 Task: Find connections with filter location Moulins with filter topic #openhouse with filter profile language Potuguese with filter current company FTI Consulting with filter school DAYANANDA SAGAR ACADEMY OF TECHNOLOGY AND MANAGEMENT, BANGALORE with filter industry Water, Waste, Steam, and Air Conditioning Services with filter service category Life Insurance with filter keywords title Retail Worker
Action: Mouse moved to (685, 112)
Screenshot: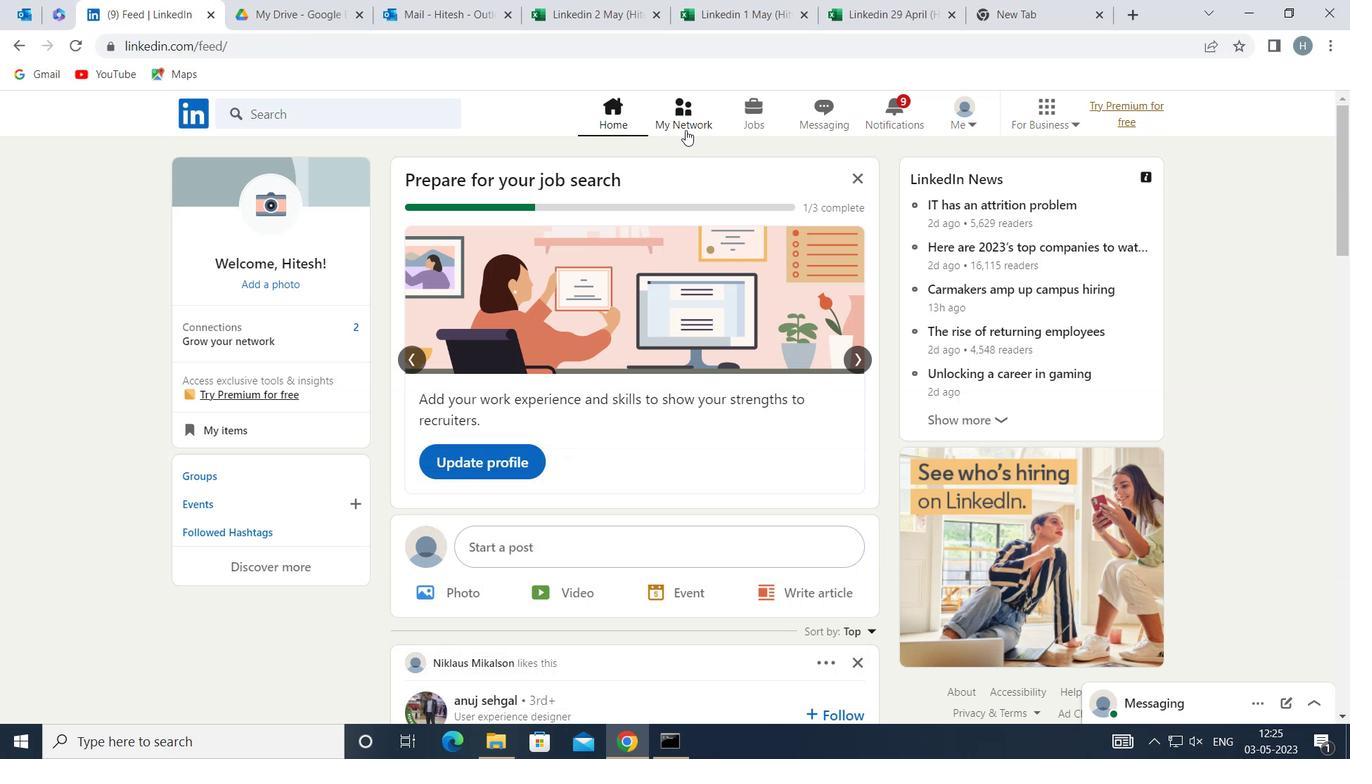 
Action: Mouse pressed left at (685, 112)
Screenshot: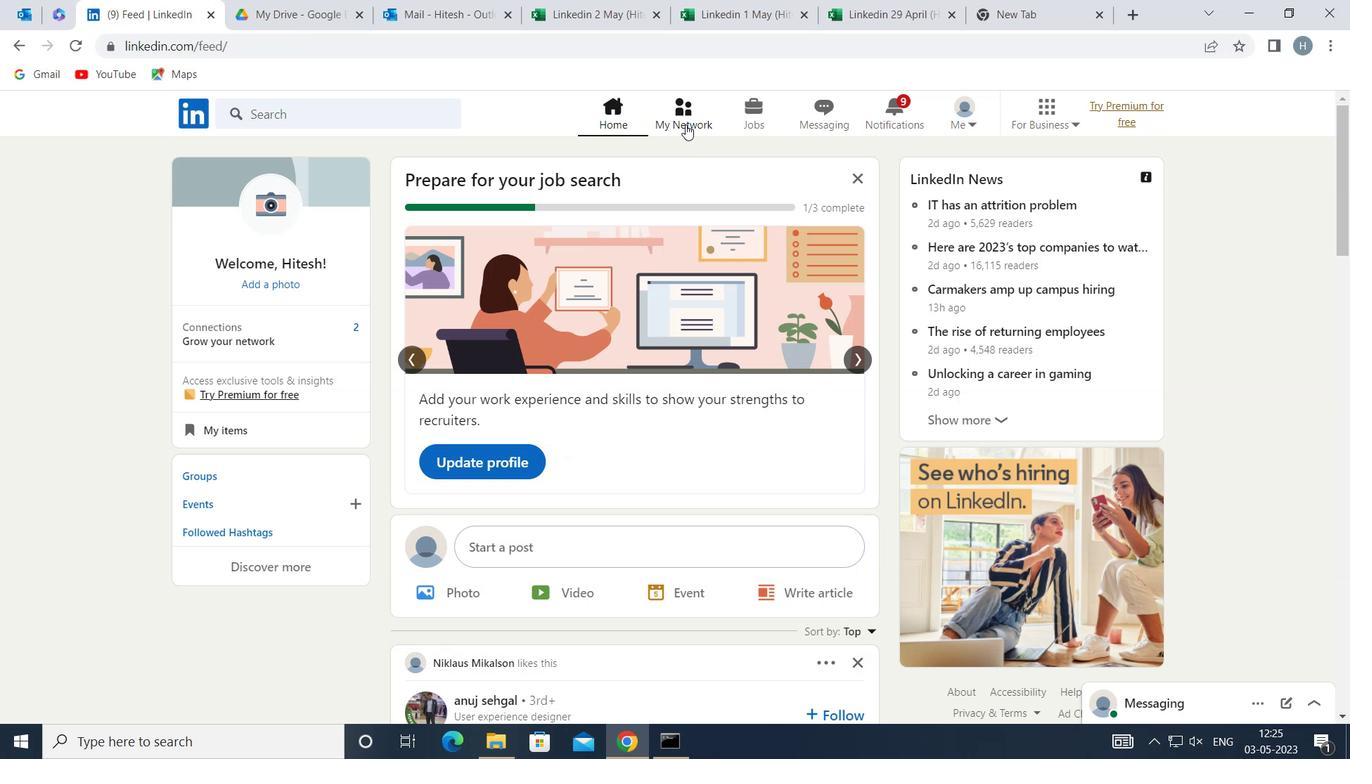 
Action: Mouse moved to (398, 219)
Screenshot: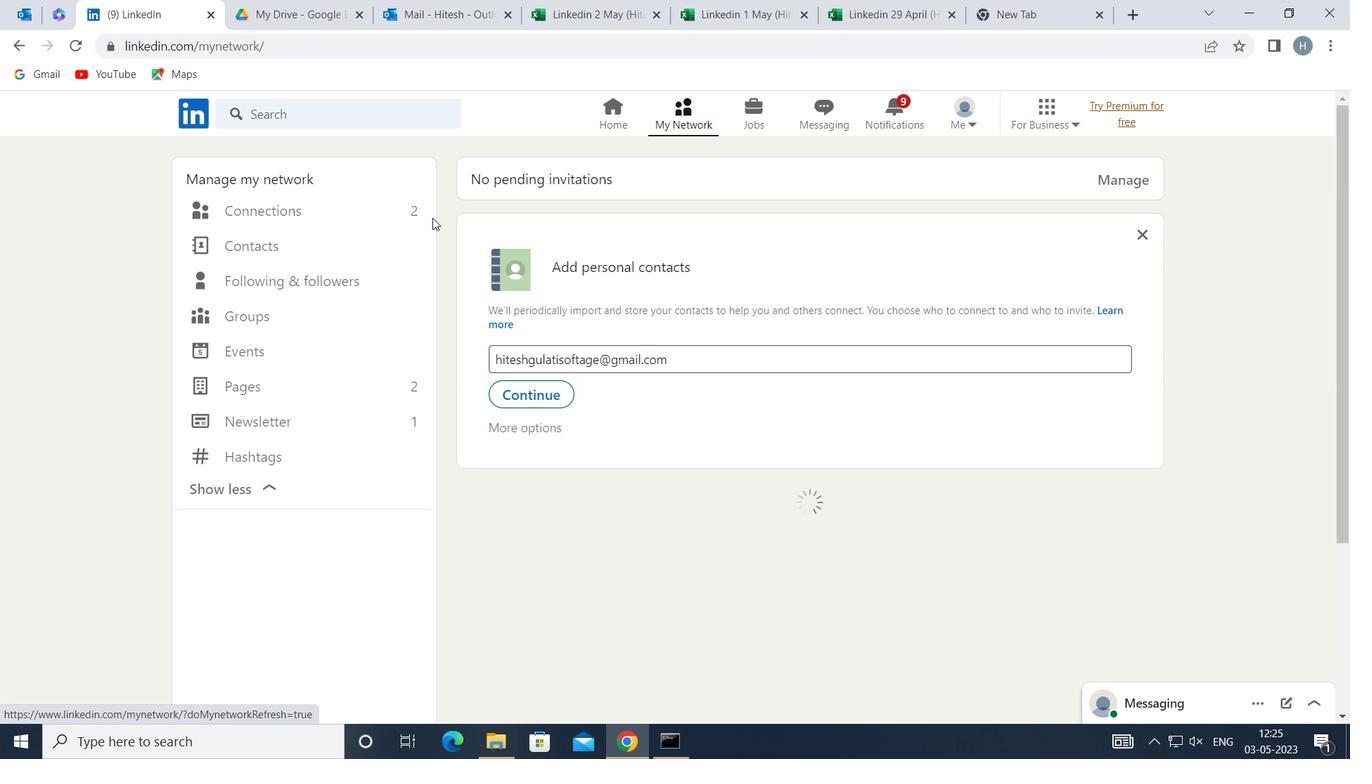 
Action: Mouse pressed left at (398, 219)
Screenshot: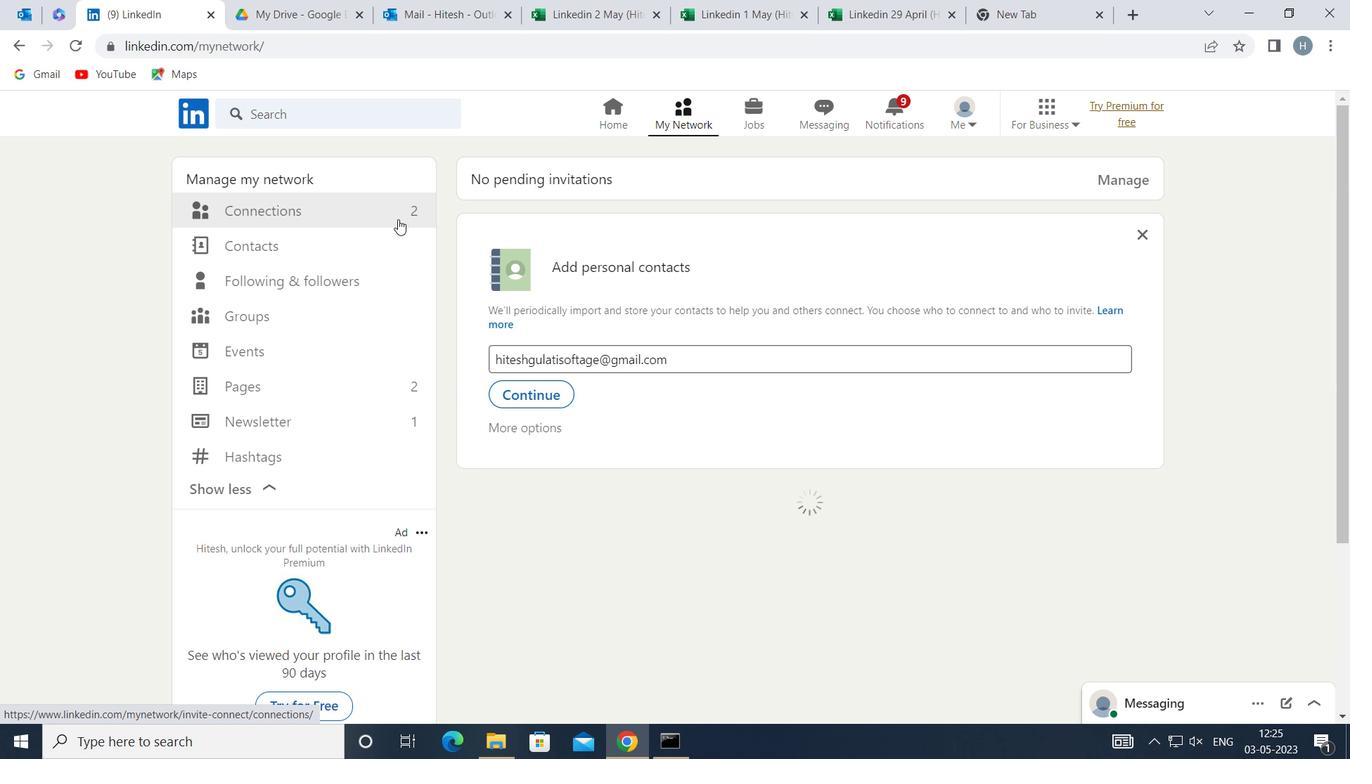
Action: Mouse moved to (832, 213)
Screenshot: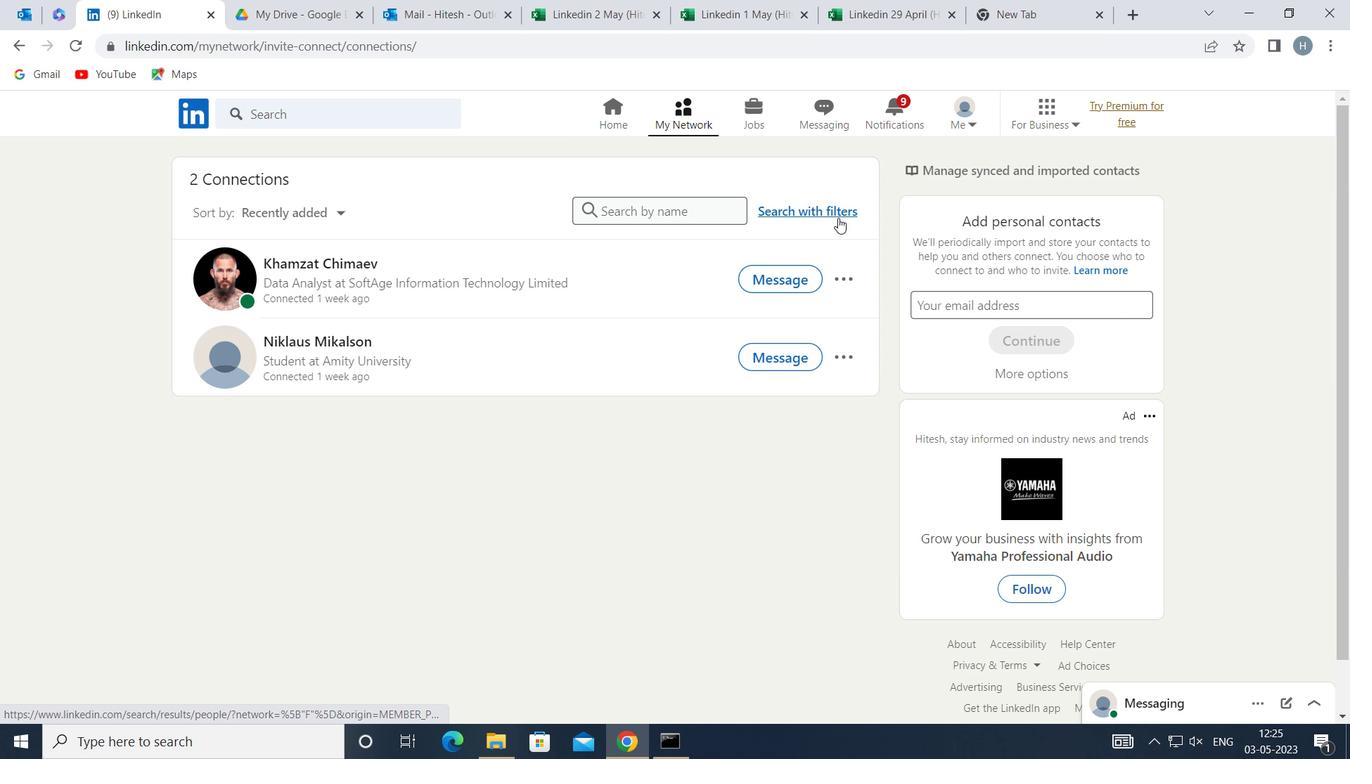 
Action: Mouse pressed left at (832, 213)
Screenshot: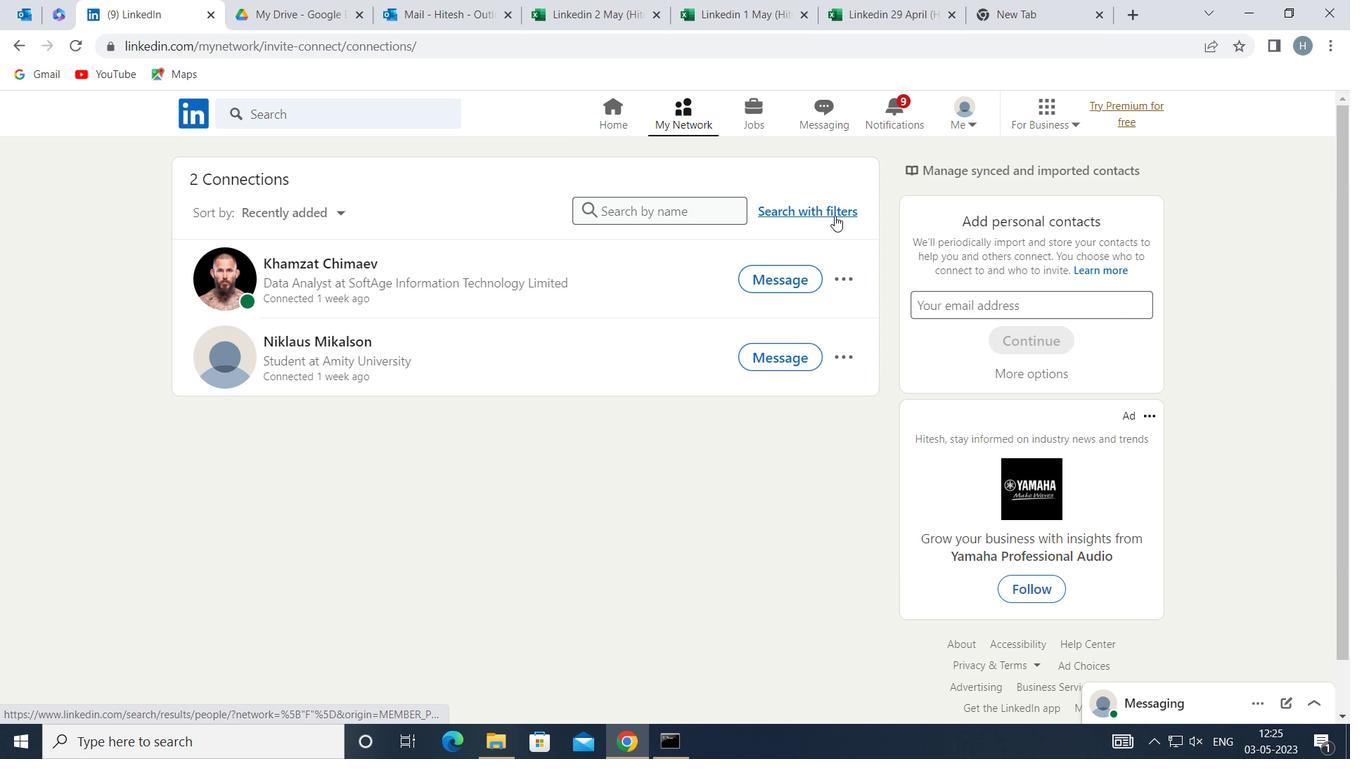 
Action: Mouse moved to (749, 163)
Screenshot: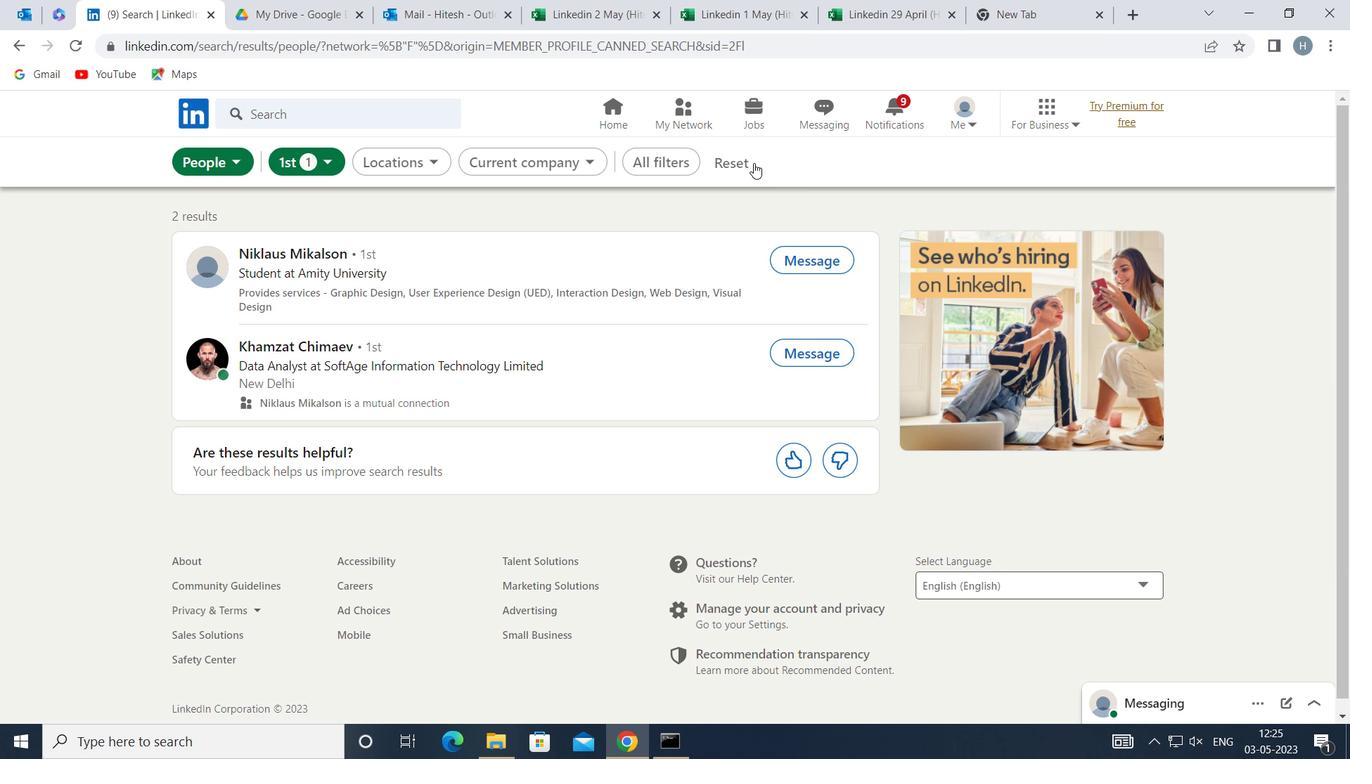 
Action: Mouse pressed left at (749, 163)
Screenshot: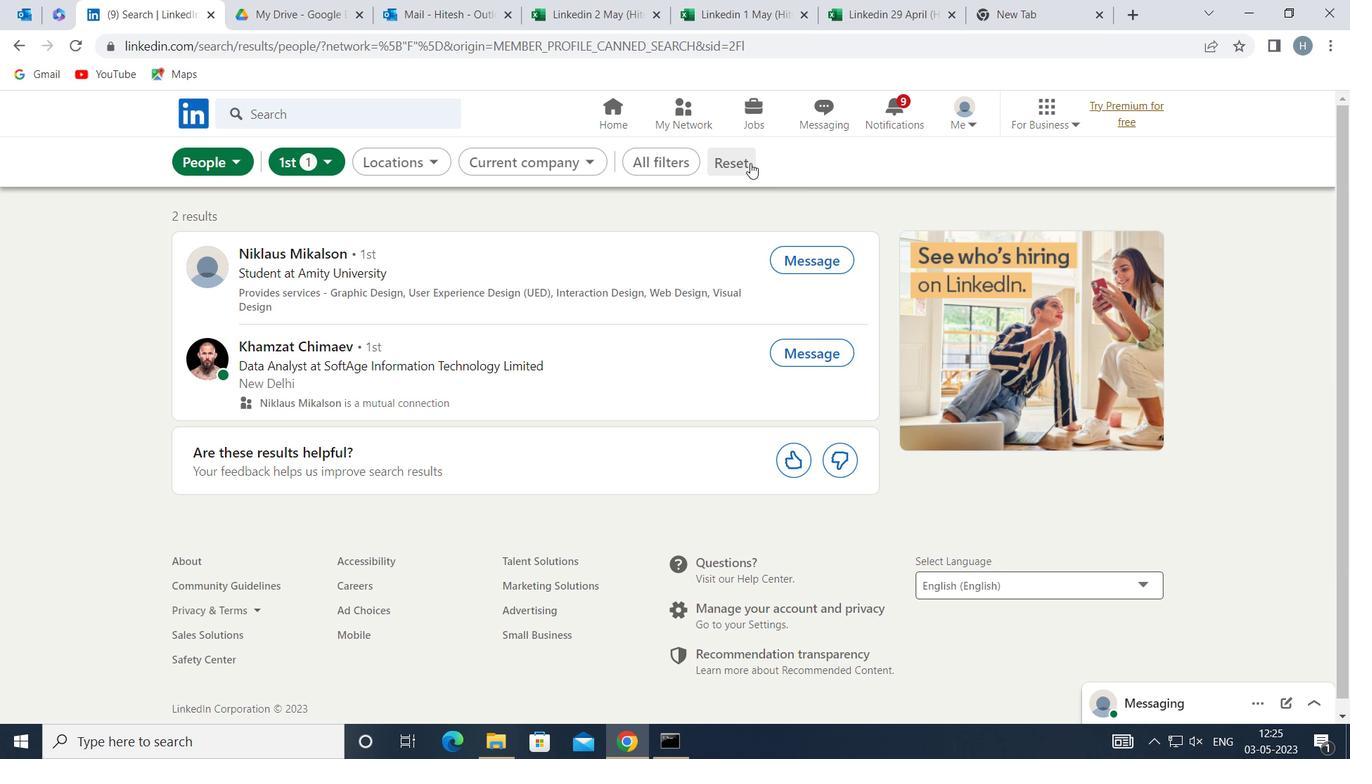 
Action: Mouse moved to (735, 162)
Screenshot: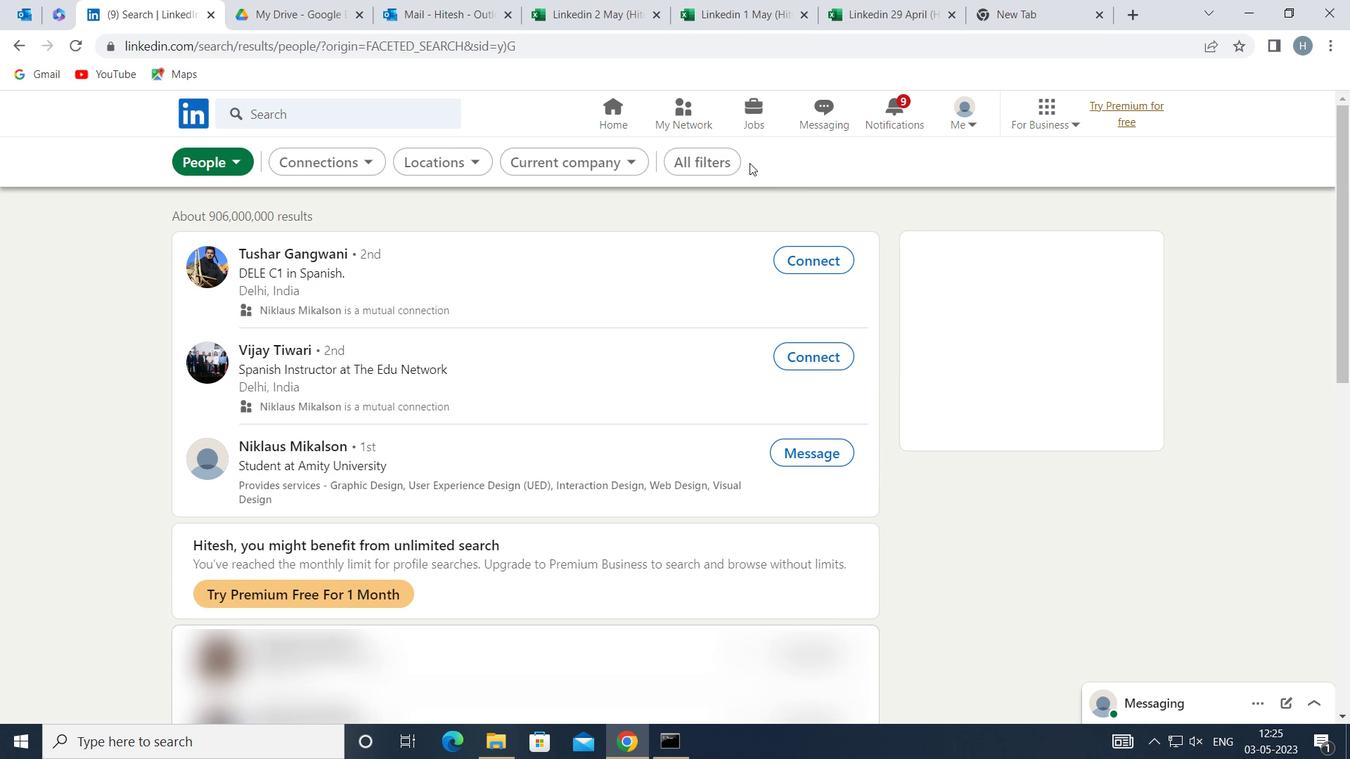 
Action: Mouse pressed left at (735, 162)
Screenshot: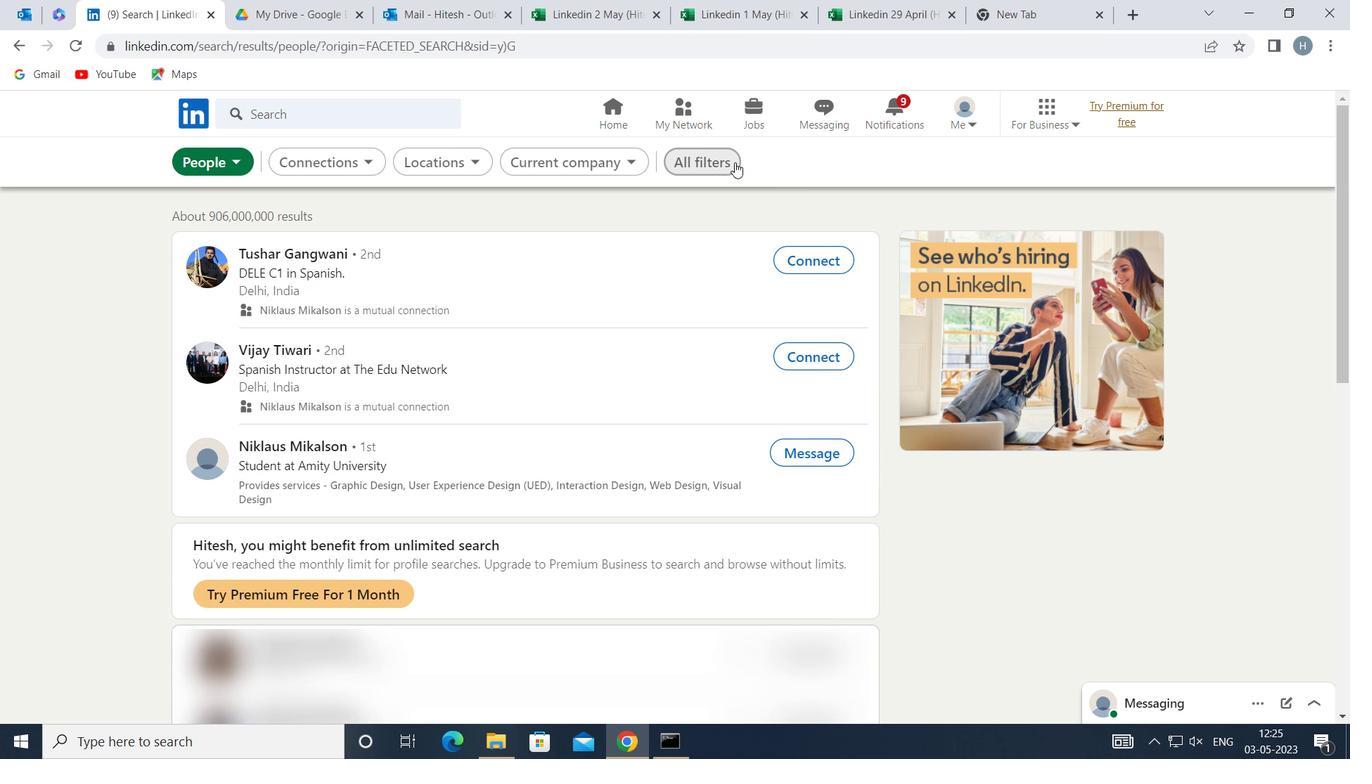 
Action: Mouse moved to (1017, 350)
Screenshot: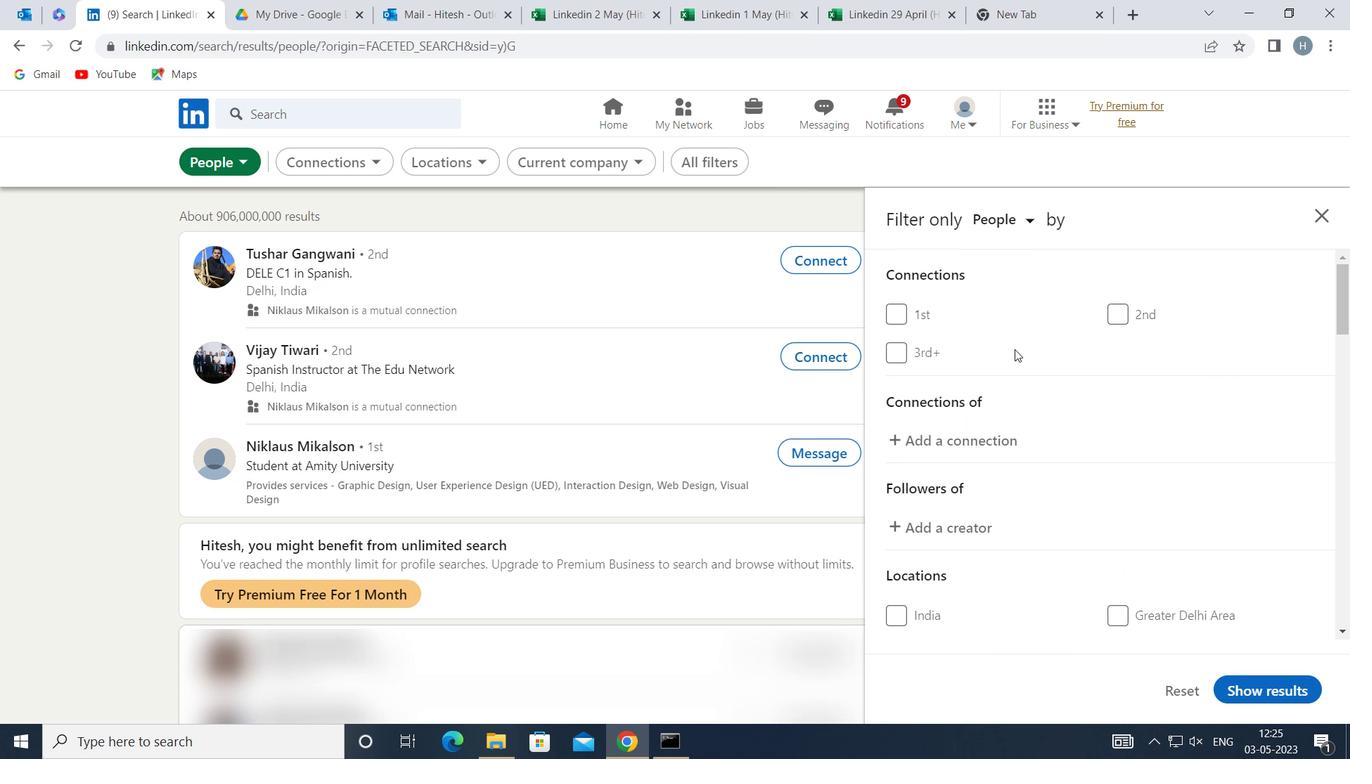 
Action: Mouse scrolled (1017, 349) with delta (0, 0)
Screenshot: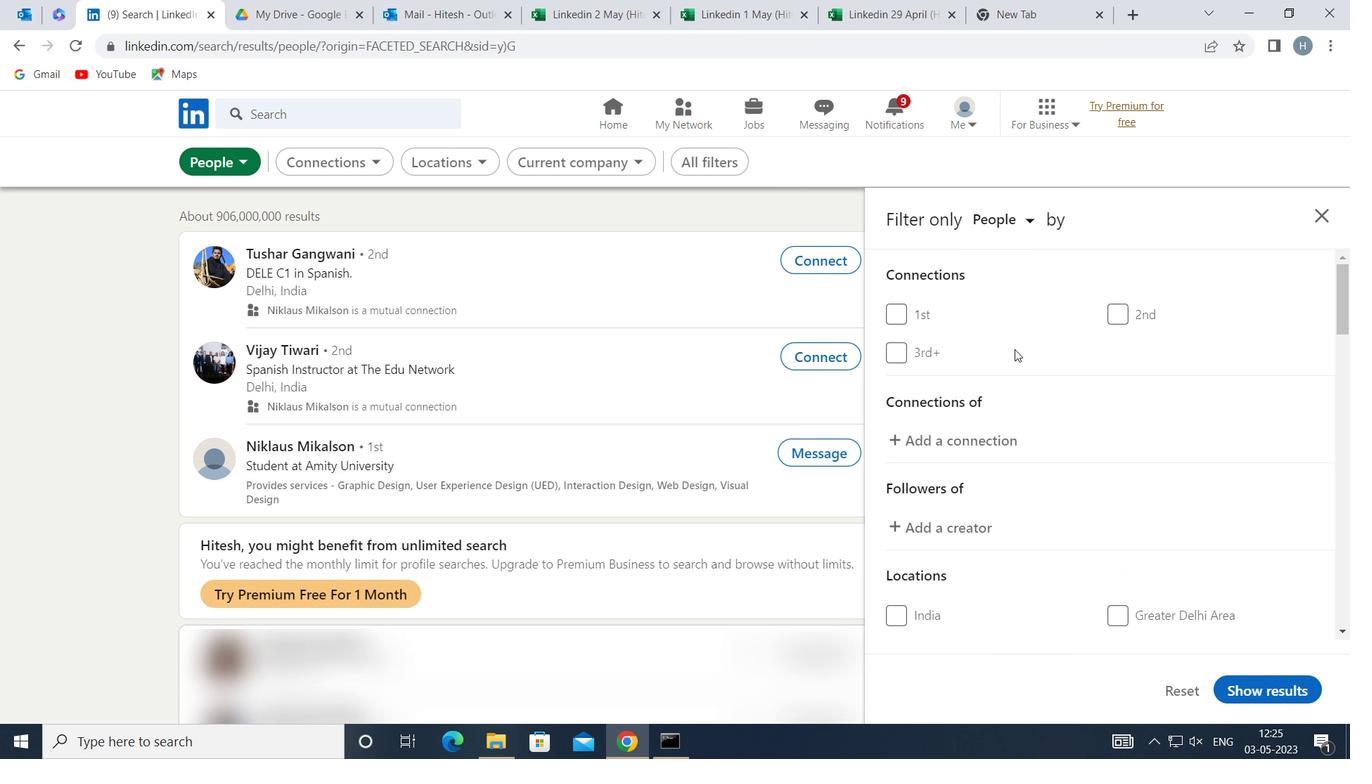 
Action: Mouse scrolled (1017, 349) with delta (0, 0)
Screenshot: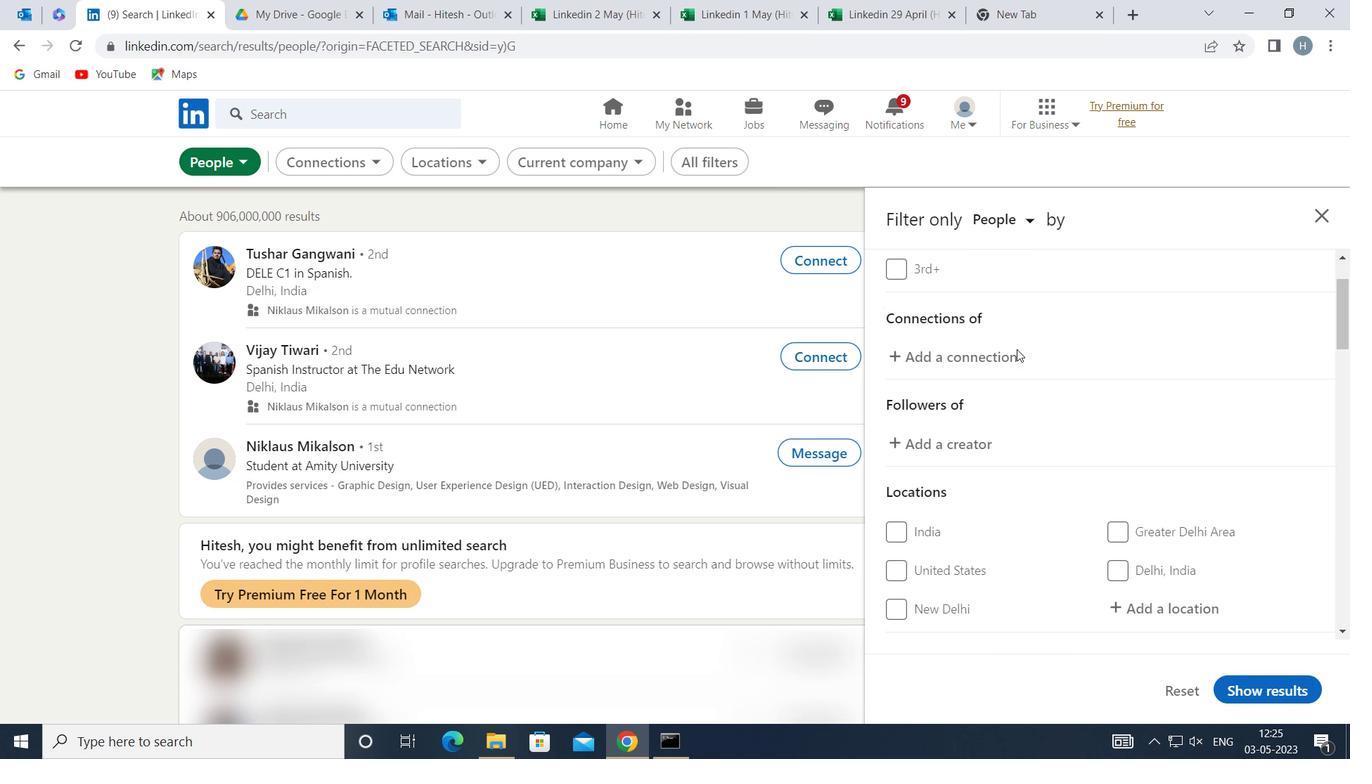 
Action: Mouse moved to (1161, 518)
Screenshot: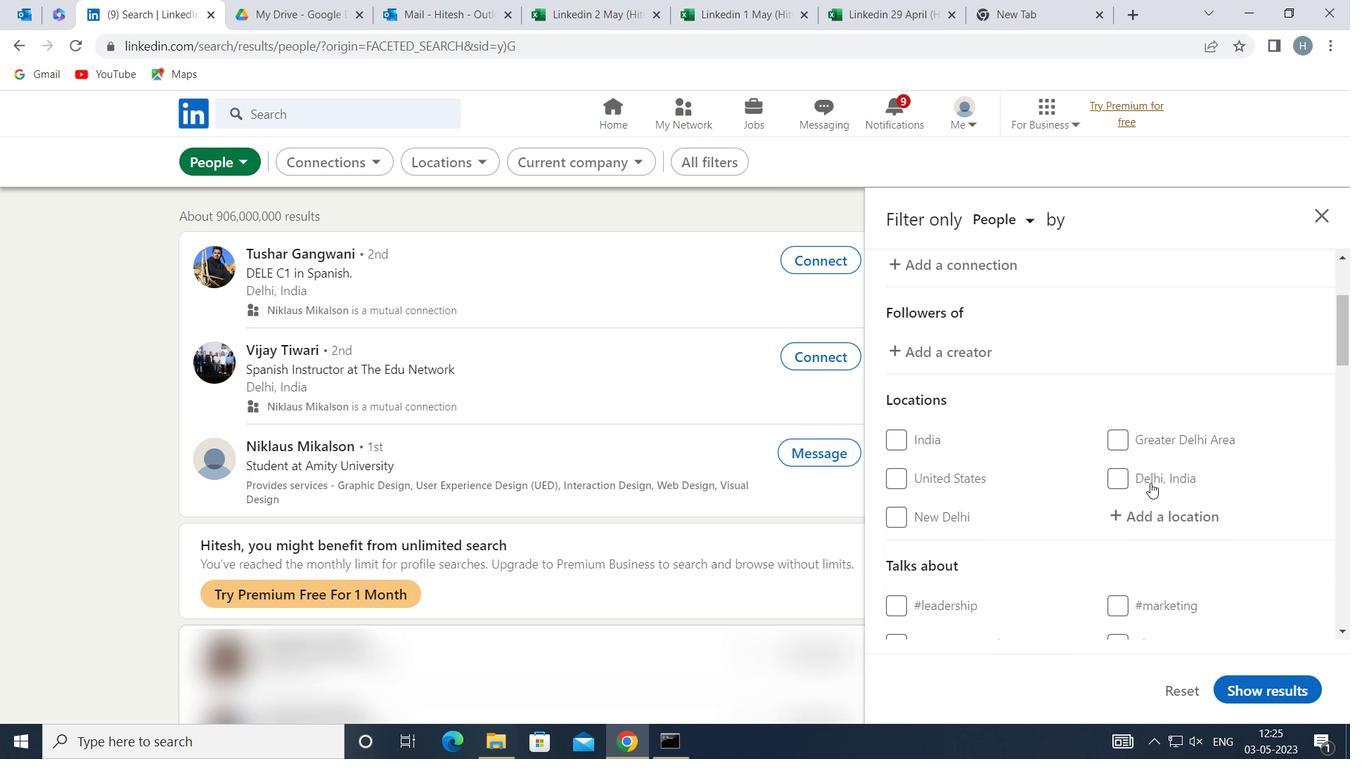 
Action: Mouse pressed left at (1161, 518)
Screenshot: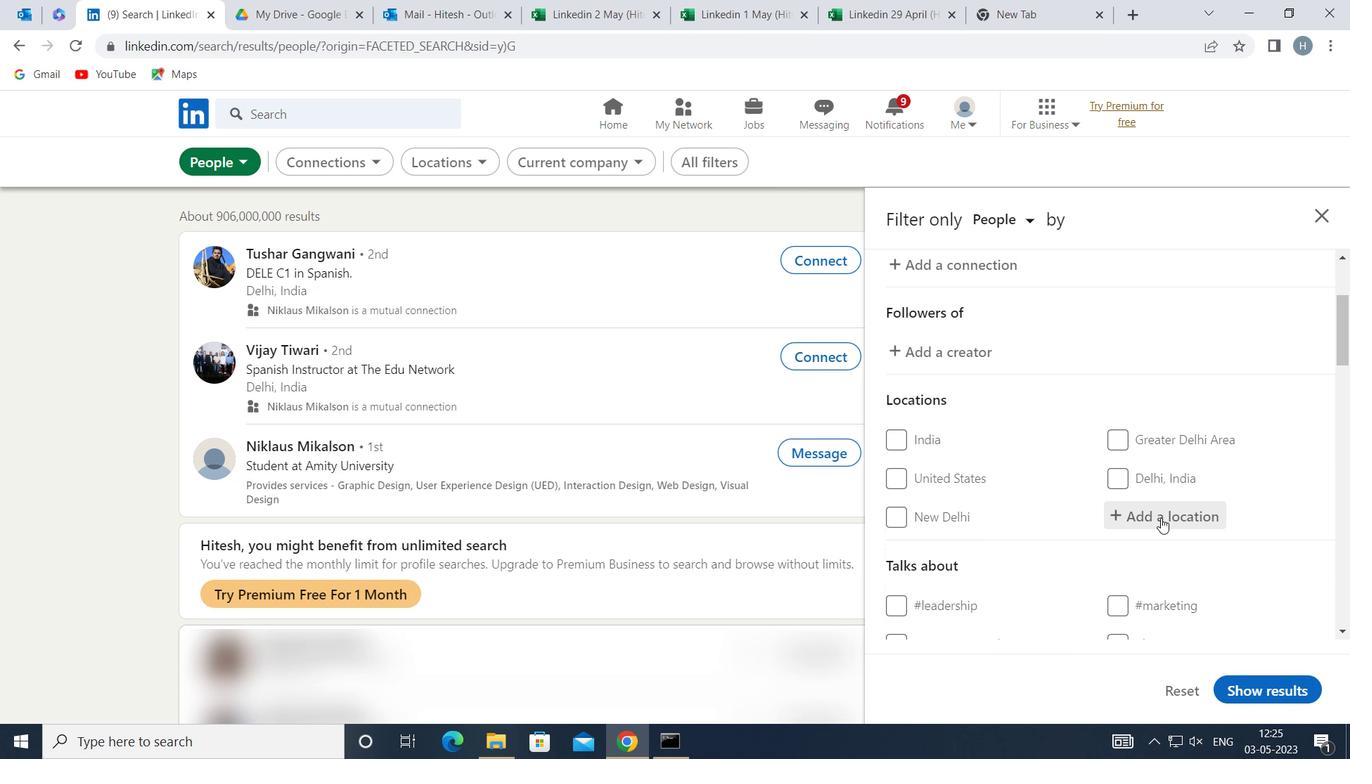 
Action: Key pressed <Key.shift><Key.shift>MOULINS
Screenshot: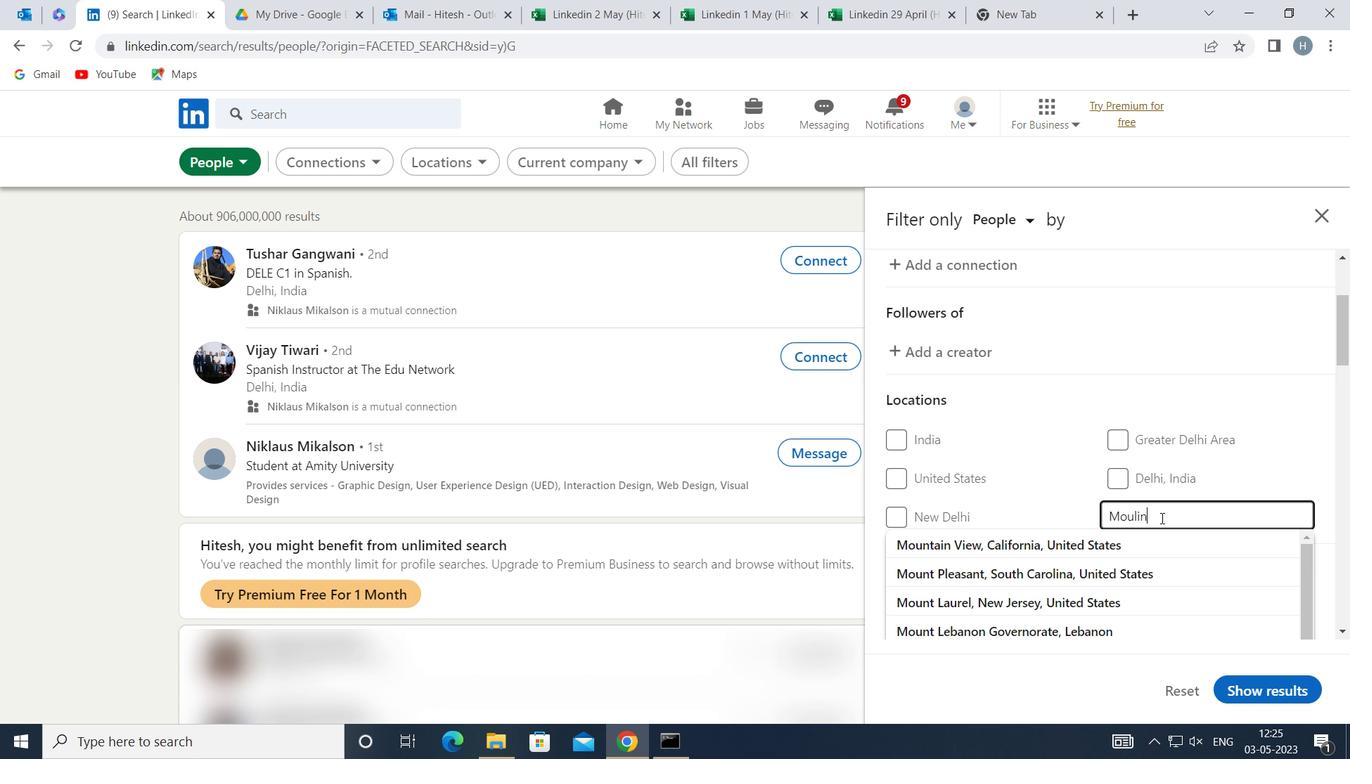 
Action: Mouse moved to (1093, 541)
Screenshot: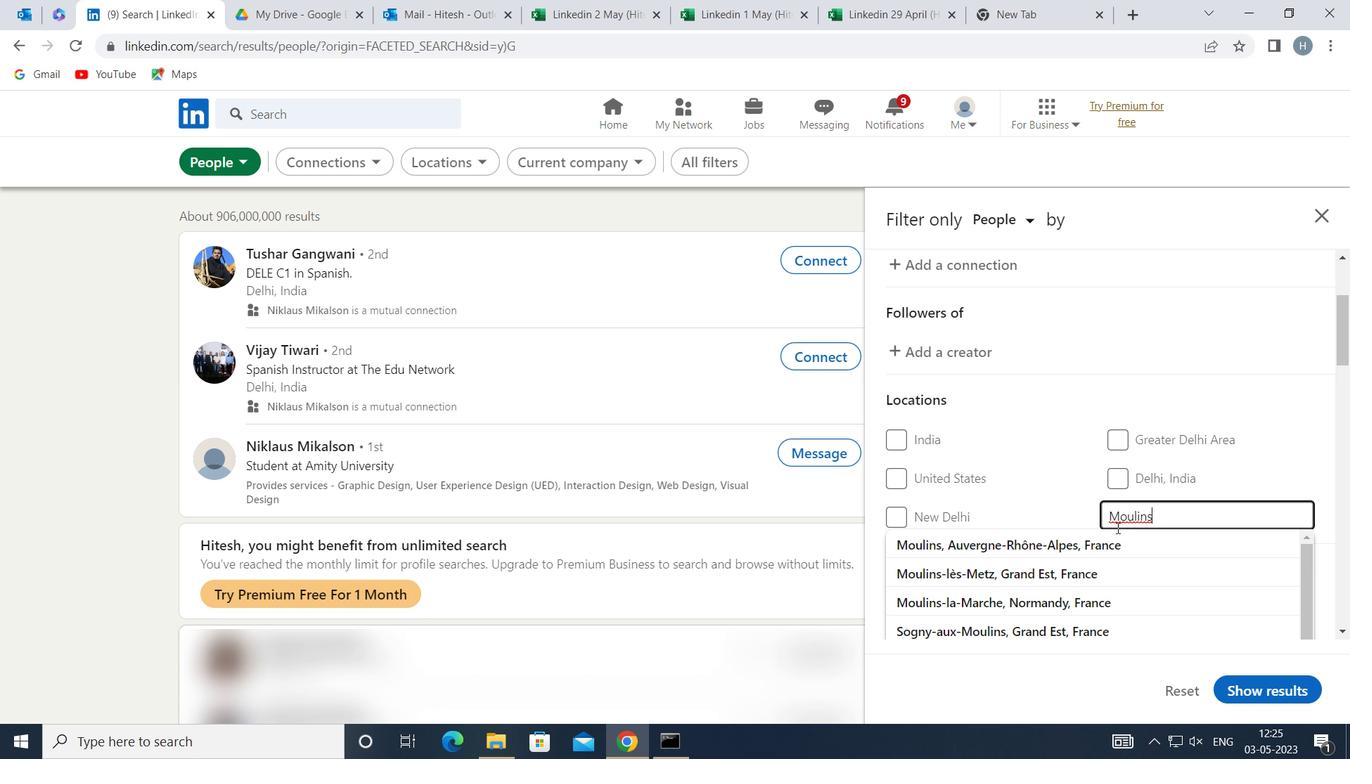 
Action: Key pressed <Key.enter>
Screenshot: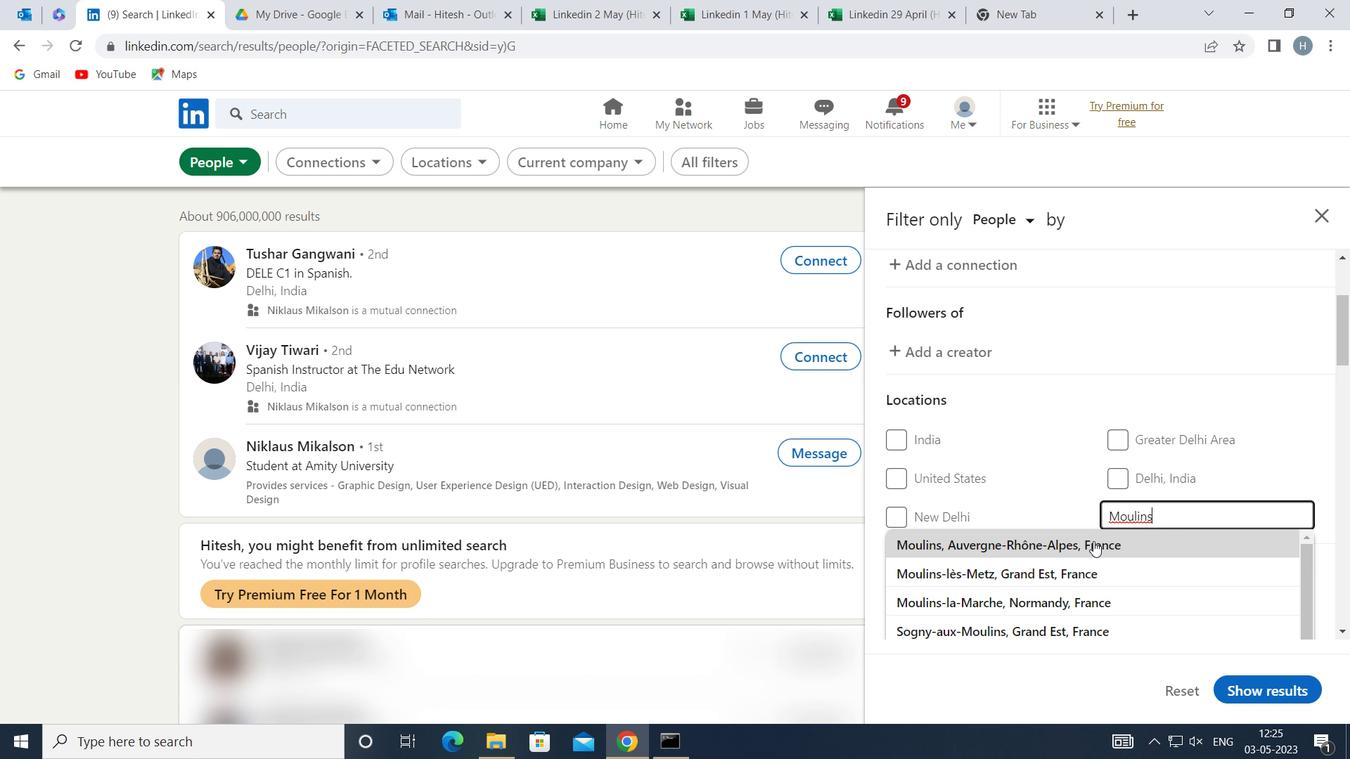
Action: Mouse moved to (1233, 493)
Screenshot: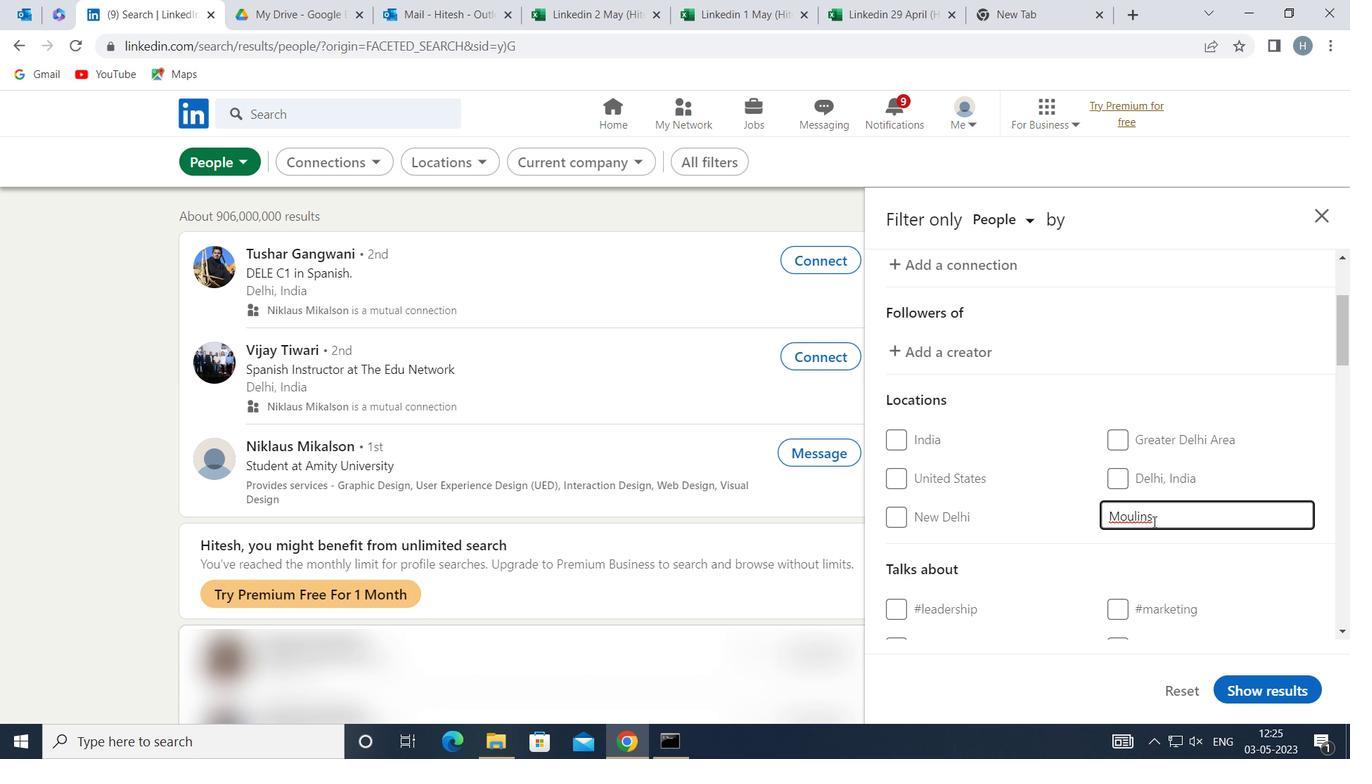 
Action: Mouse scrolled (1233, 492) with delta (0, 0)
Screenshot: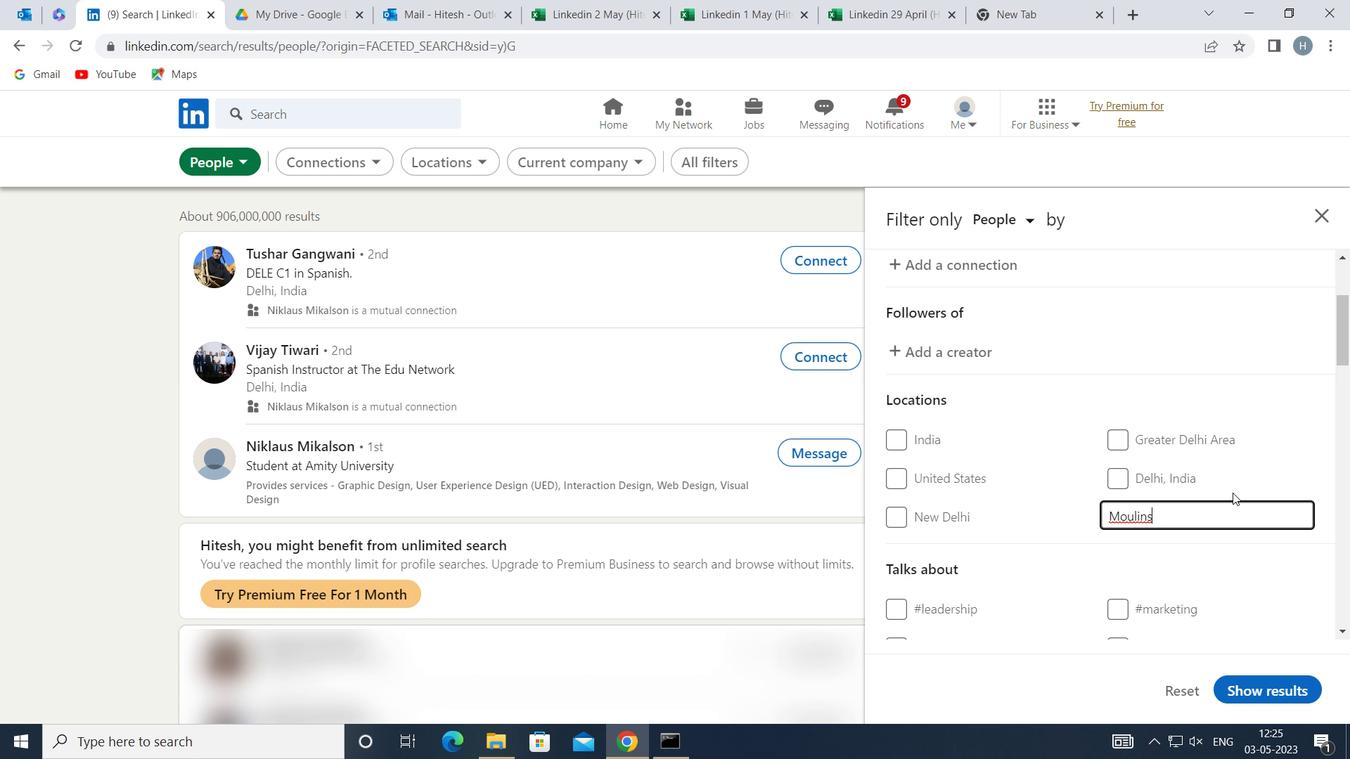 
Action: Mouse scrolled (1233, 492) with delta (0, 0)
Screenshot: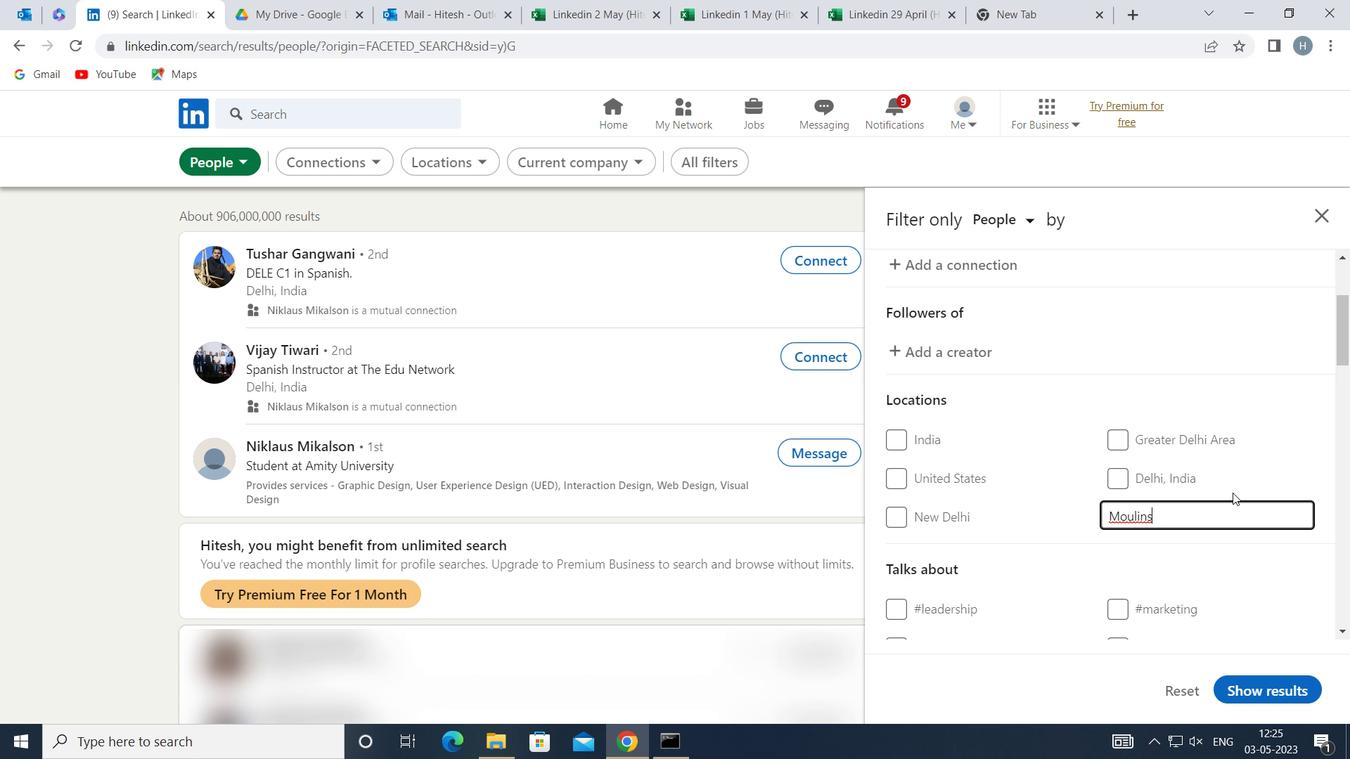 
Action: Mouse moved to (1206, 514)
Screenshot: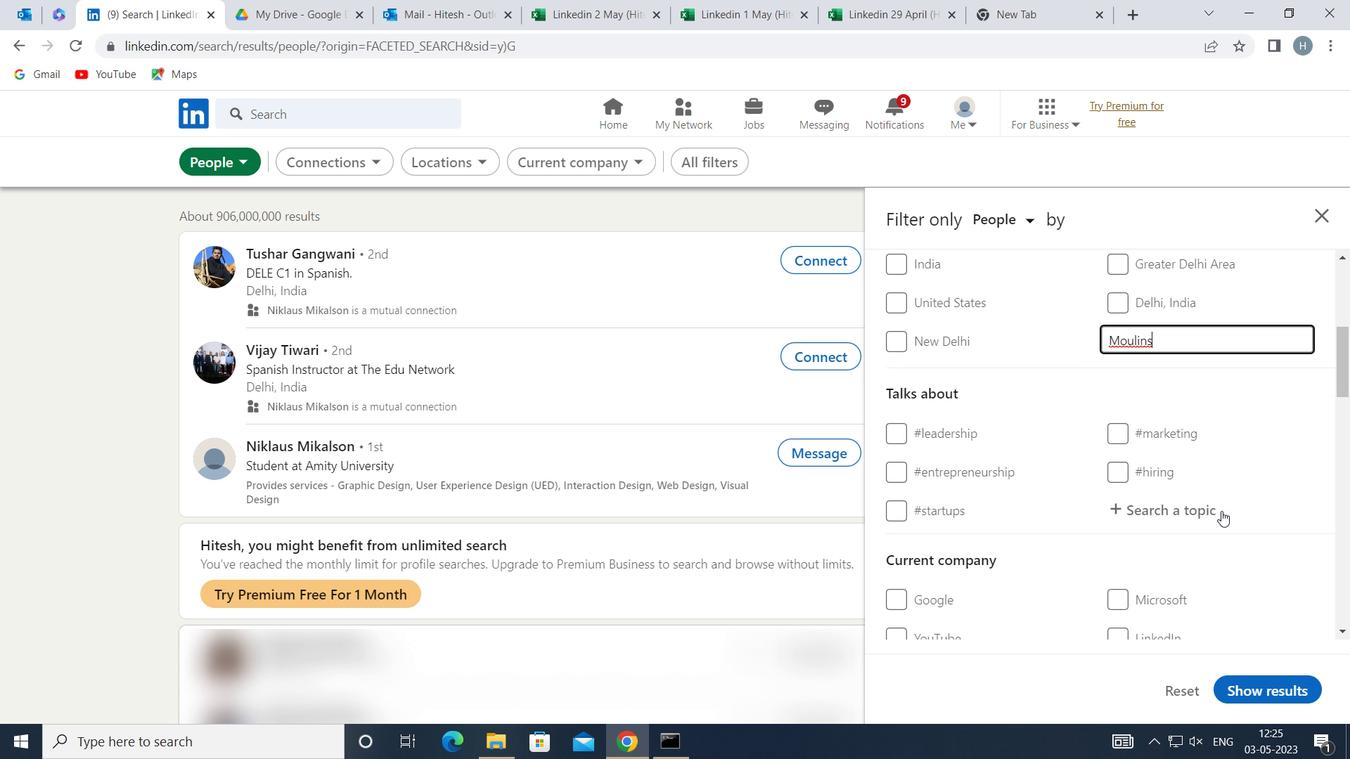 
Action: Mouse pressed left at (1206, 514)
Screenshot: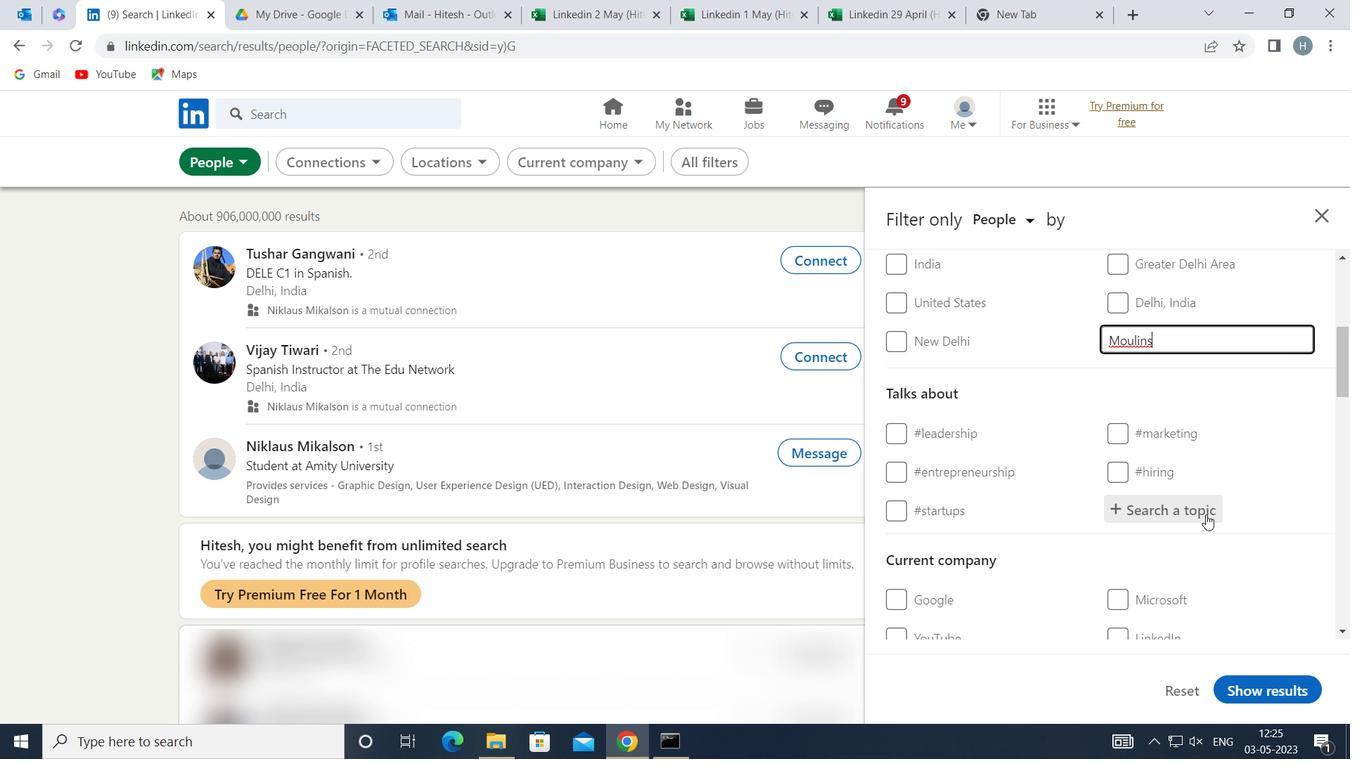 
Action: Key pressed OPENHOUSE
Screenshot: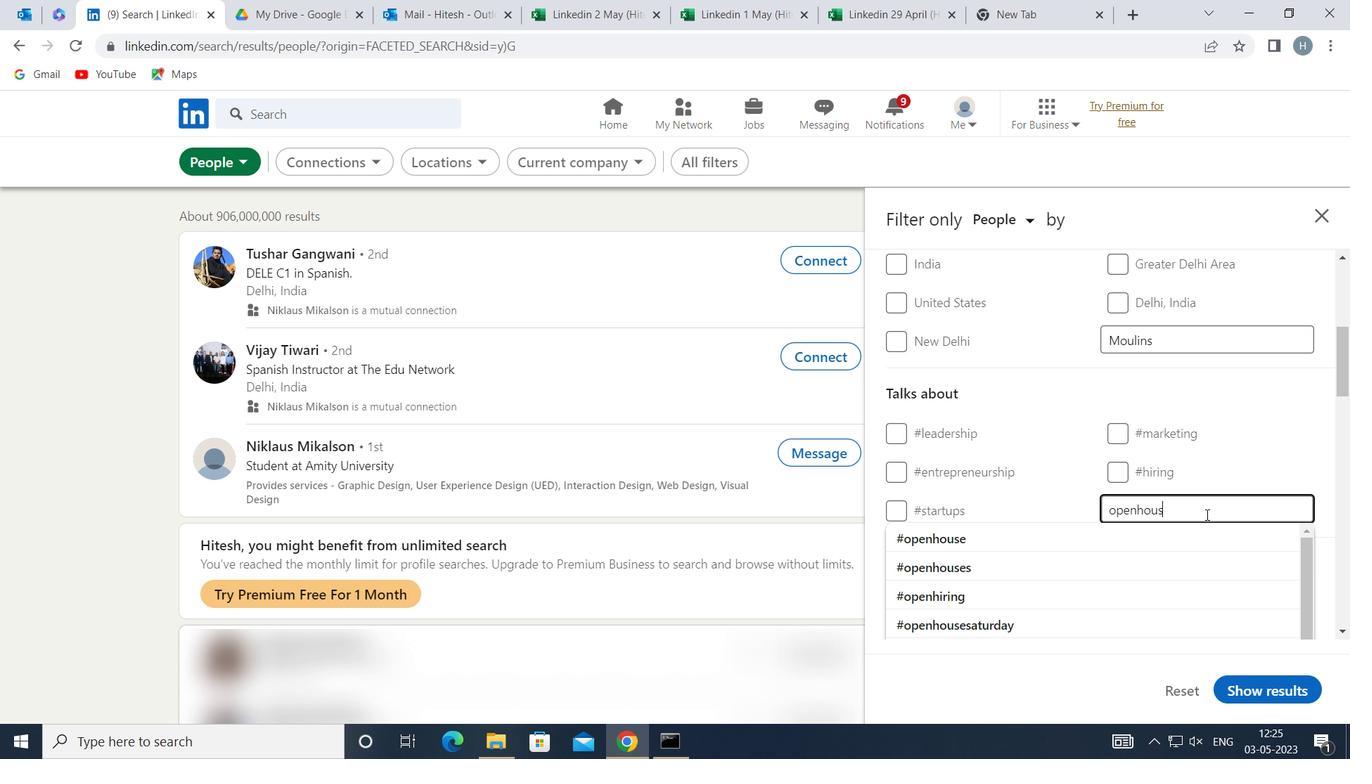 
Action: Mouse moved to (1179, 539)
Screenshot: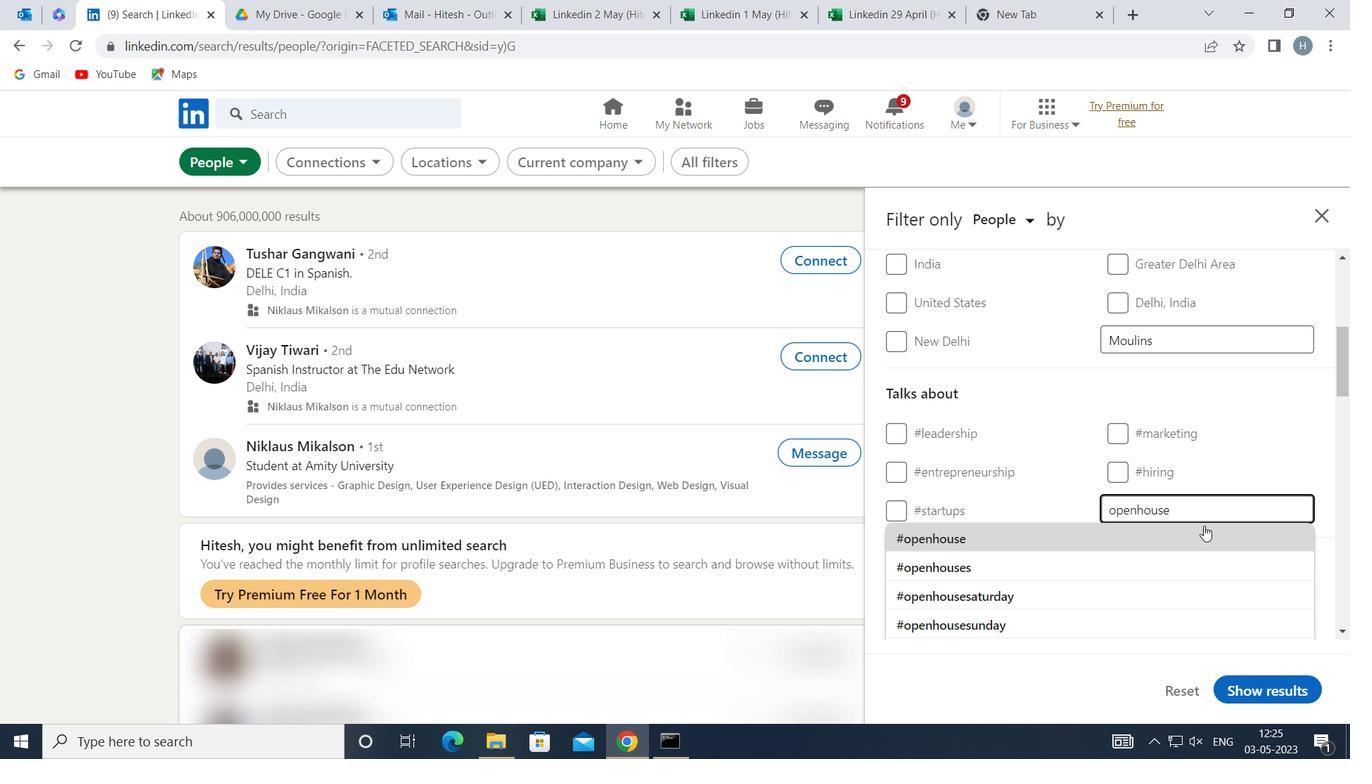 
Action: Mouse pressed left at (1179, 539)
Screenshot: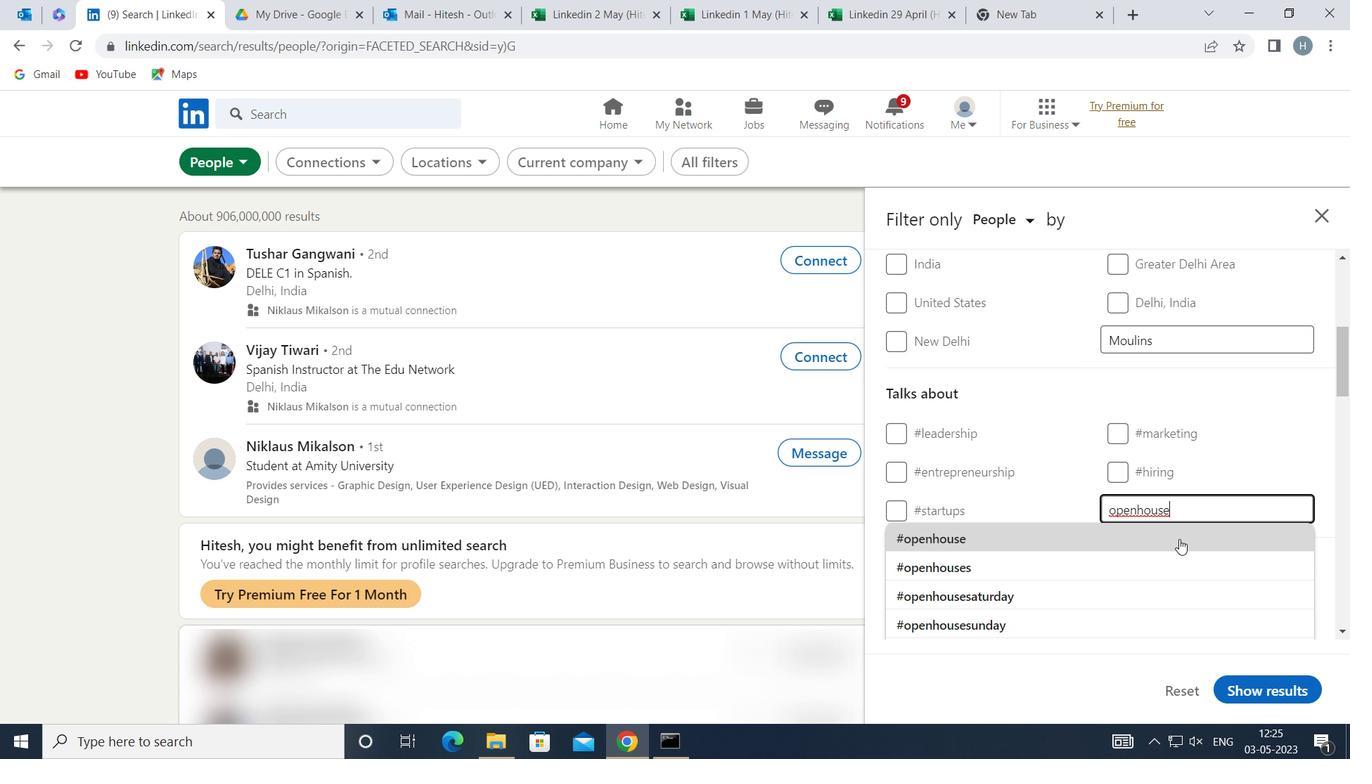 
Action: Mouse moved to (1173, 540)
Screenshot: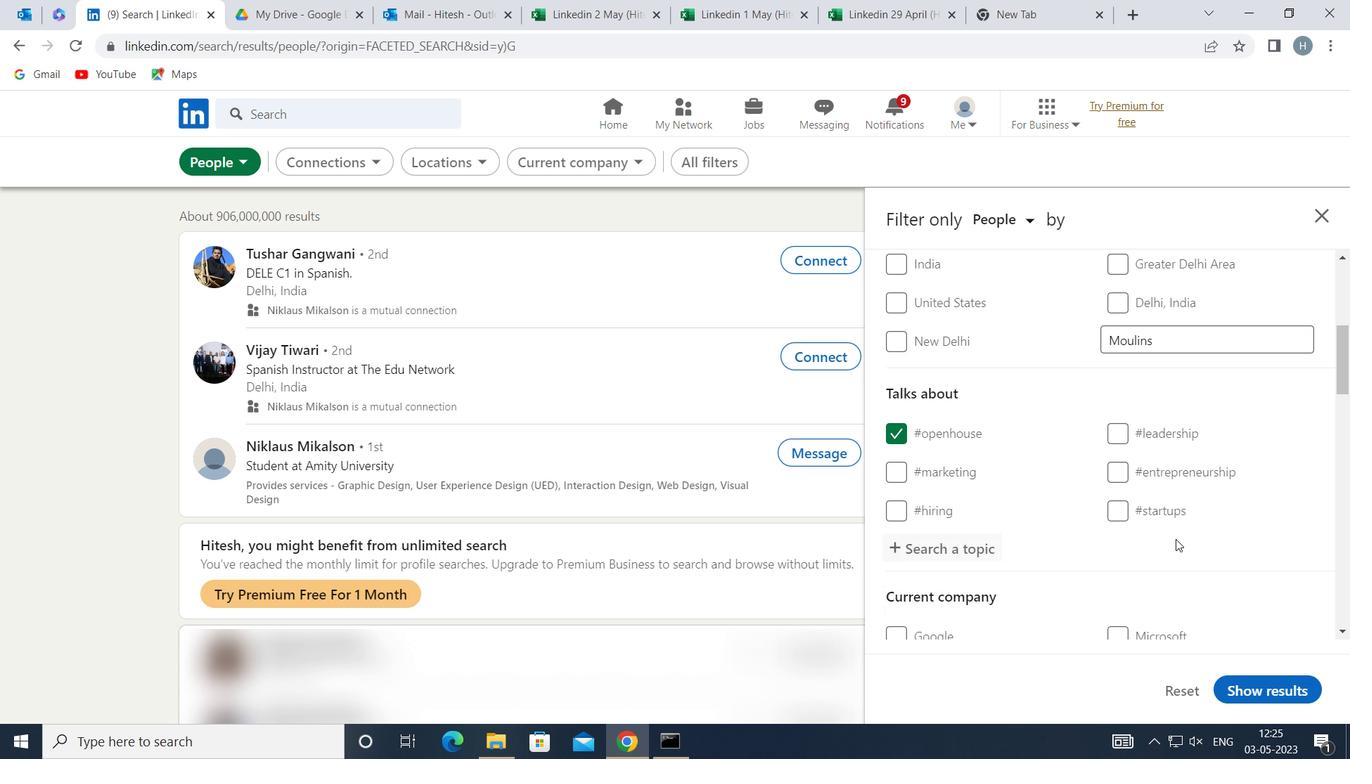 
Action: Mouse scrolled (1173, 539) with delta (0, 0)
Screenshot: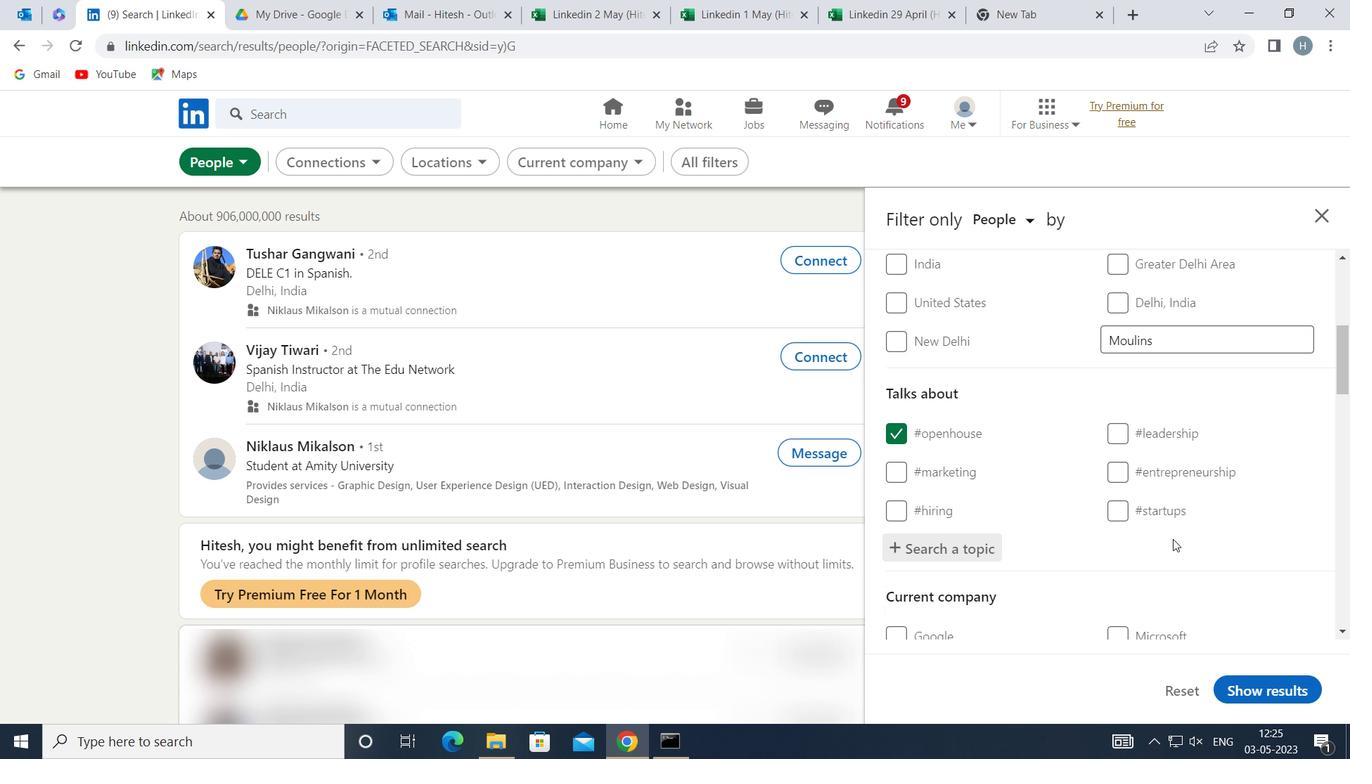 
Action: Mouse scrolled (1173, 539) with delta (0, 0)
Screenshot: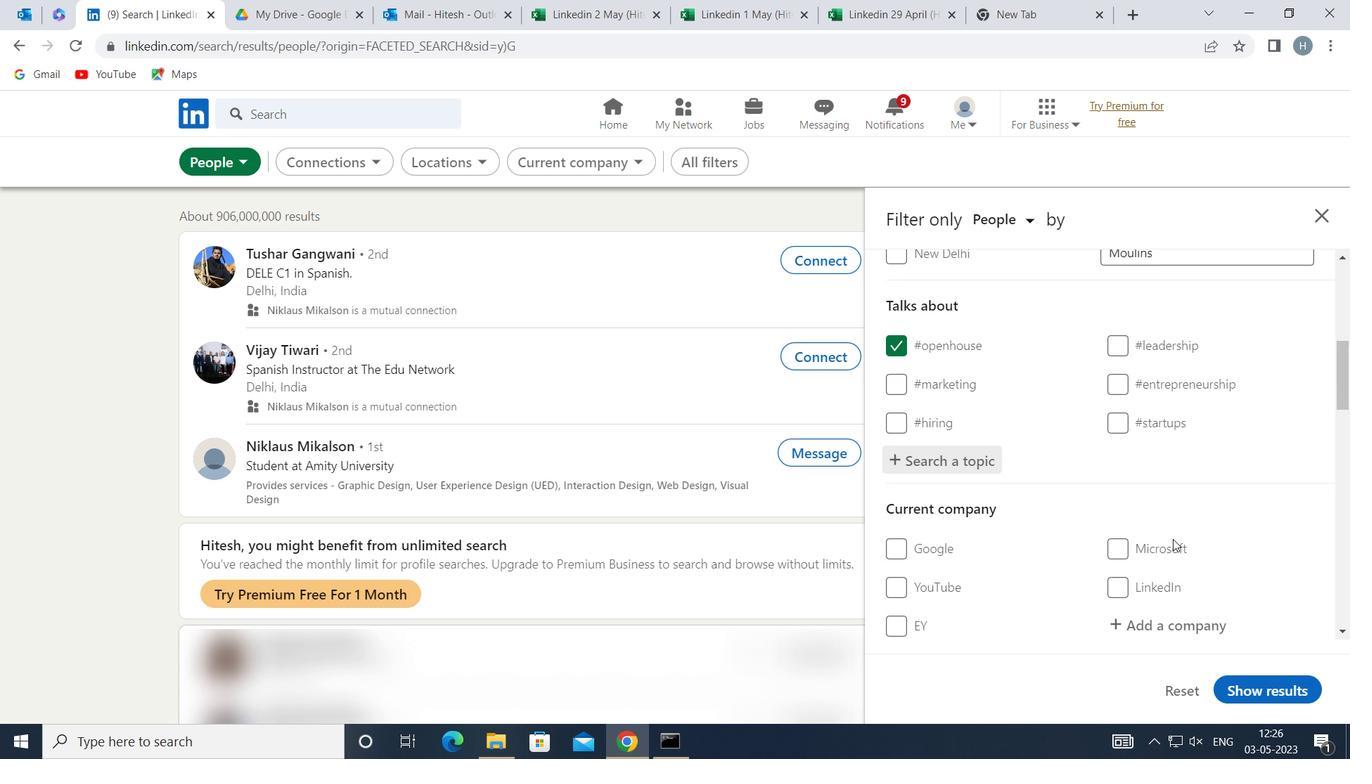 
Action: Mouse scrolled (1173, 539) with delta (0, 0)
Screenshot: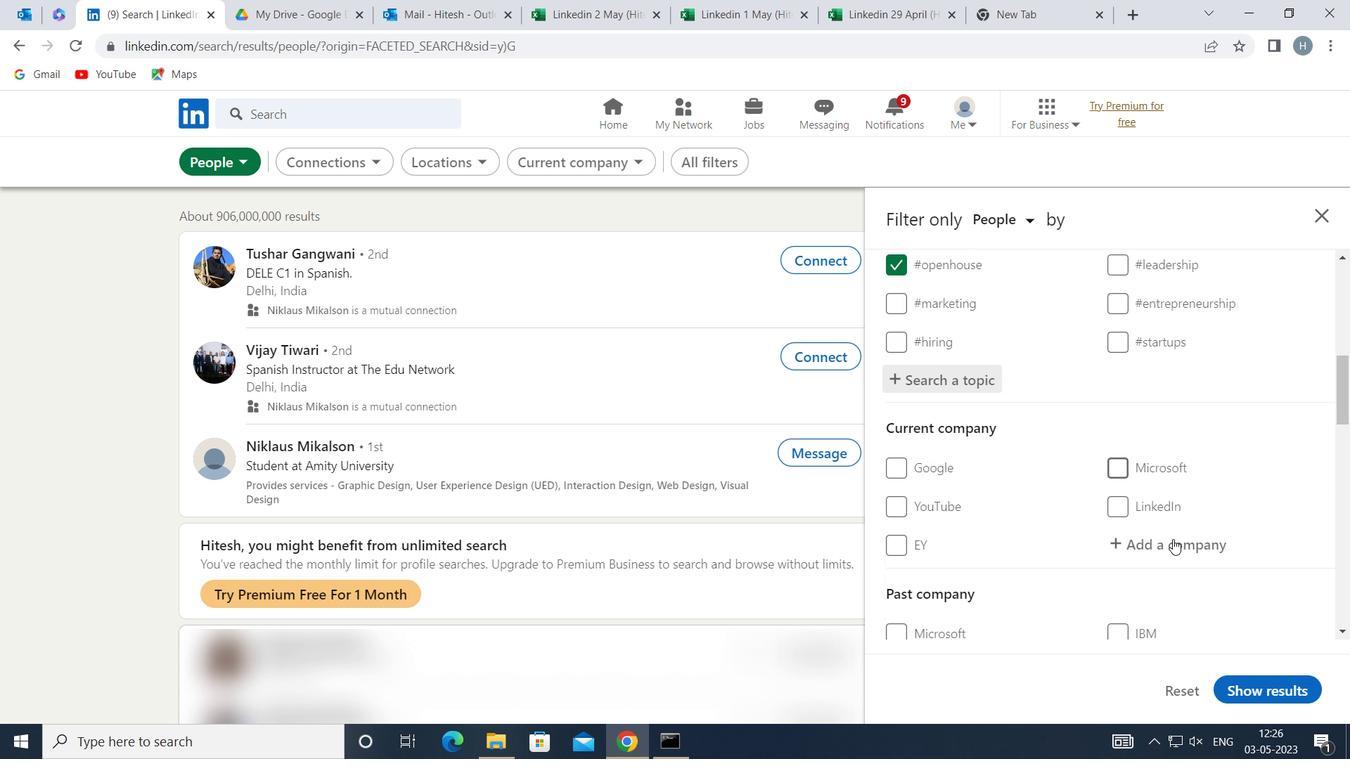 
Action: Mouse scrolled (1173, 539) with delta (0, 0)
Screenshot: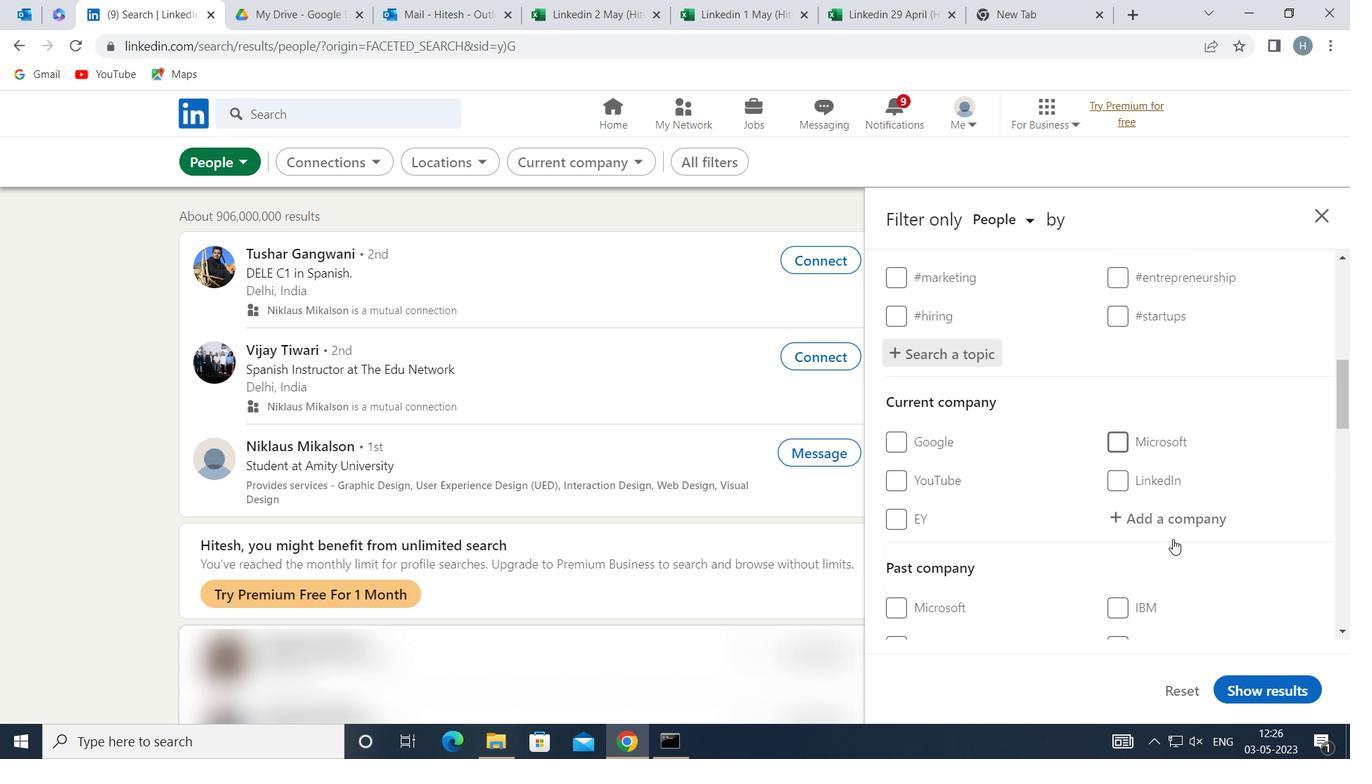 
Action: Mouse scrolled (1173, 539) with delta (0, 0)
Screenshot: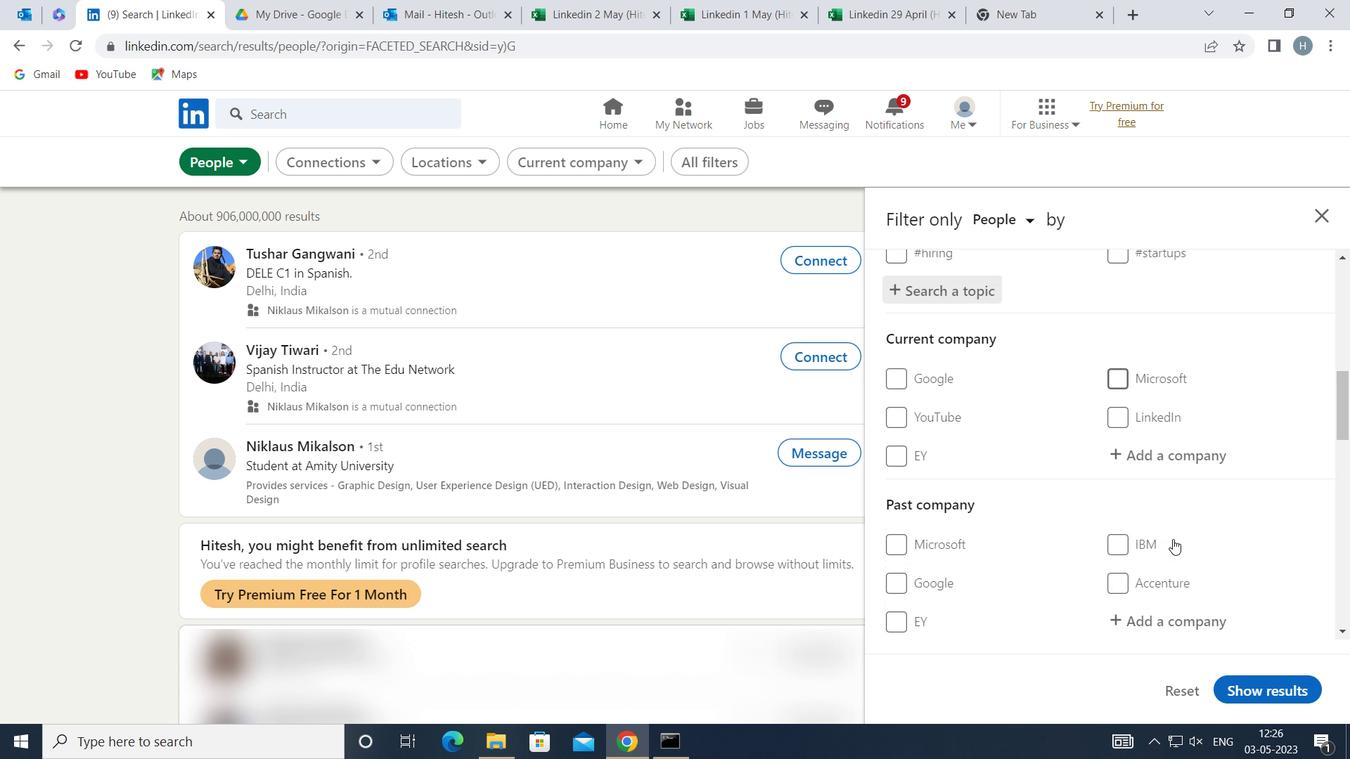 
Action: Mouse scrolled (1173, 539) with delta (0, 0)
Screenshot: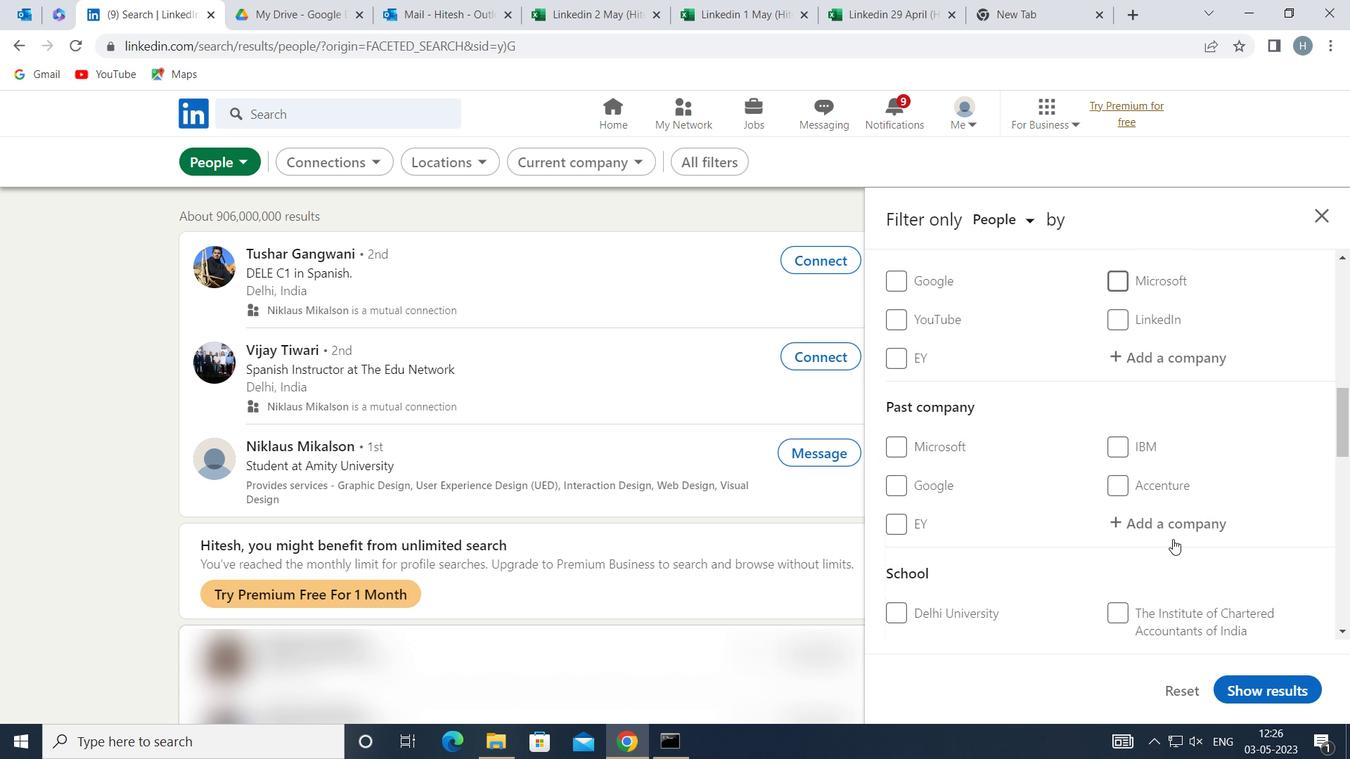 
Action: Mouse scrolled (1173, 539) with delta (0, 0)
Screenshot: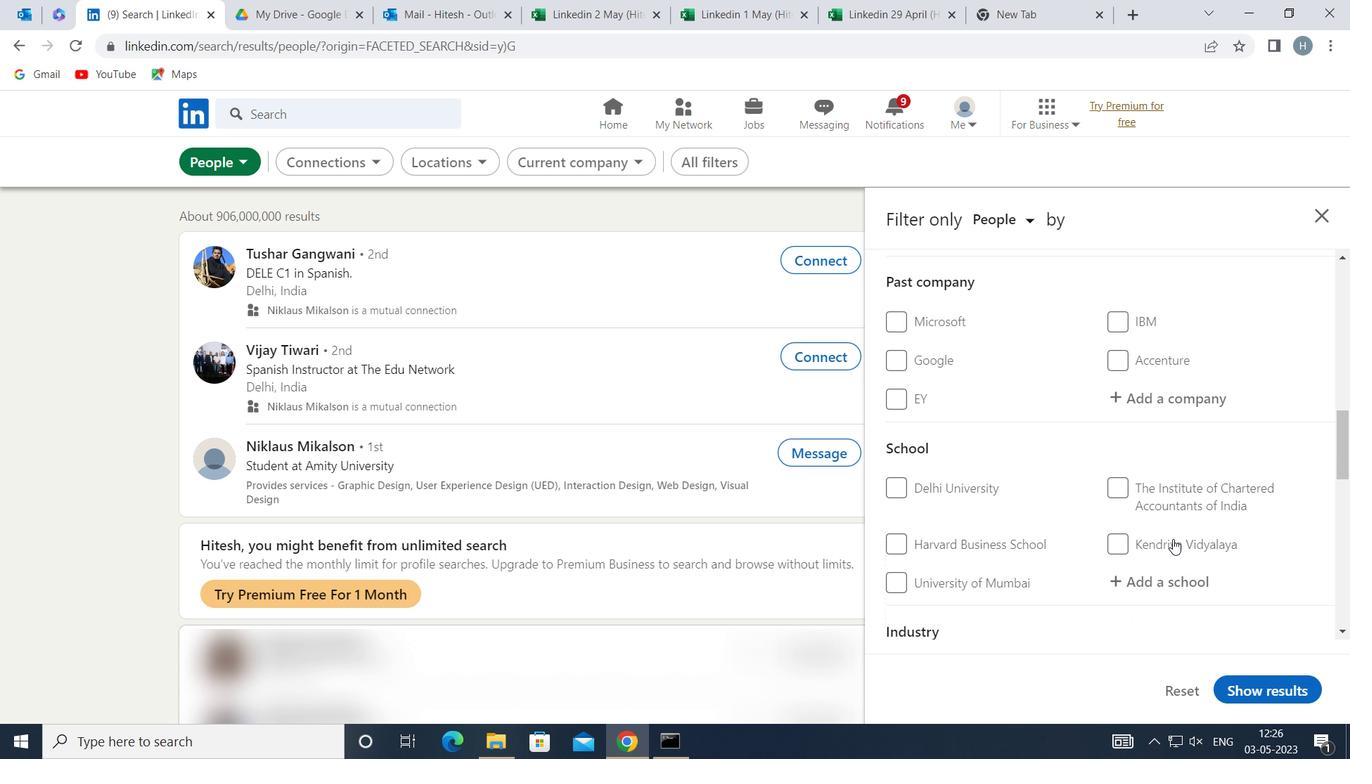 
Action: Mouse scrolled (1173, 539) with delta (0, 0)
Screenshot: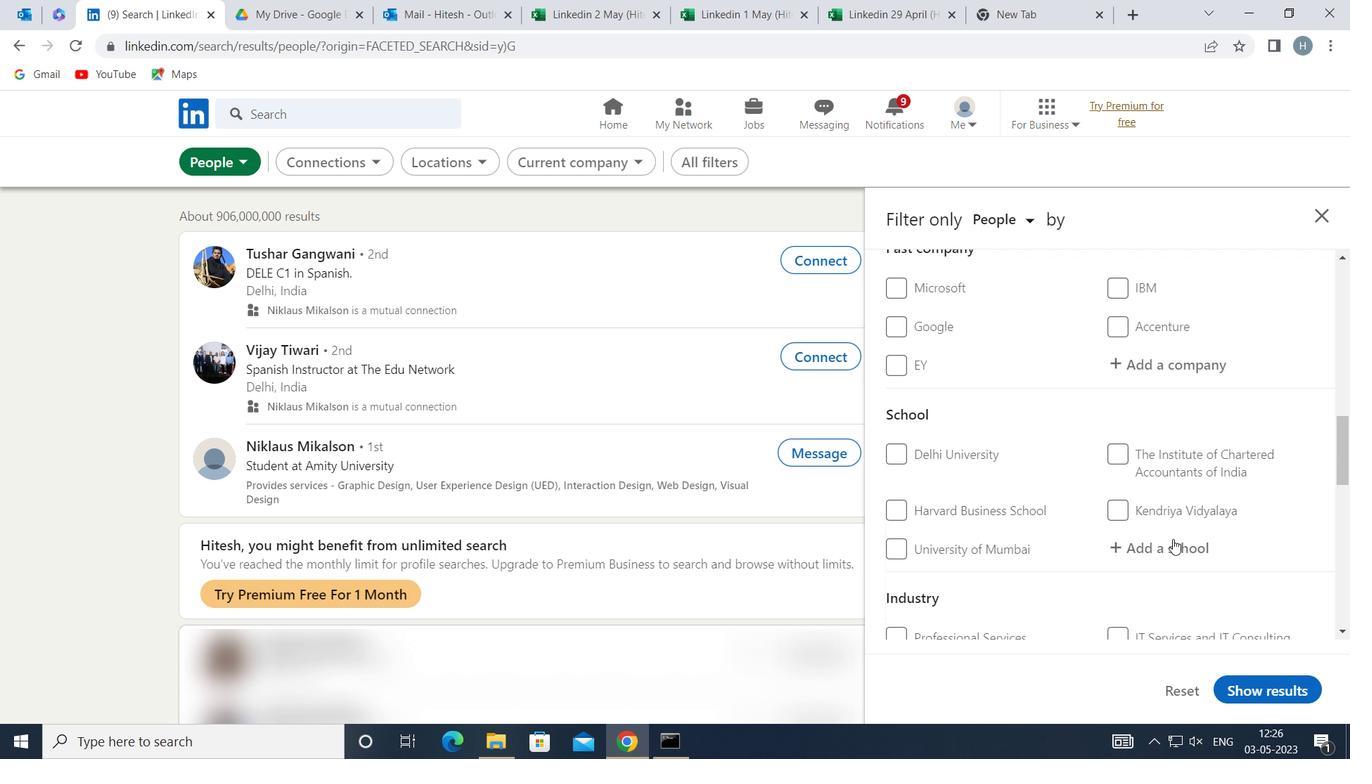 
Action: Mouse scrolled (1173, 539) with delta (0, 0)
Screenshot: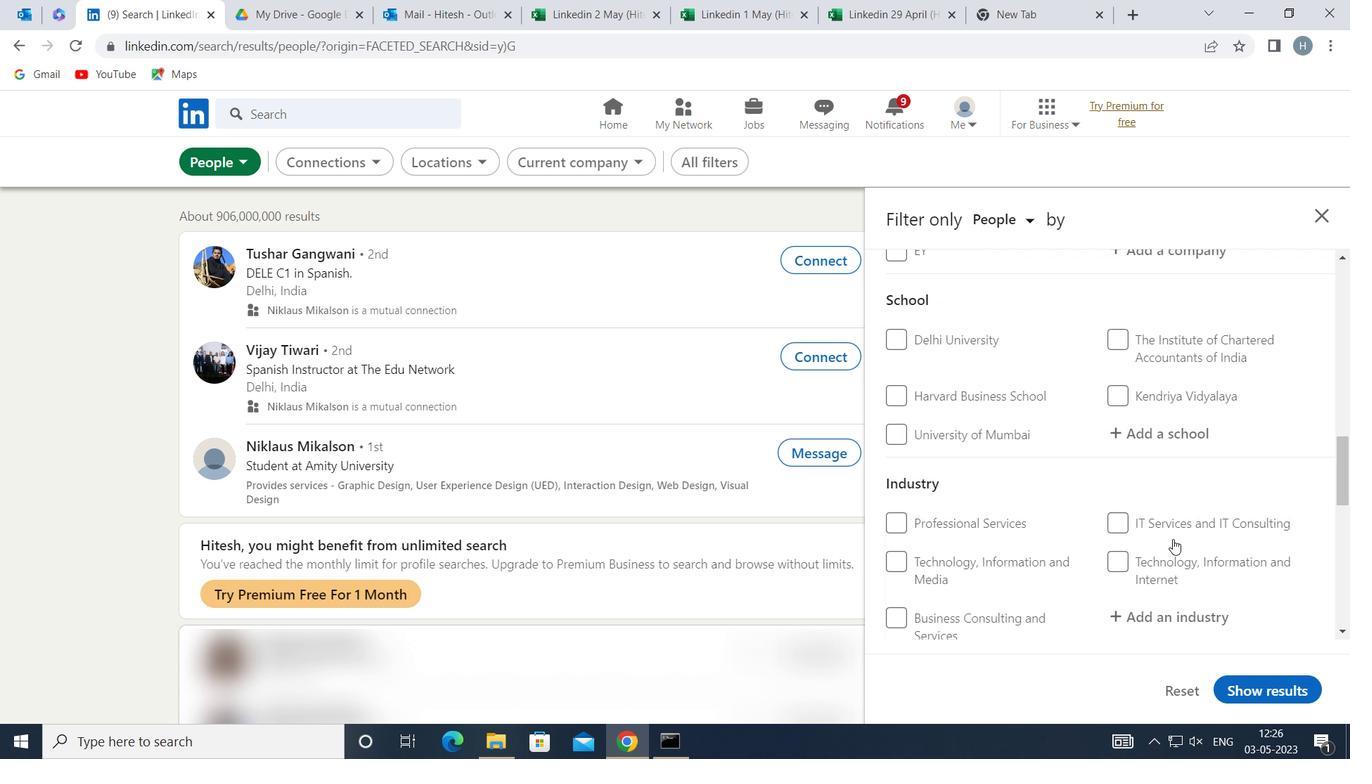 
Action: Mouse scrolled (1173, 539) with delta (0, 0)
Screenshot: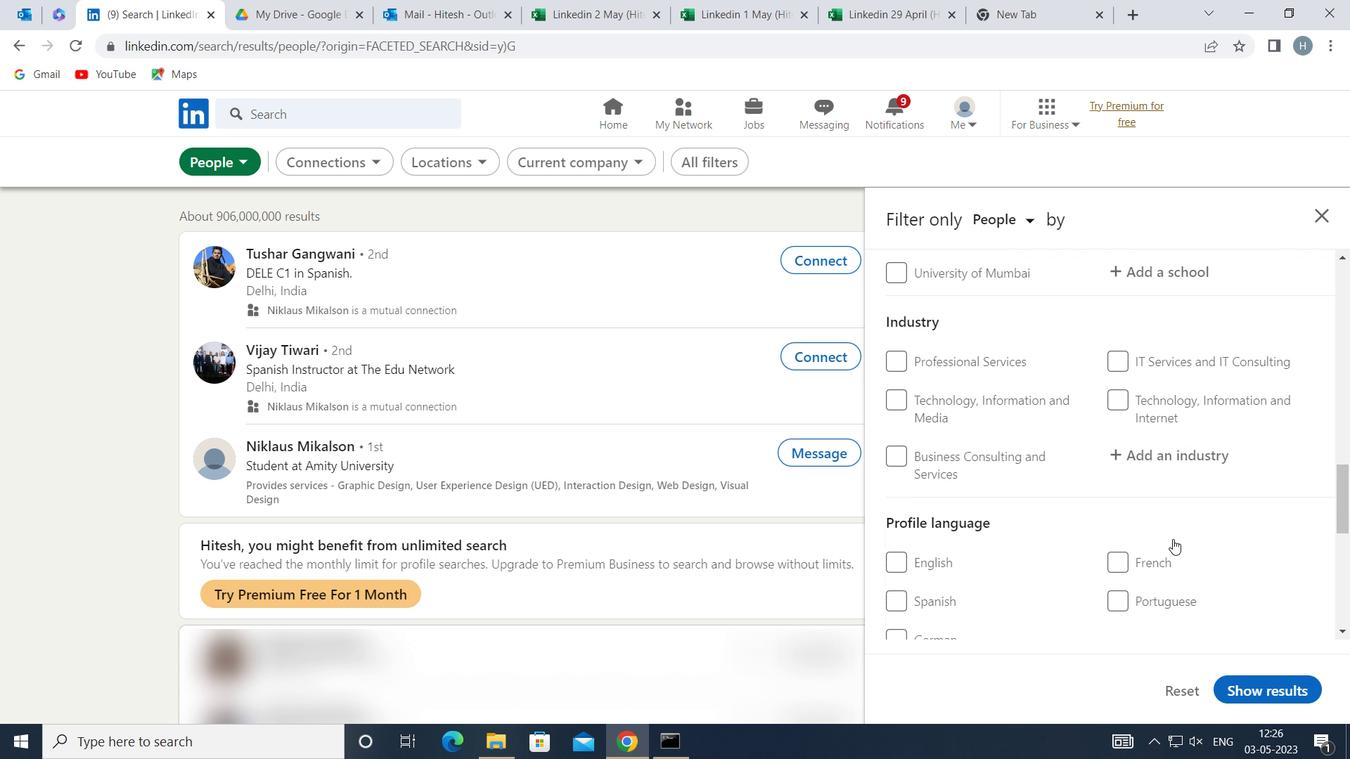 
Action: Mouse moved to (1123, 520)
Screenshot: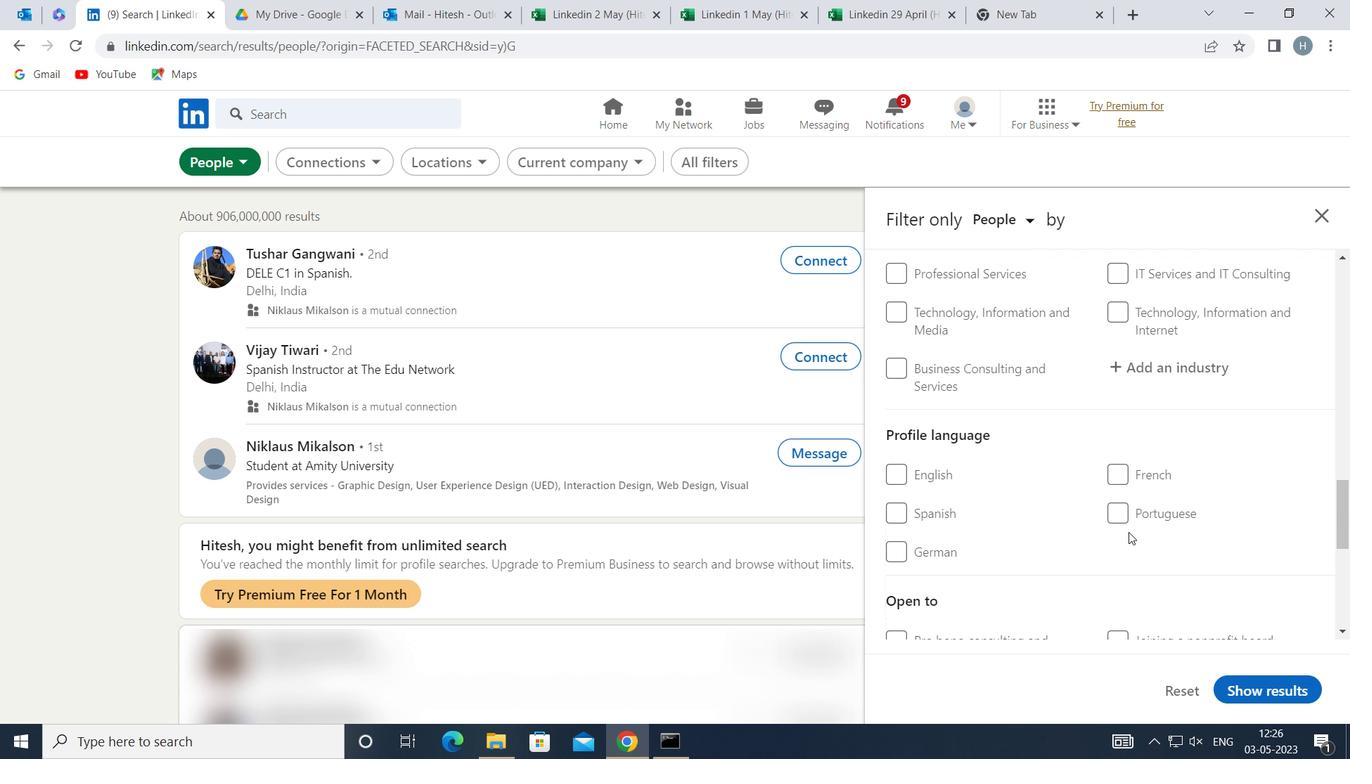 
Action: Mouse pressed left at (1123, 520)
Screenshot: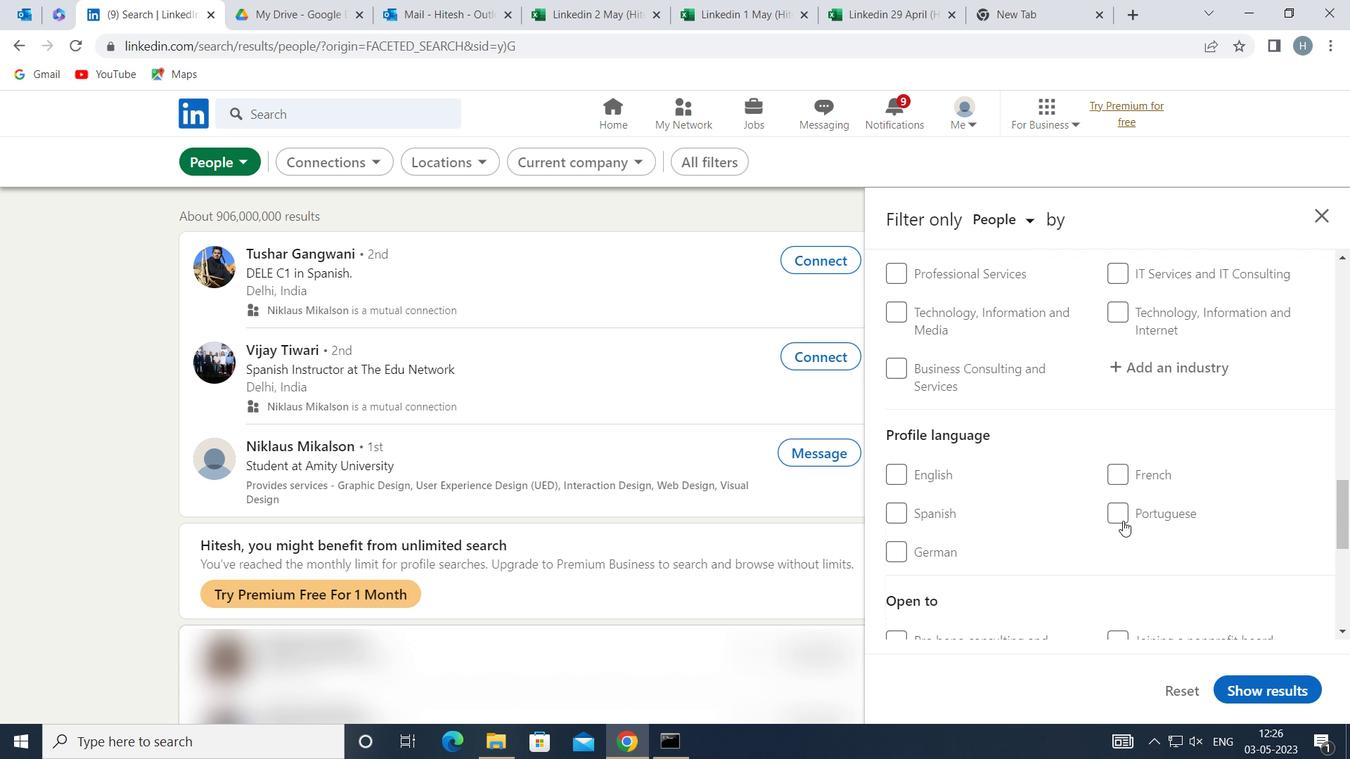 
Action: Mouse moved to (1063, 538)
Screenshot: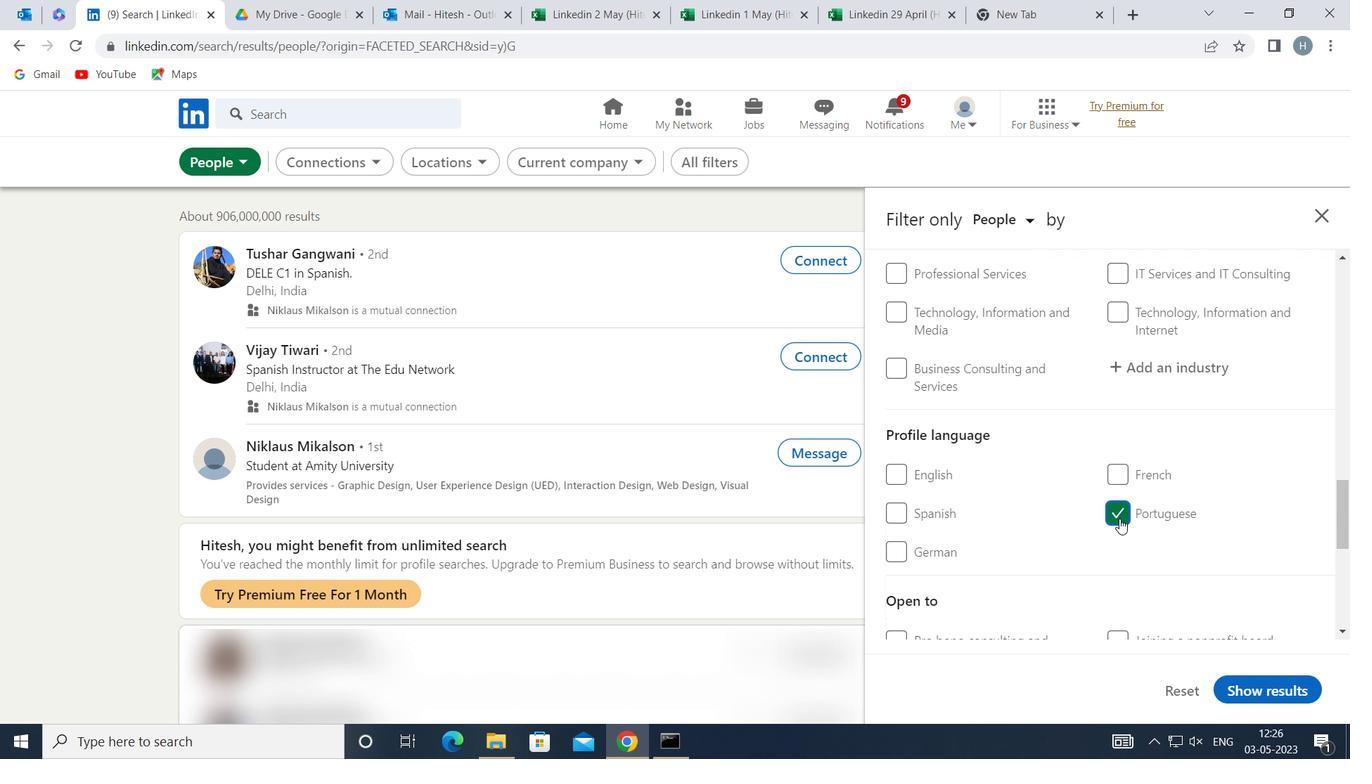 
Action: Mouse scrolled (1063, 539) with delta (0, 0)
Screenshot: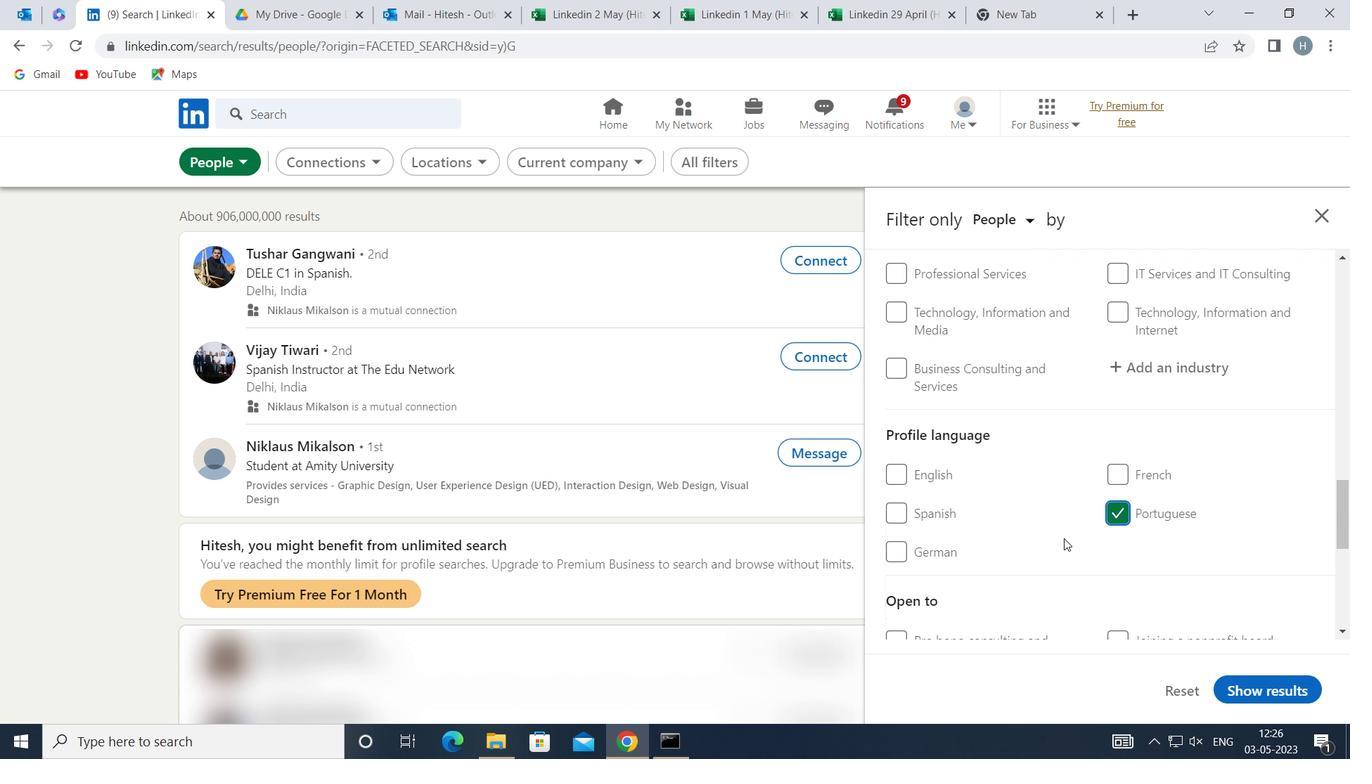 
Action: Mouse scrolled (1063, 539) with delta (0, 0)
Screenshot: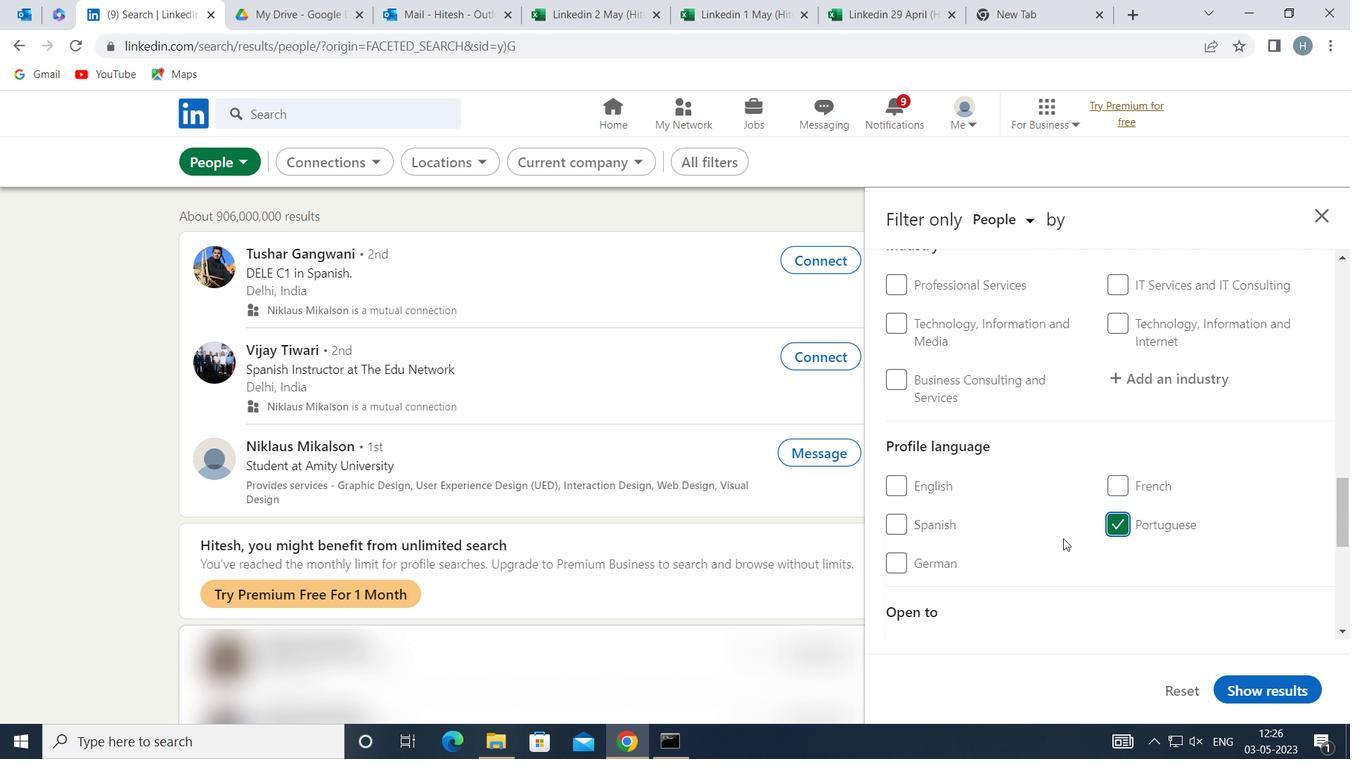 
Action: Mouse scrolled (1063, 539) with delta (0, 0)
Screenshot: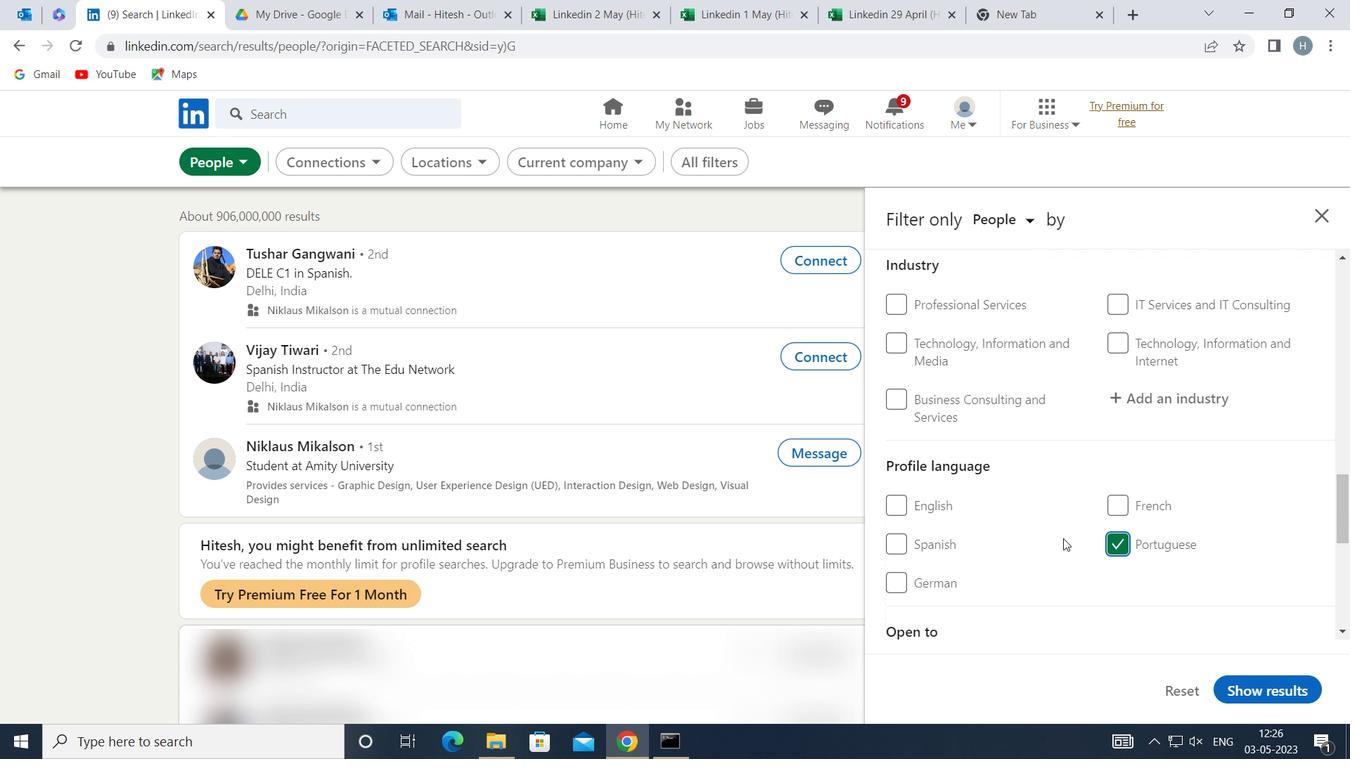 
Action: Mouse scrolled (1063, 539) with delta (0, 0)
Screenshot: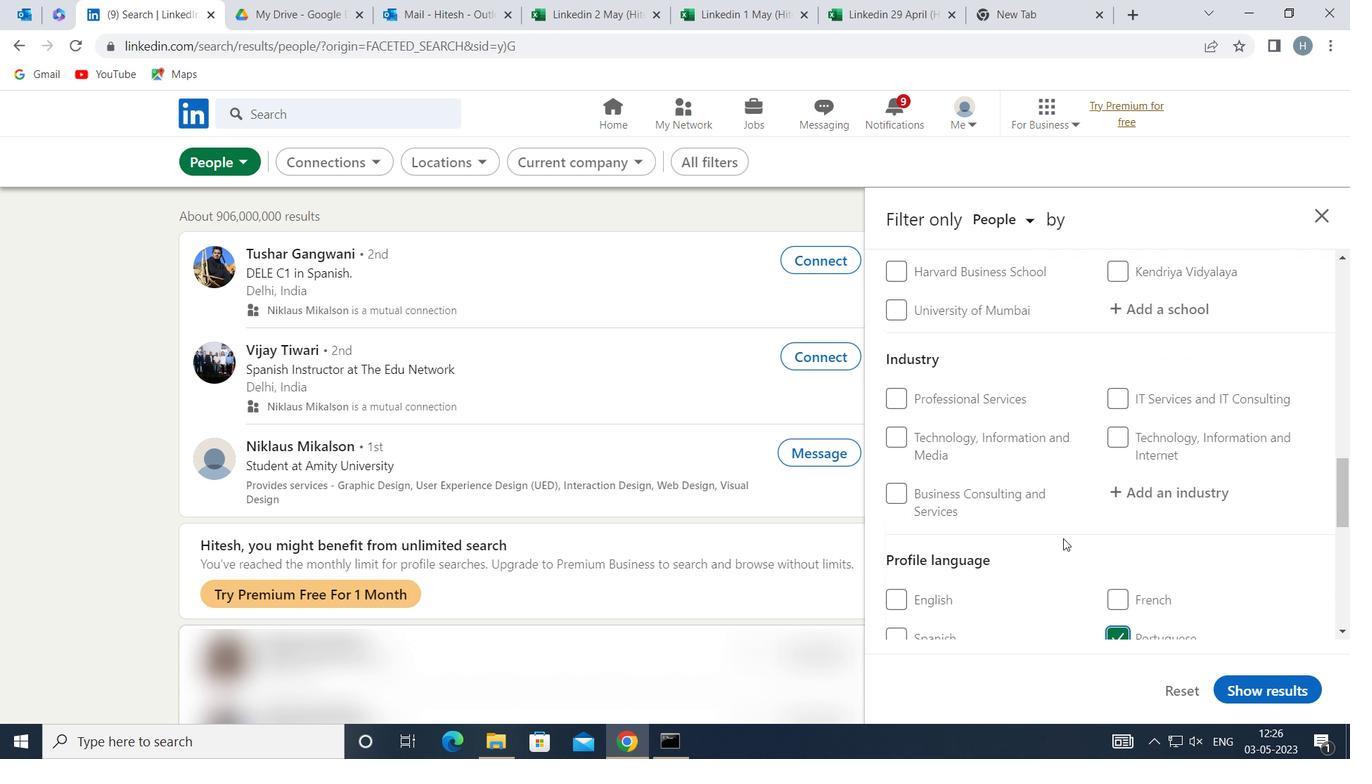 
Action: Mouse scrolled (1063, 539) with delta (0, 0)
Screenshot: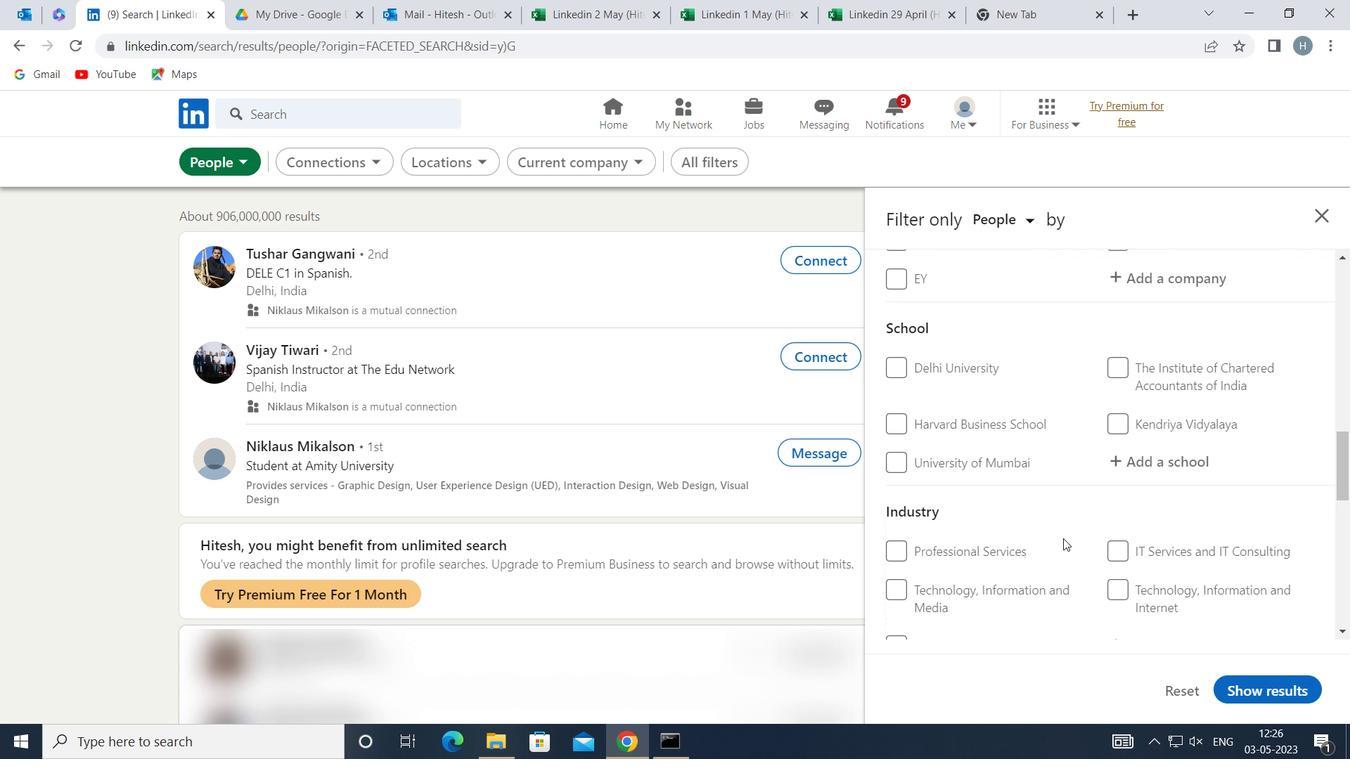 
Action: Mouse scrolled (1063, 539) with delta (0, 0)
Screenshot: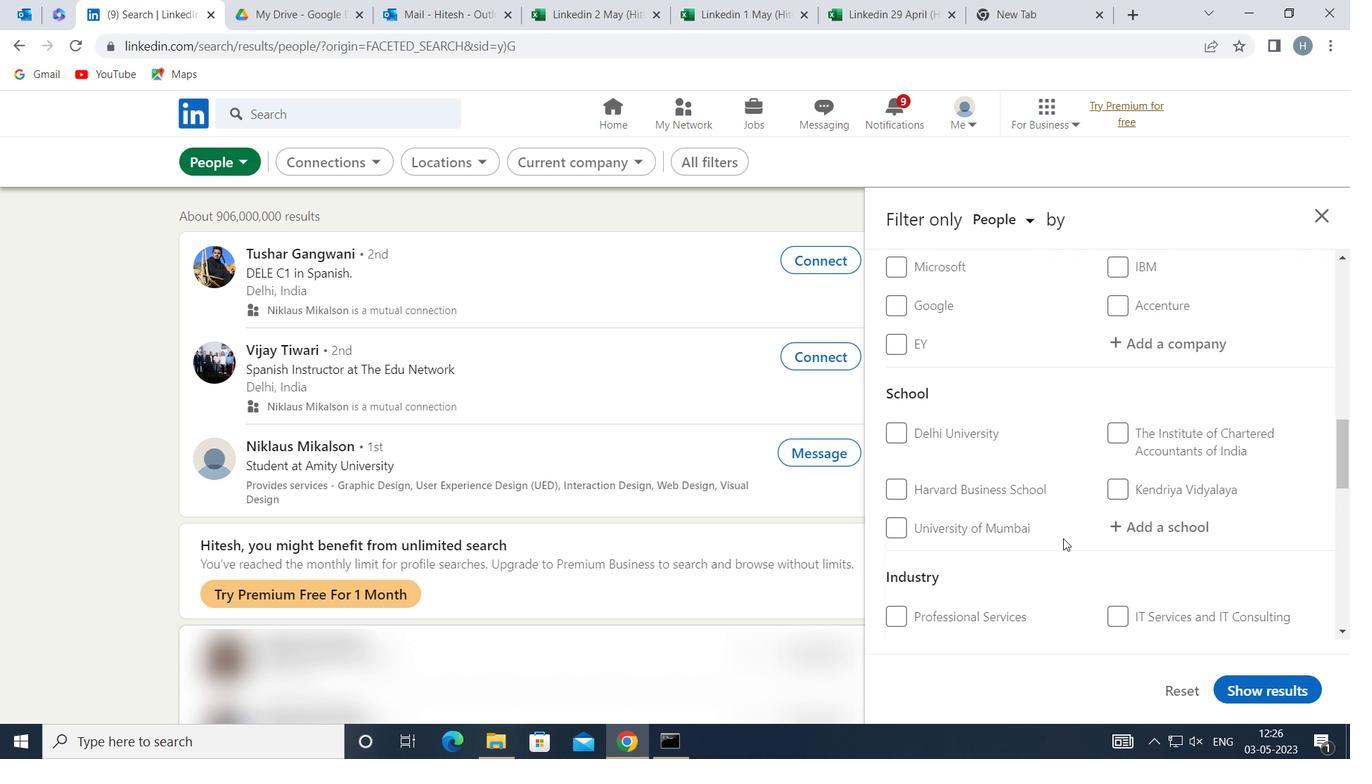 
Action: Mouse scrolled (1063, 539) with delta (0, 0)
Screenshot: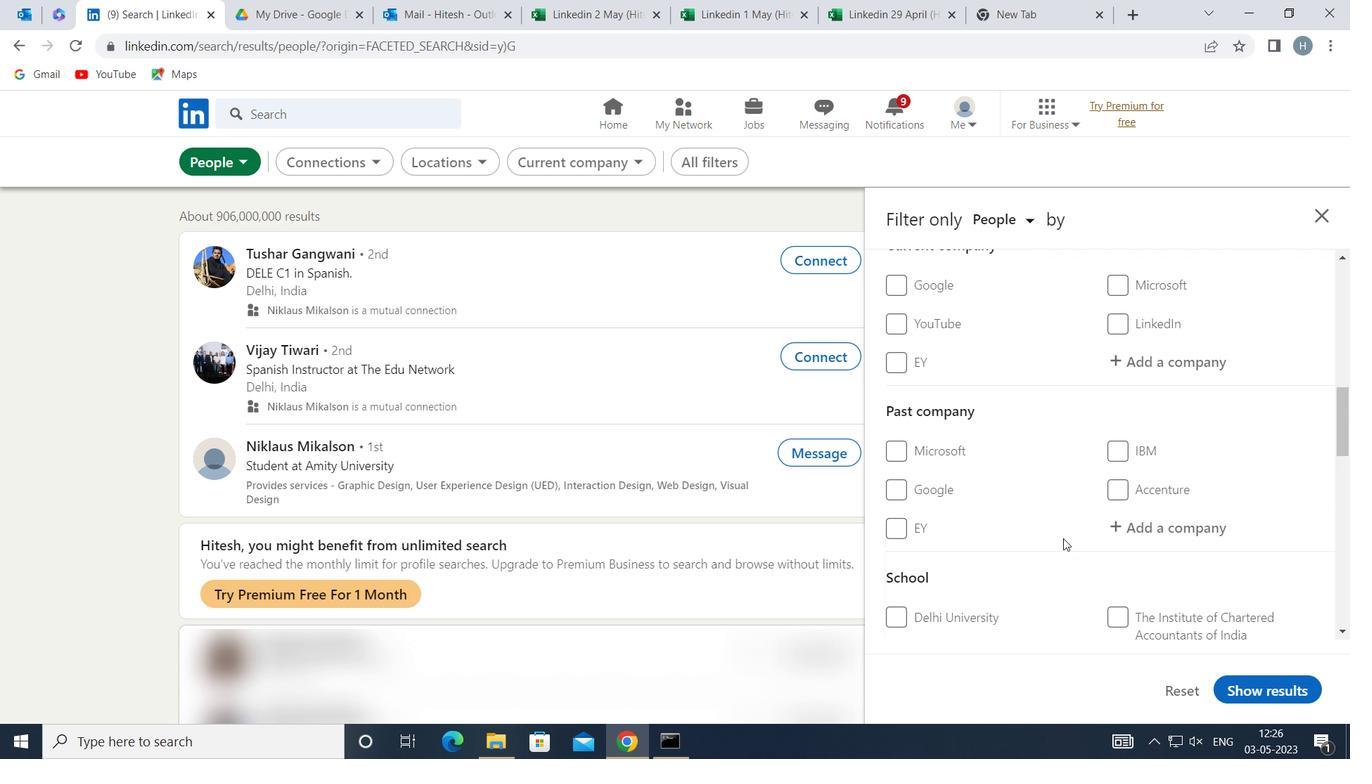
Action: Mouse moved to (1174, 445)
Screenshot: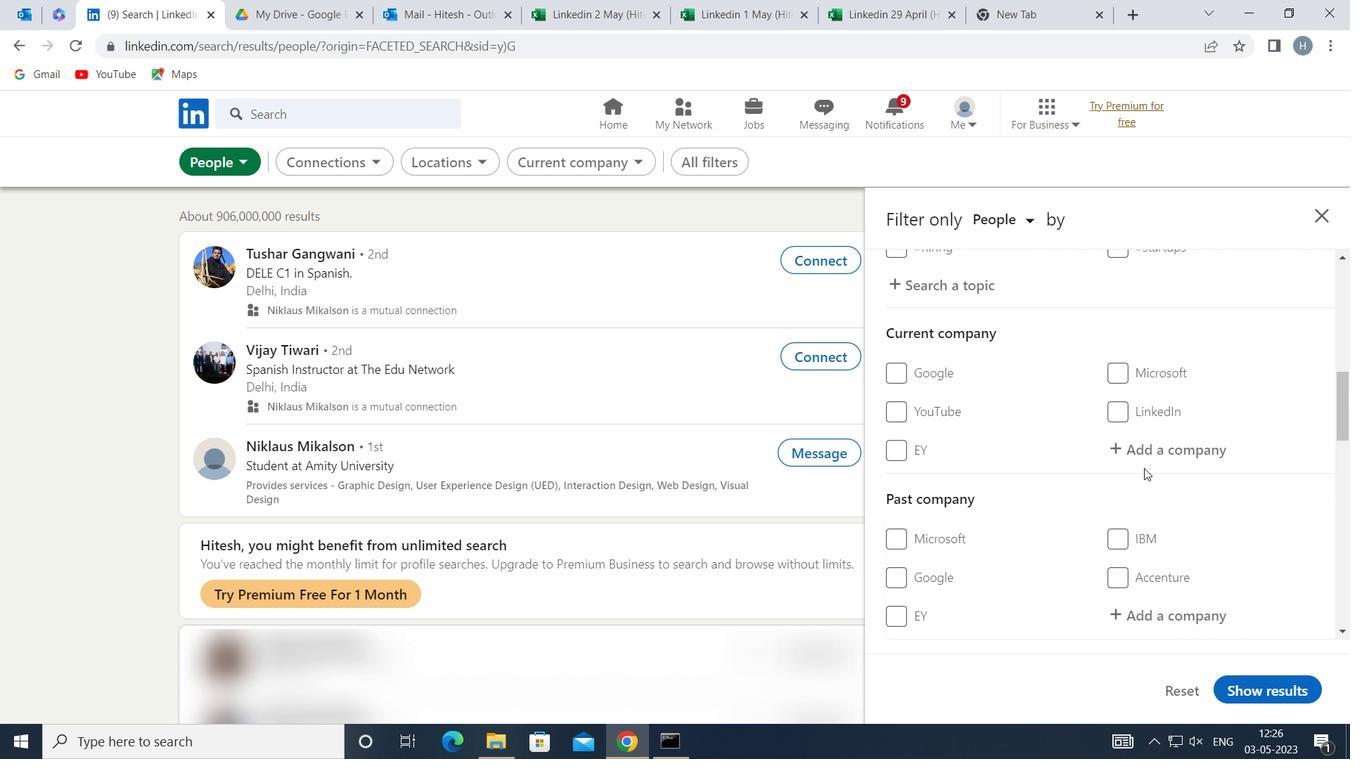 
Action: Mouse pressed left at (1174, 445)
Screenshot: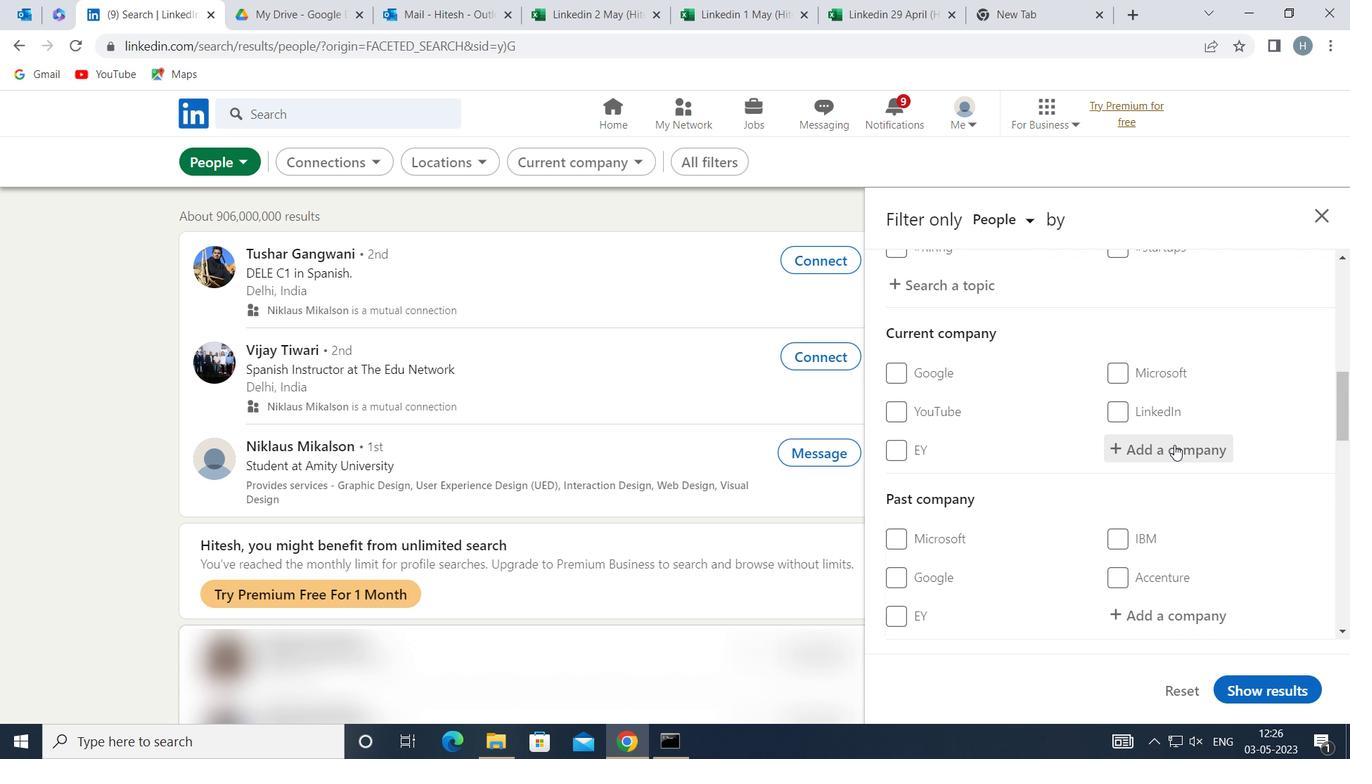 
Action: Key pressed <Key.shift>FTI<Key.space><Key.shift>CON
Screenshot: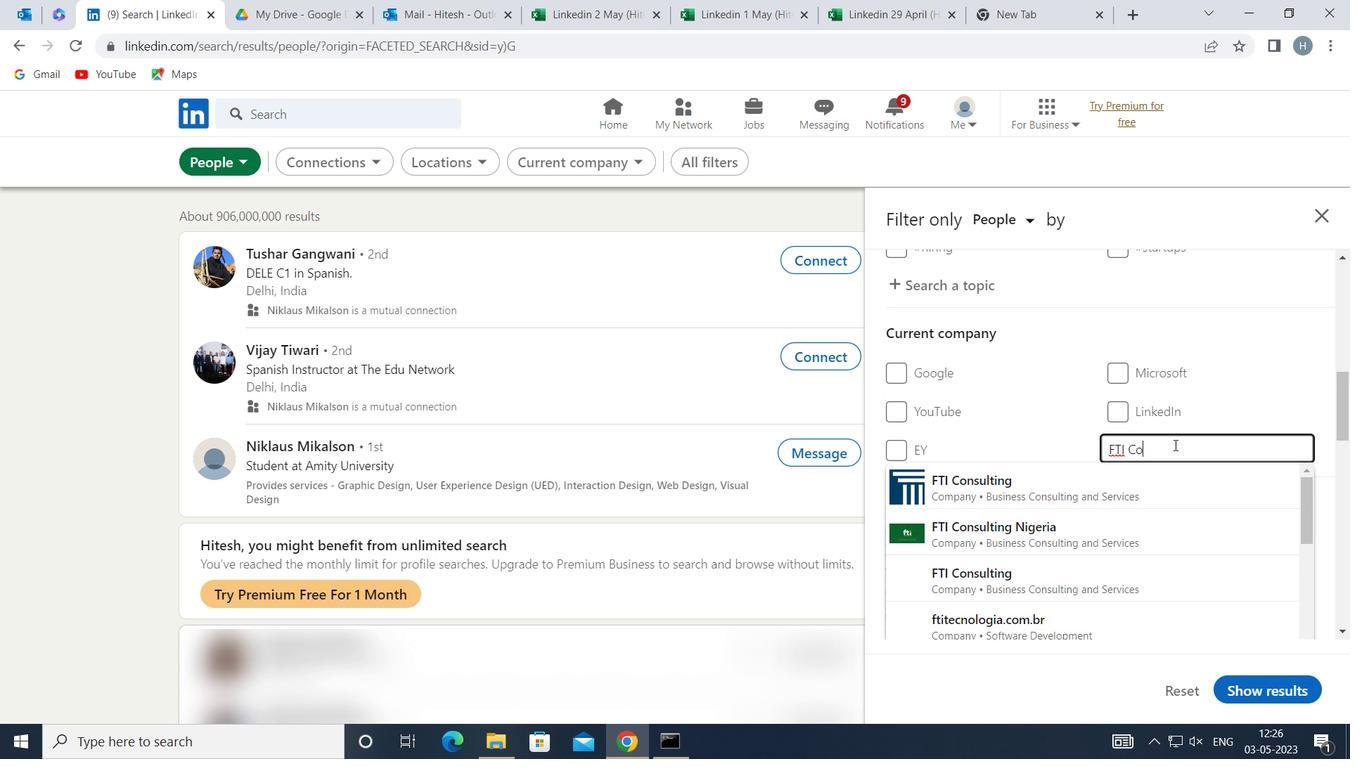 
Action: Mouse moved to (1069, 484)
Screenshot: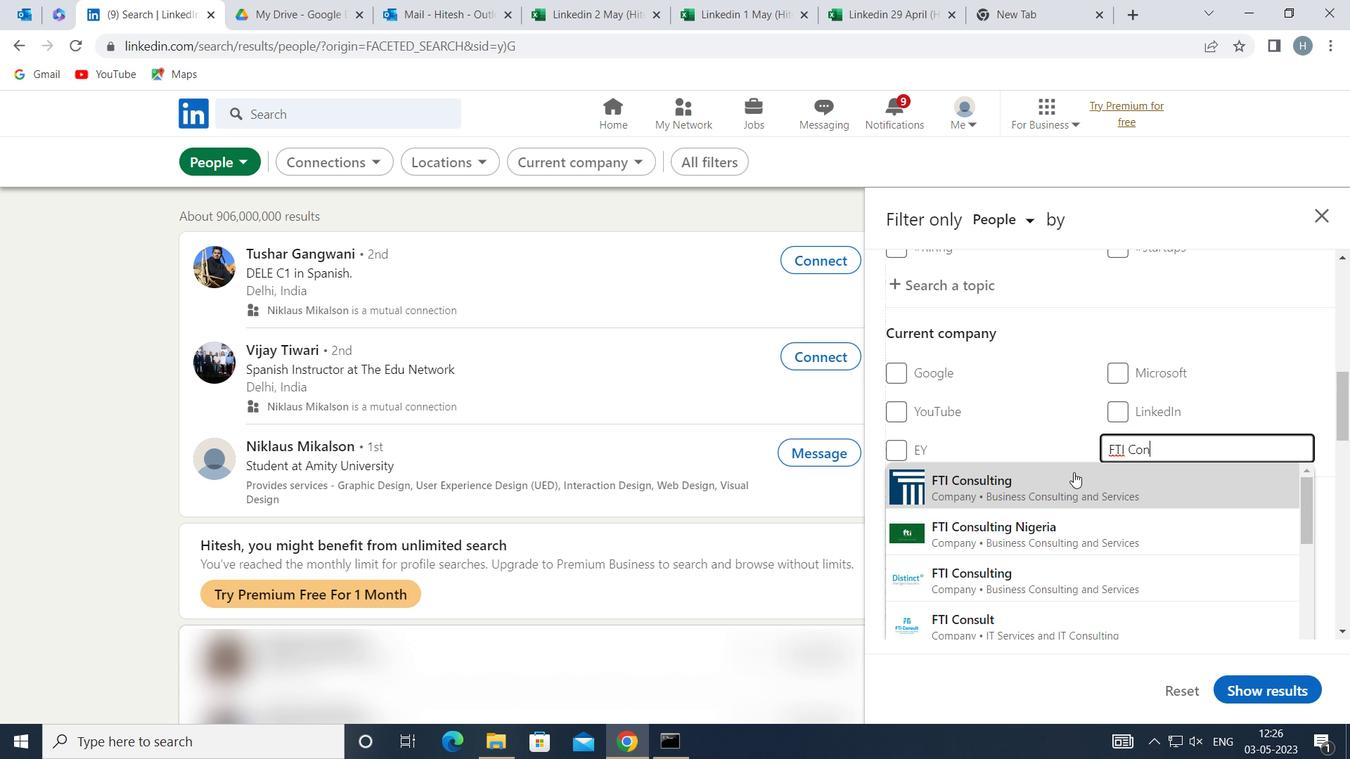
Action: Mouse pressed left at (1069, 484)
Screenshot: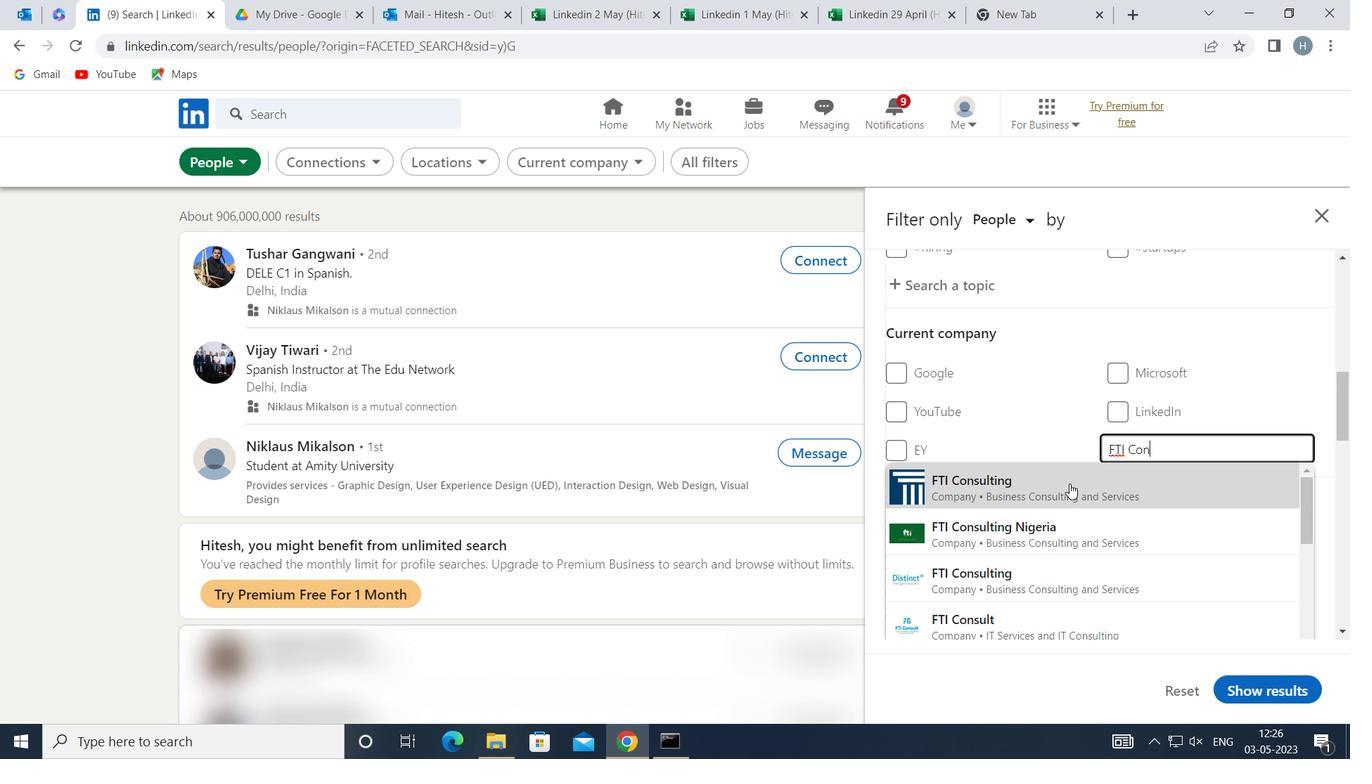 
Action: Mouse moved to (1060, 477)
Screenshot: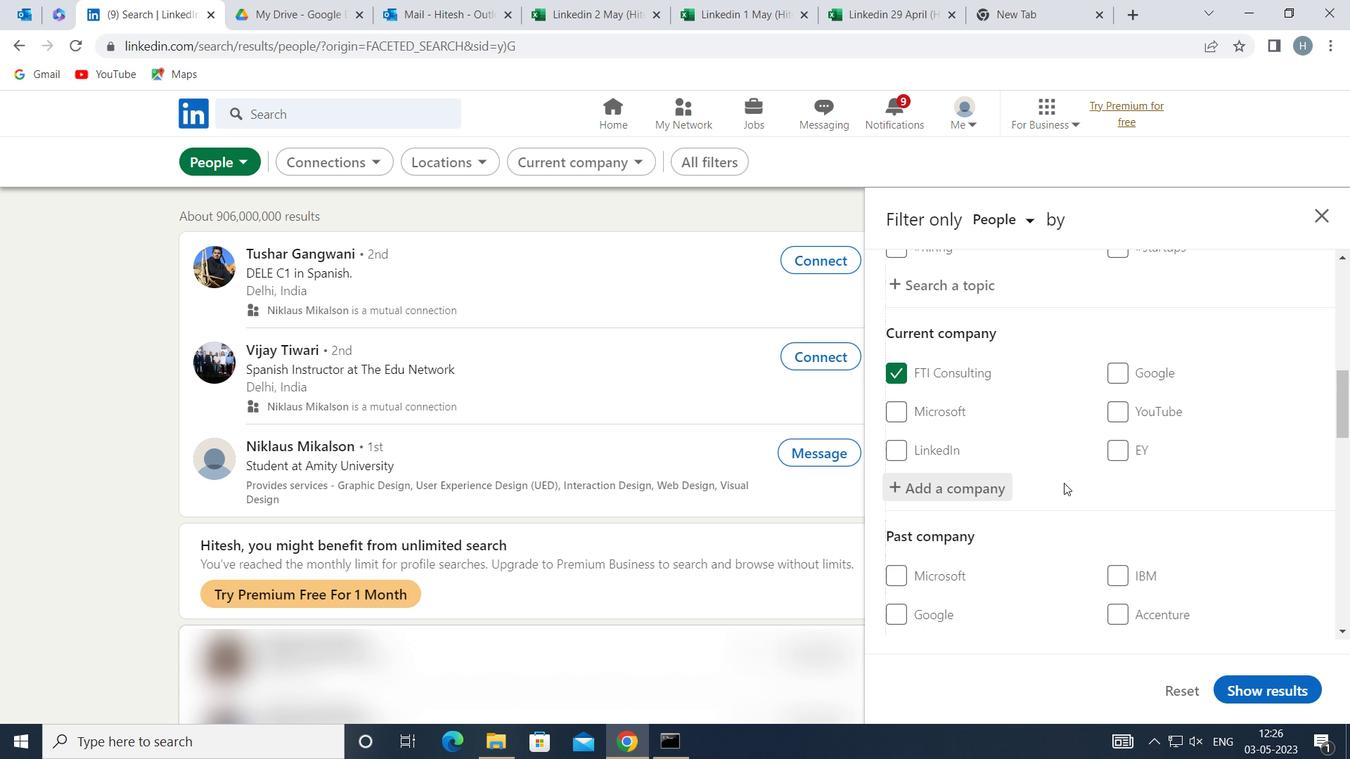 
Action: Mouse scrolled (1060, 476) with delta (0, 0)
Screenshot: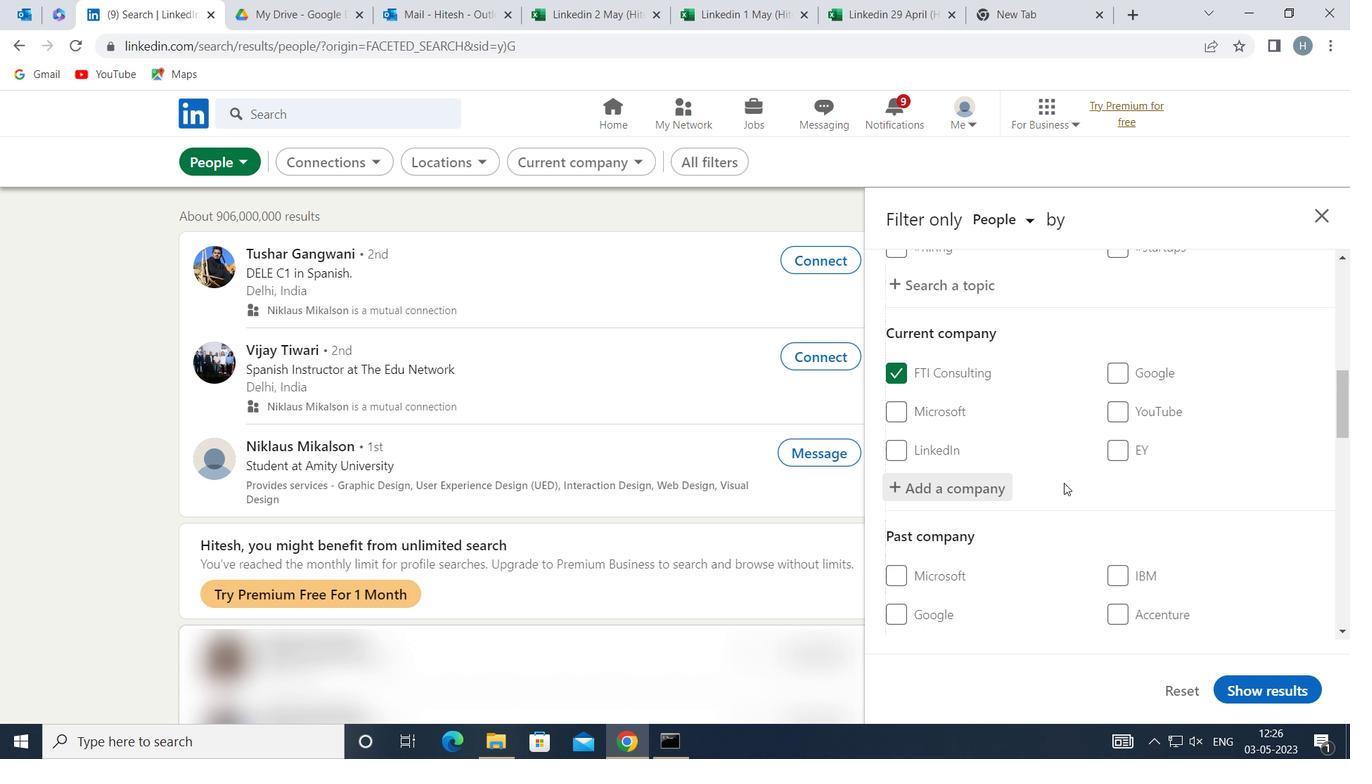
Action: Mouse moved to (1060, 476)
Screenshot: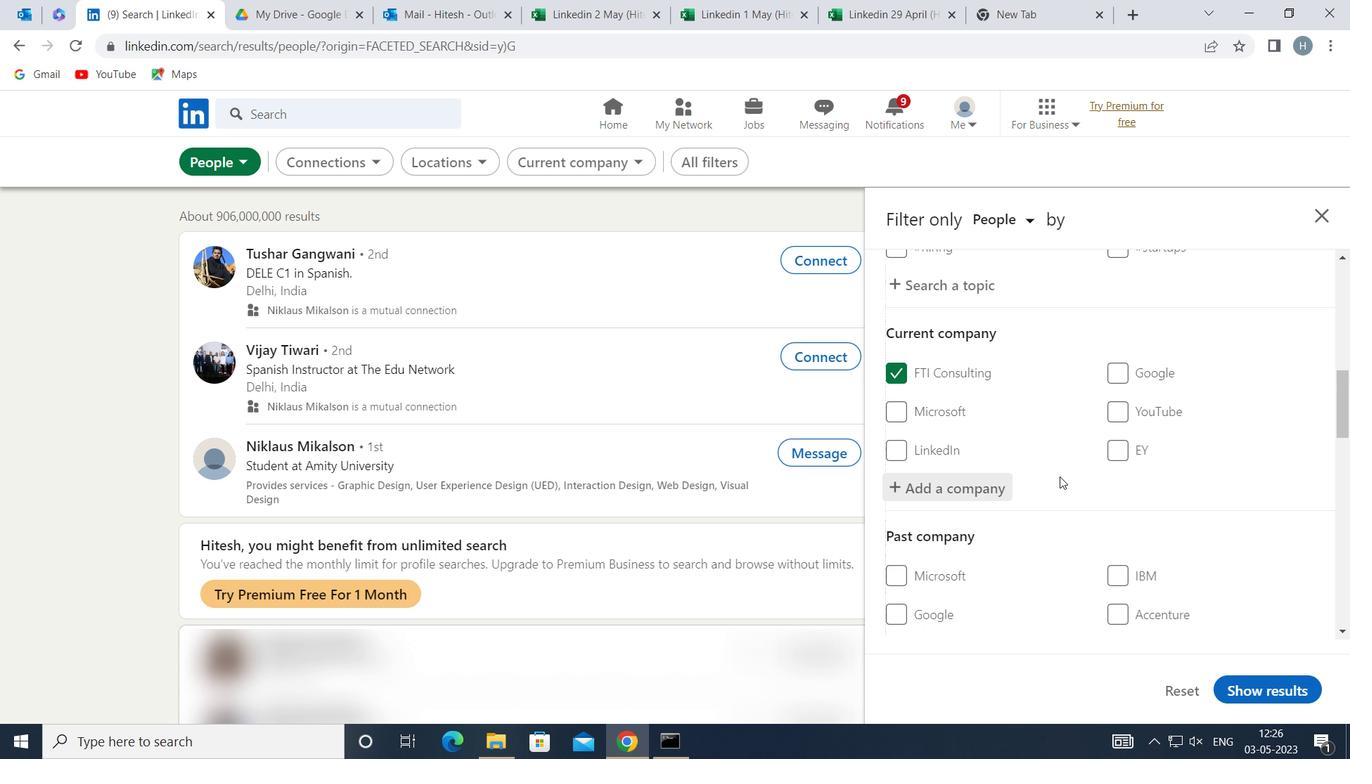 
Action: Mouse scrolled (1060, 475) with delta (0, 0)
Screenshot: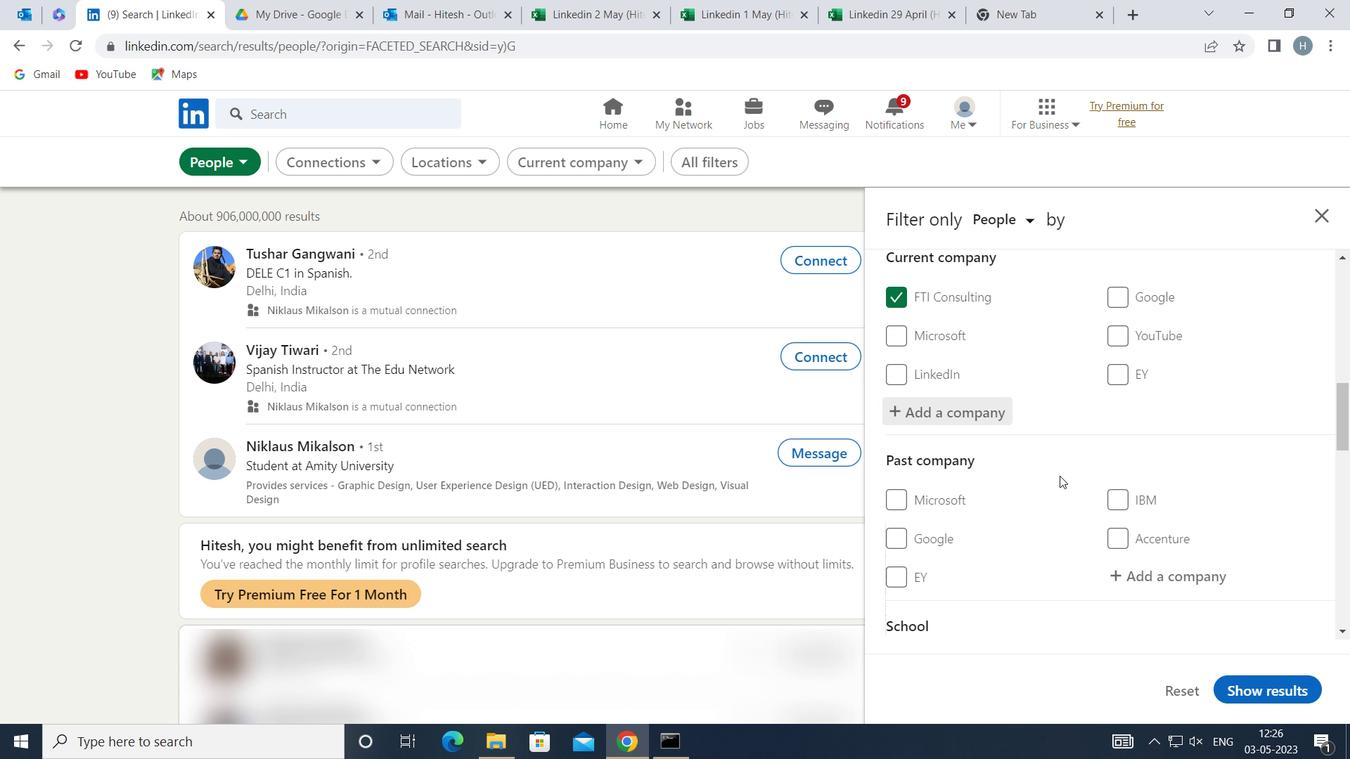 
Action: Mouse scrolled (1060, 475) with delta (0, 0)
Screenshot: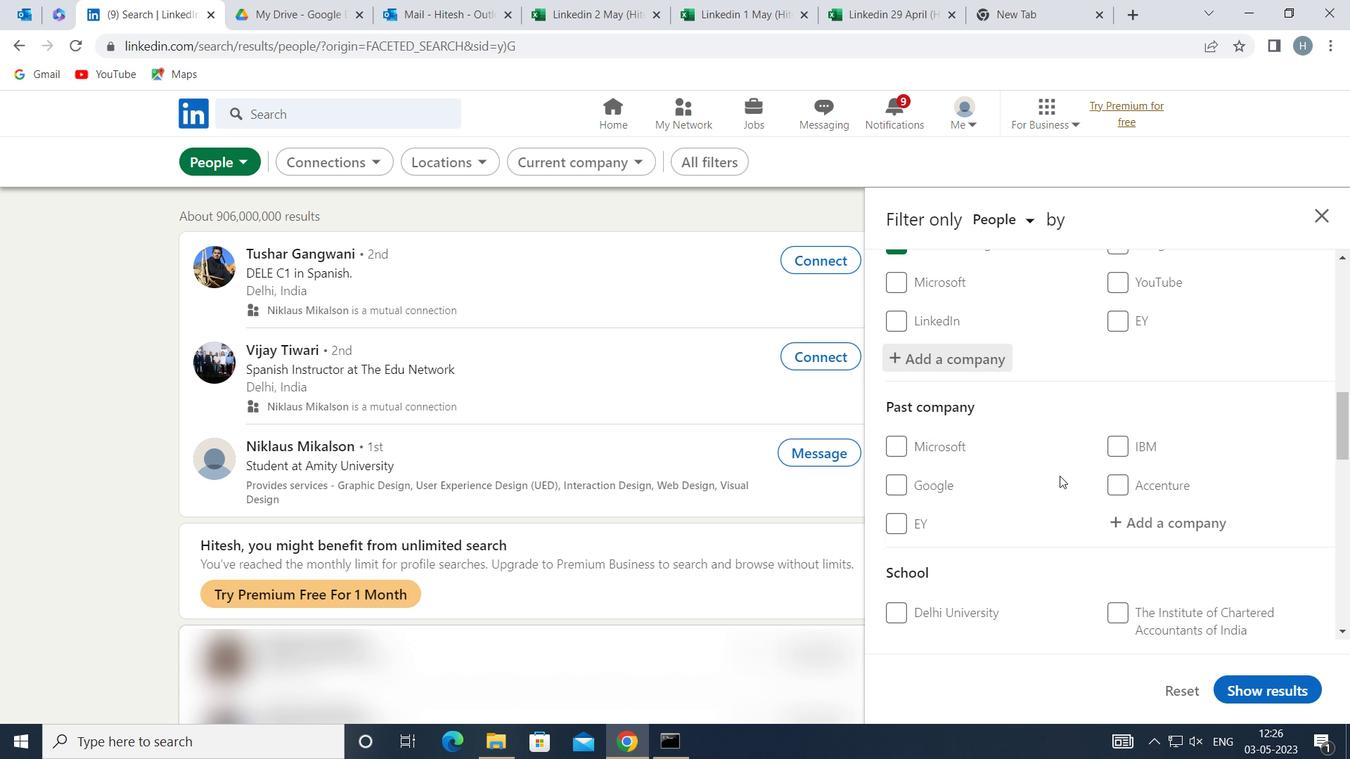 
Action: Mouse scrolled (1060, 475) with delta (0, 0)
Screenshot: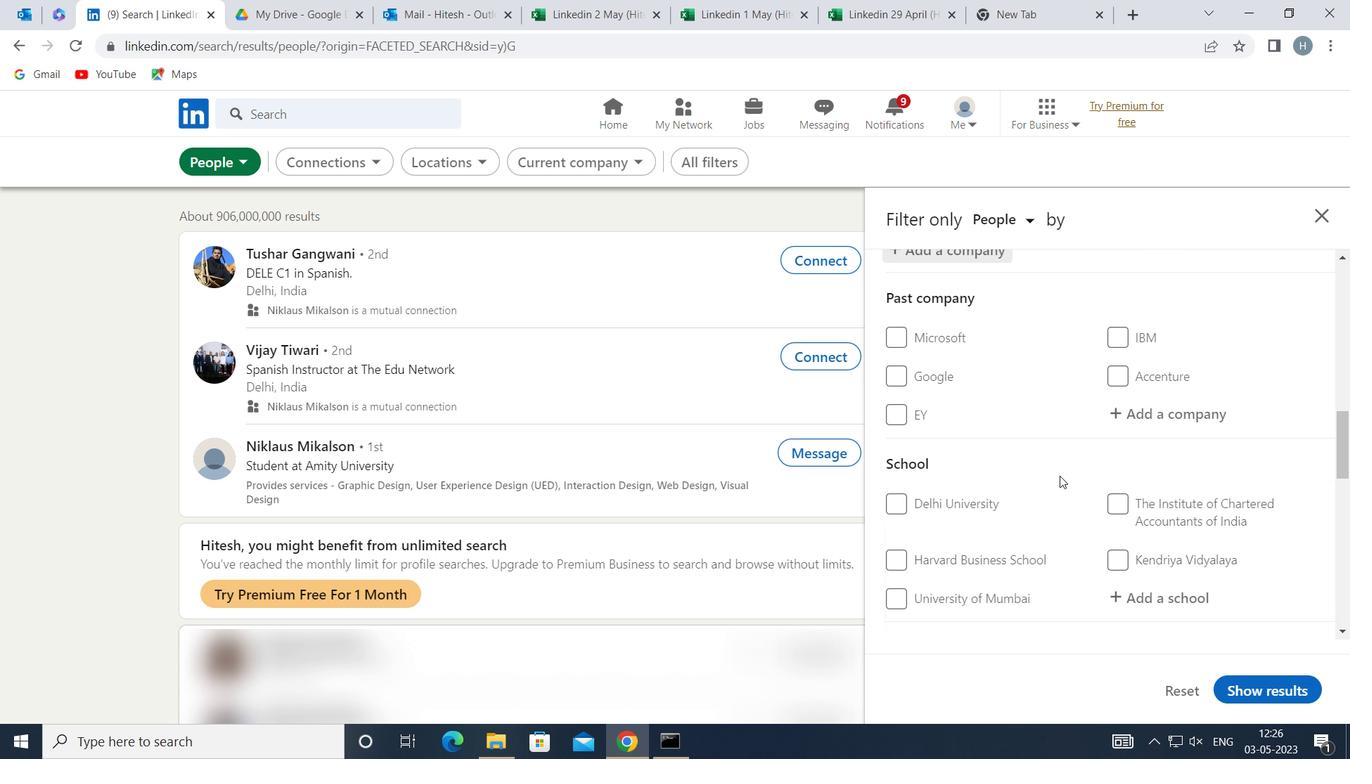 
Action: Mouse moved to (1153, 474)
Screenshot: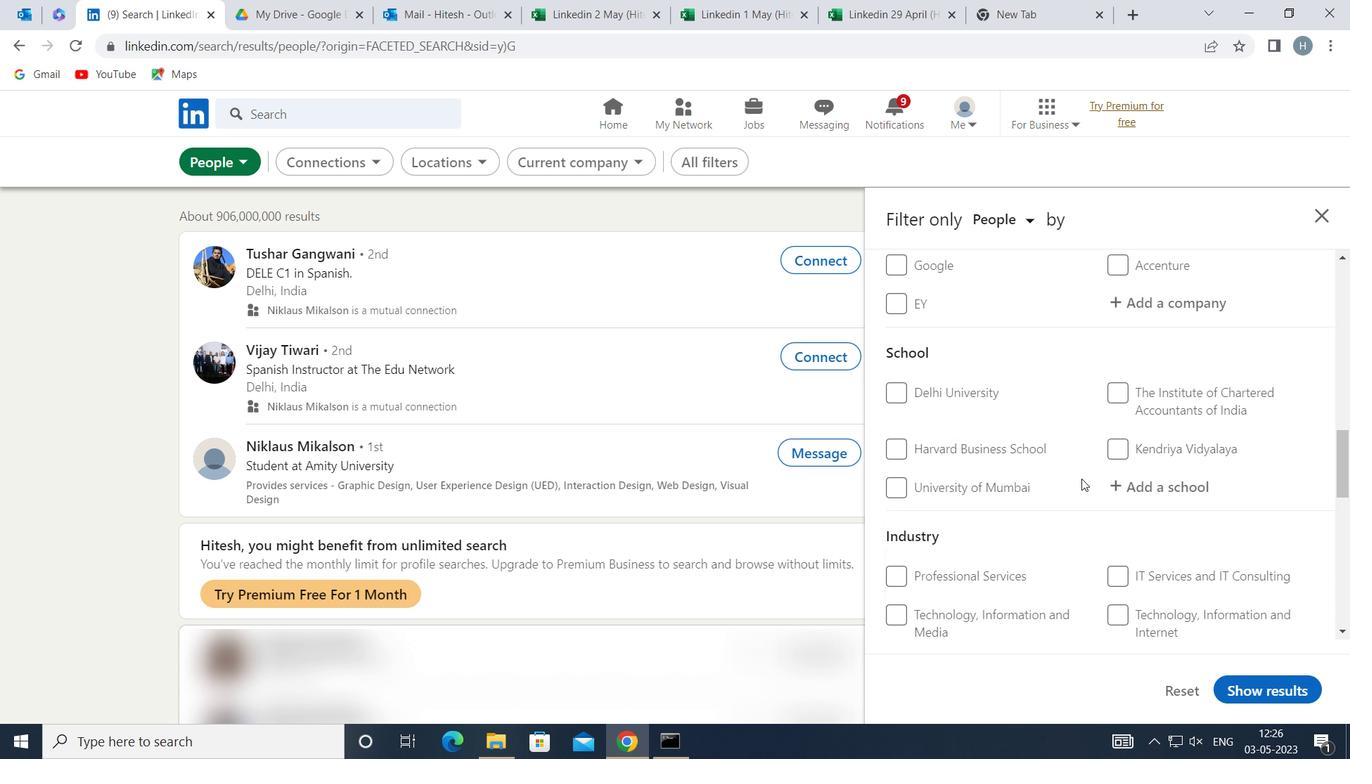 
Action: Mouse pressed left at (1153, 474)
Screenshot: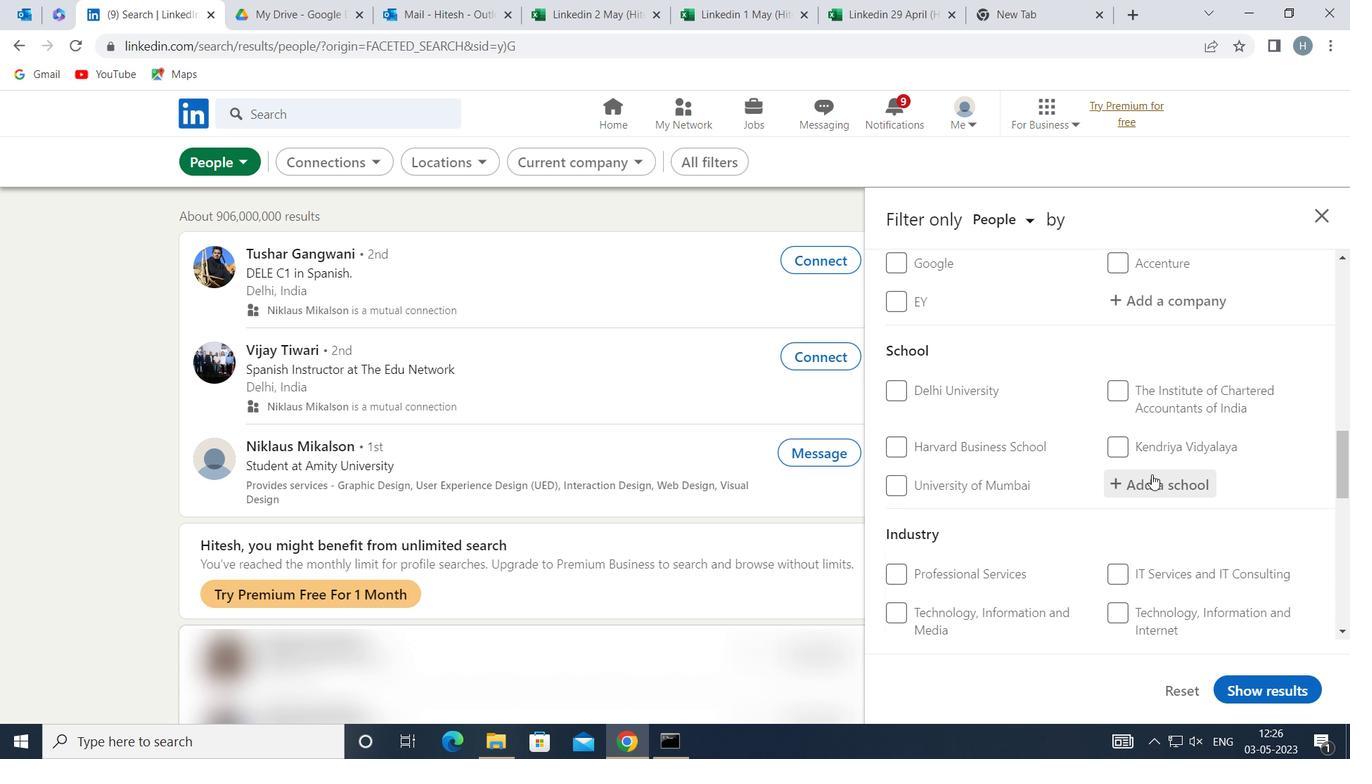 
Action: Key pressed <Key.shift><Key.shift><Key.shift><Key.shift><Key.shift><Key.shift>DAYANANDA<Key.space><Key.shift>SAGAR<Key.space>ACADEMY<Key.space>
Screenshot: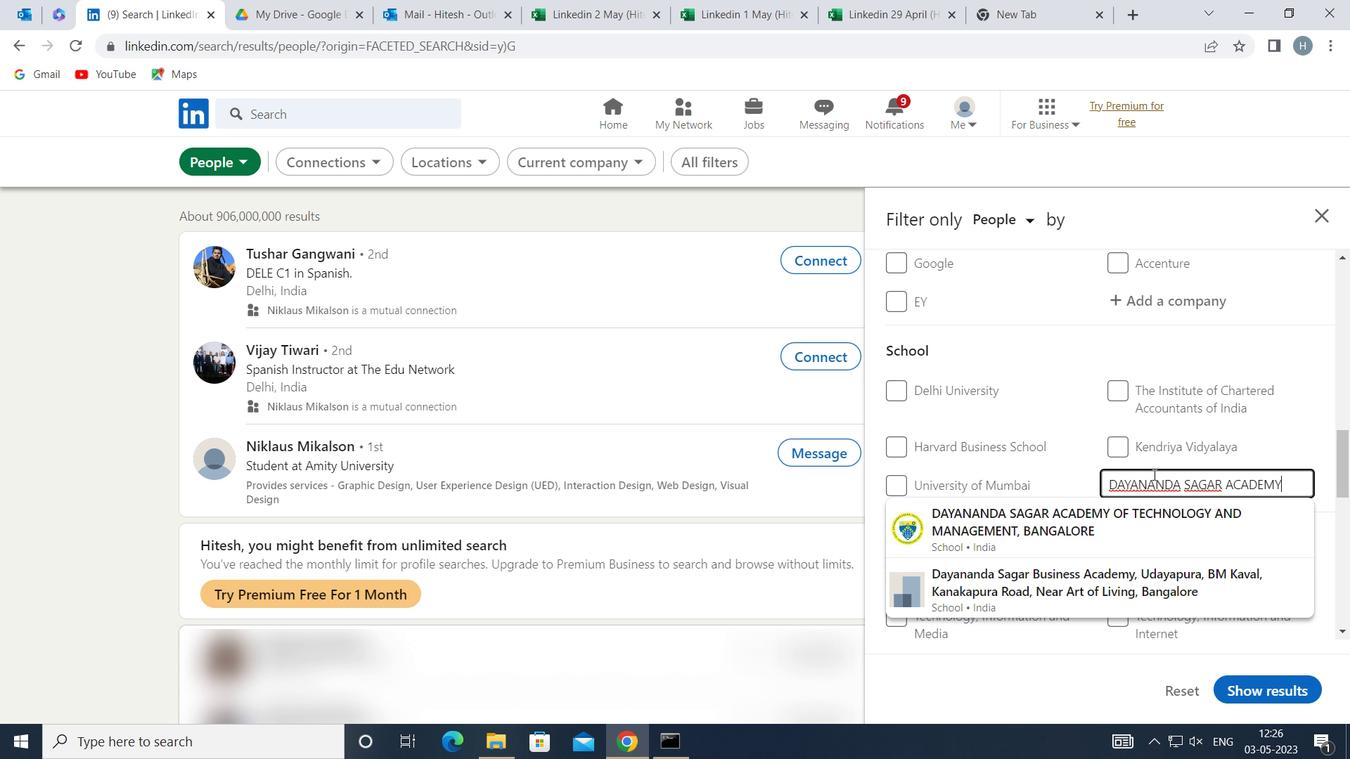 
Action: Mouse moved to (1142, 514)
Screenshot: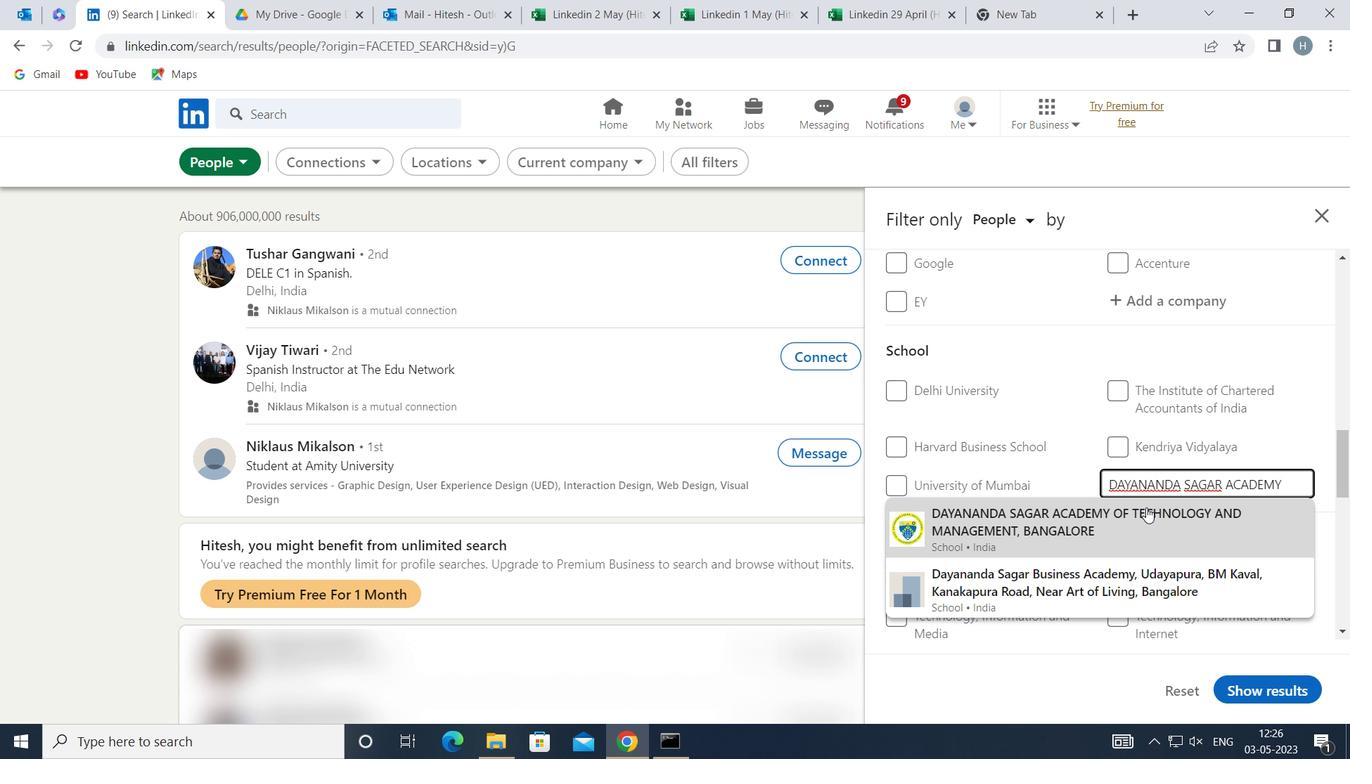
Action: Mouse pressed left at (1142, 514)
Screenshot: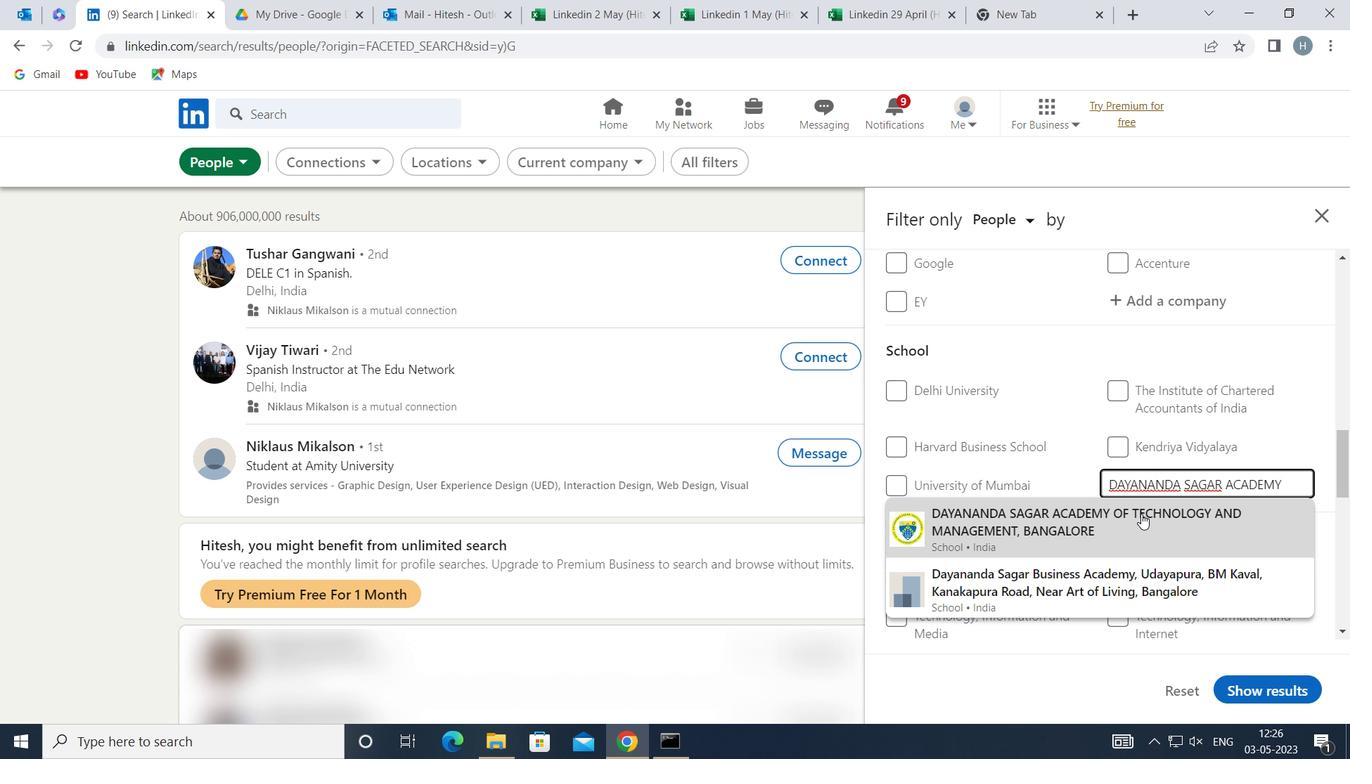 
Action: Mouse moved to (1053, 475)
Screenshot: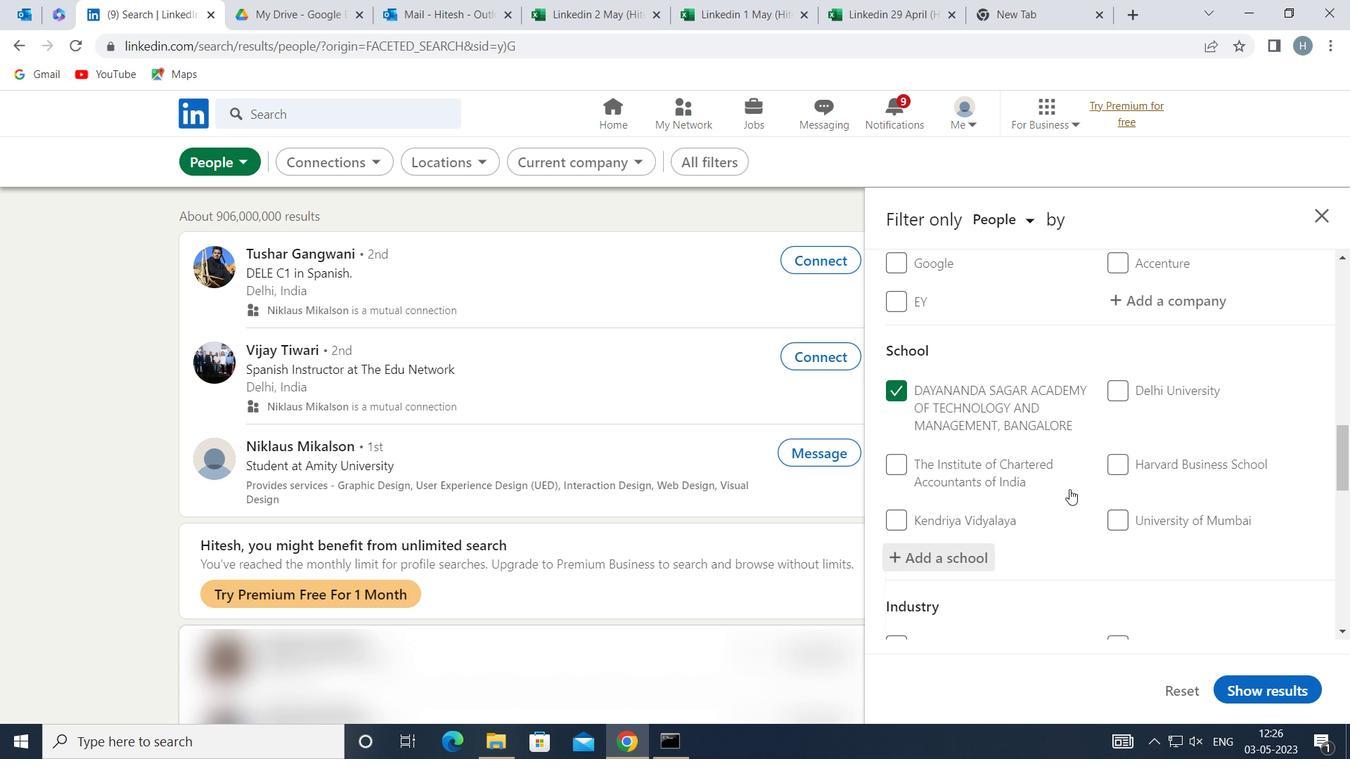 
Action: Mouse scrolled (1053, 474) with delta (0, 0)
Screenshot: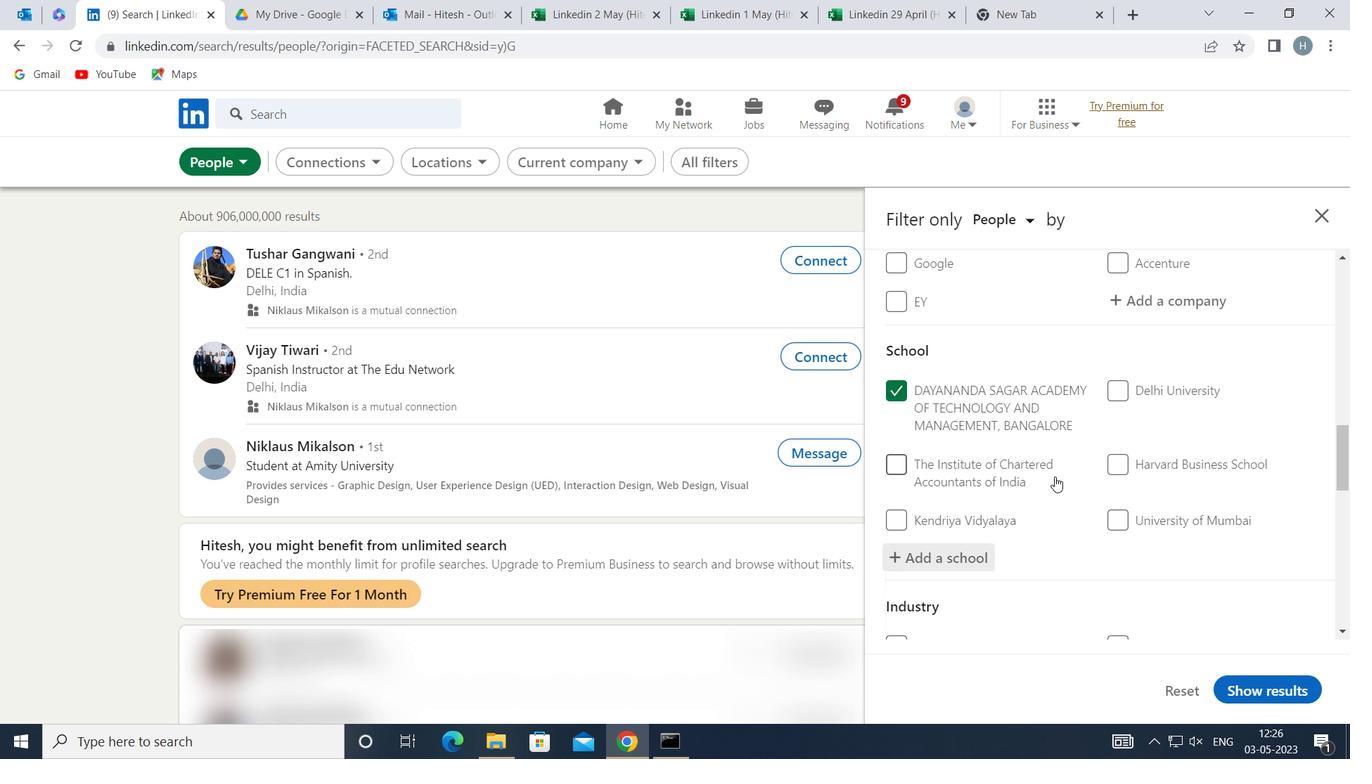 
Action: Mouse scrolled (1053, 474) with delta (0, 0)
Screenshot: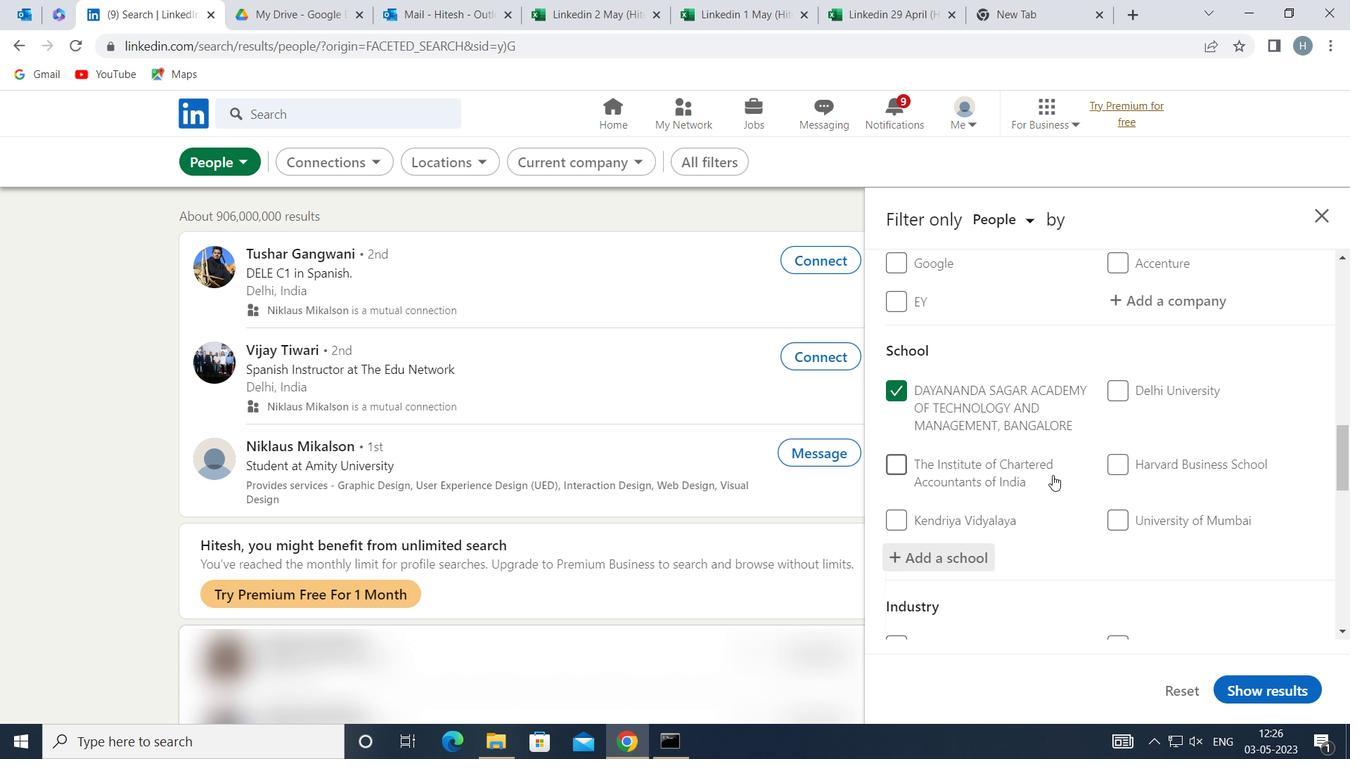
Action: Mouse moved to (1052, 474)
Screenshot: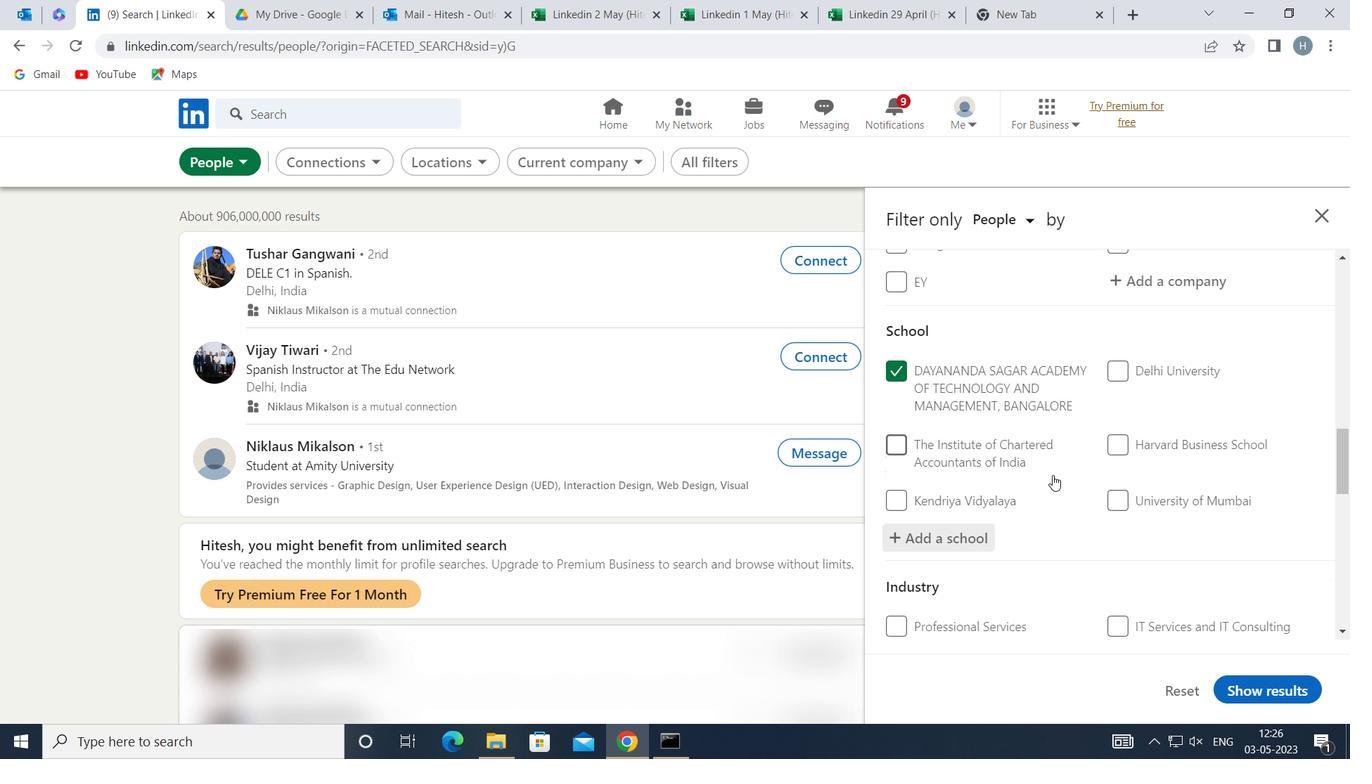 
Action: Mouse scrolled (1052, 474) with delta (0, 0)
Screenshot: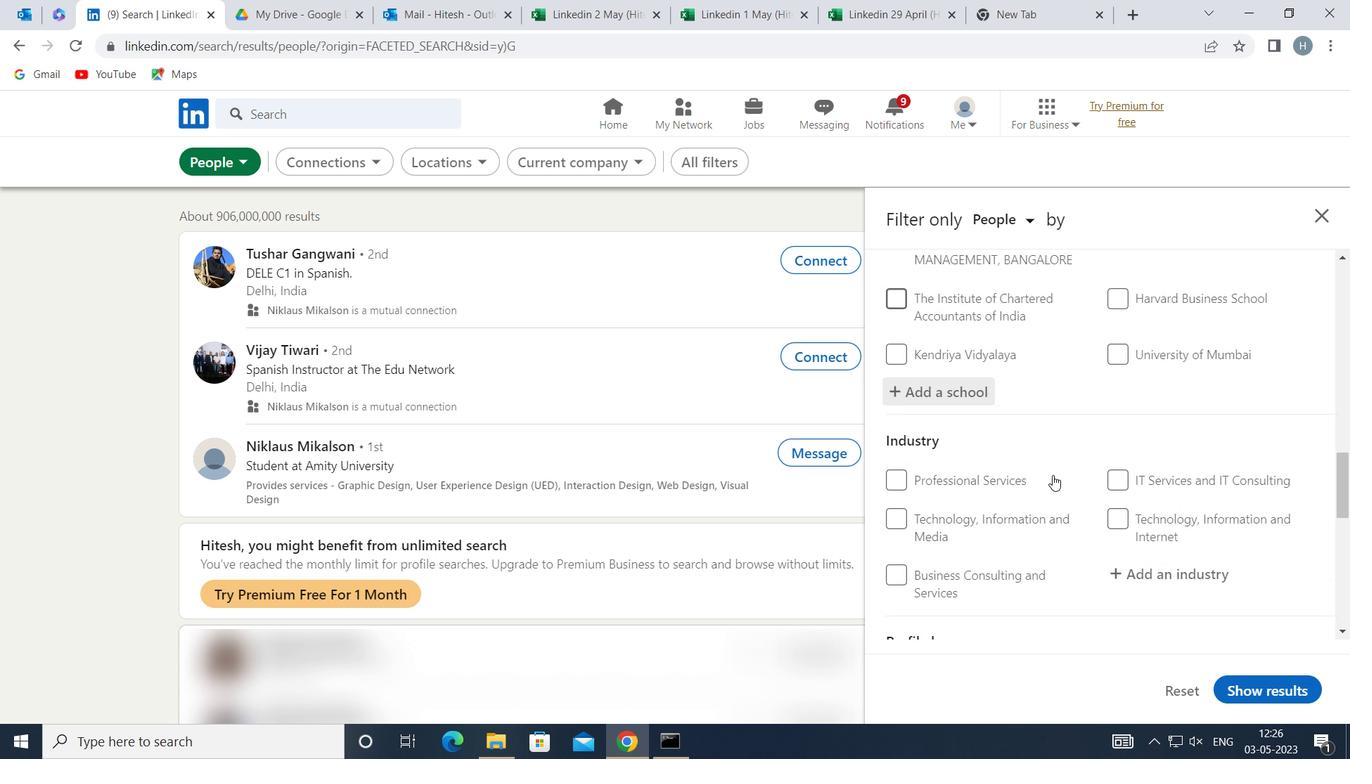 
Action: Mouse moved to (1141, 480)
Screenshot: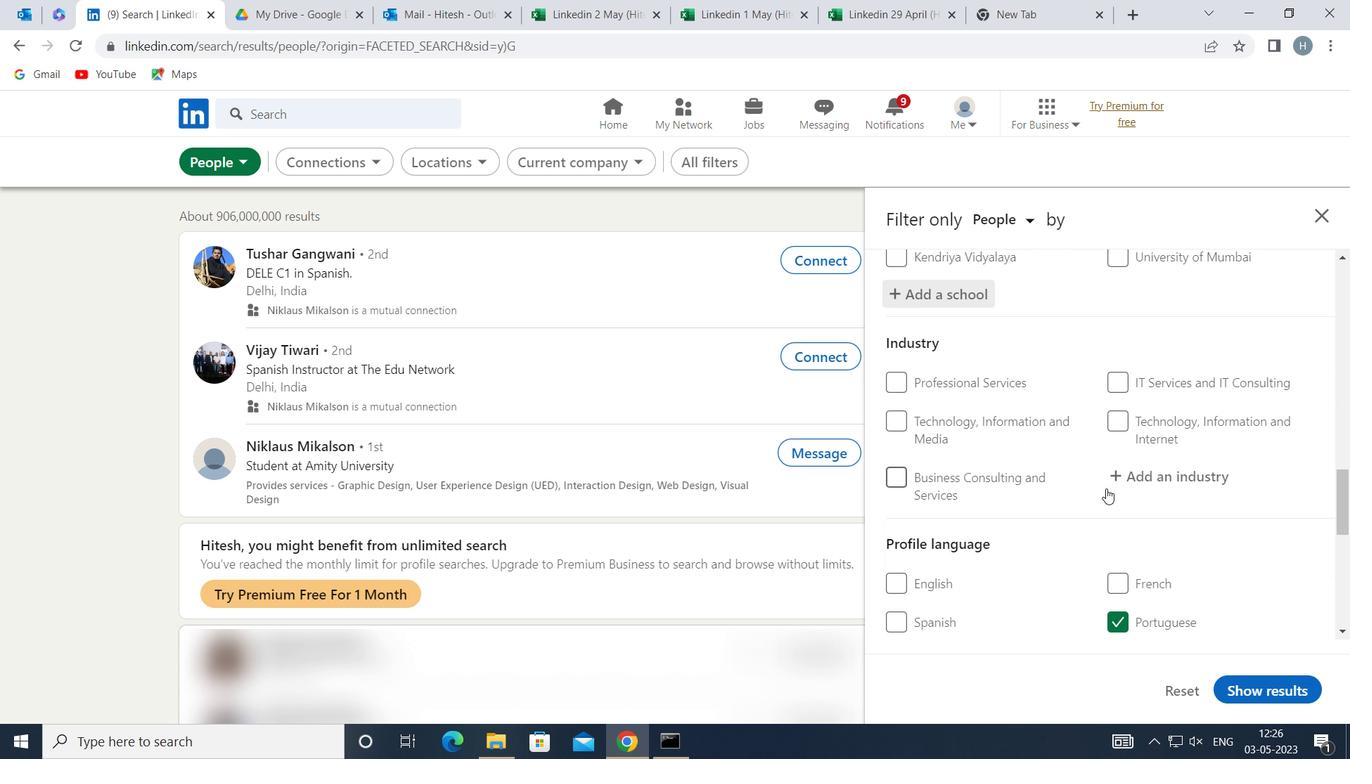 
Action: Mouse pressed left at (1141, 480)
Screenshot: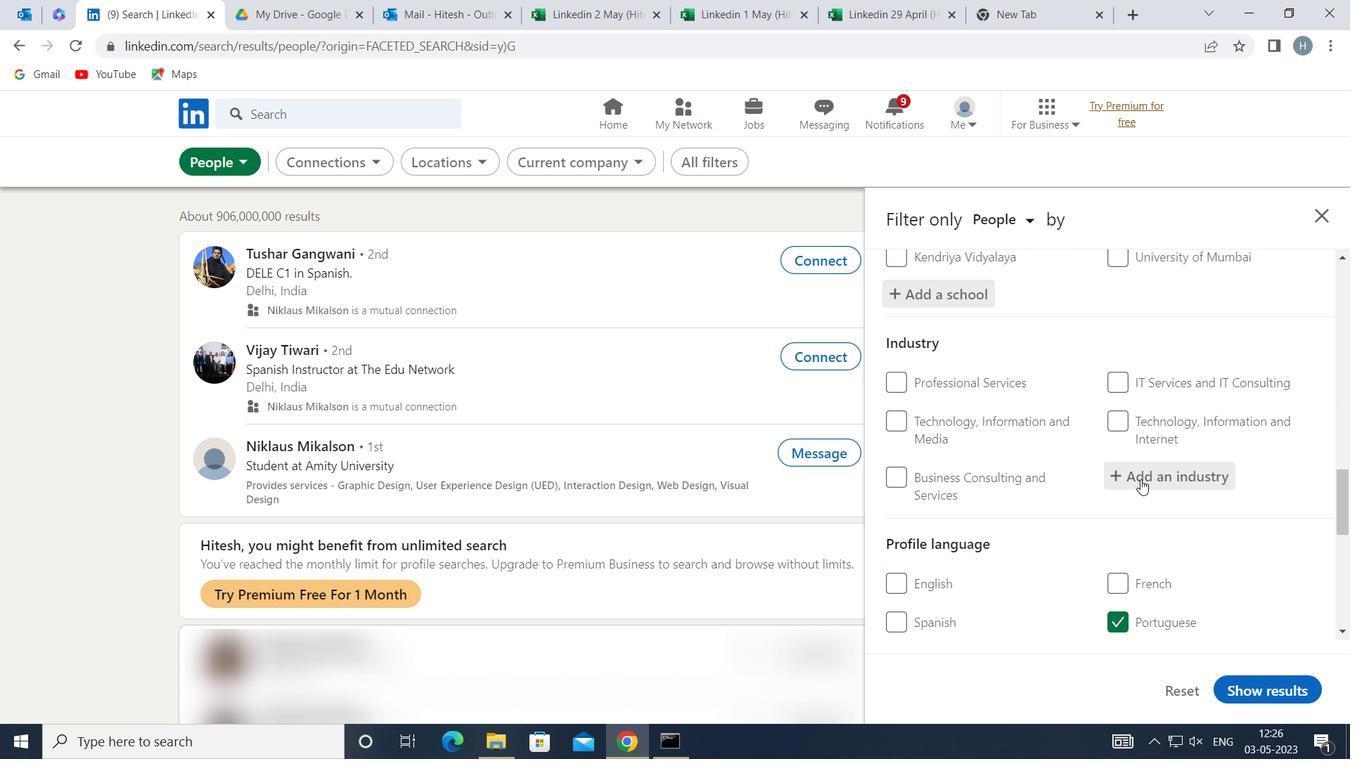 
Action: Key pressed <Key.shift><Key.shift><Key.shift><Key.shift><Key.shift><Key.shift>WATER<Key.space><Key.shift><Key.shift><Key.shift><Key.shift><Key.shift>EASTE<Key.space>
Screenshot: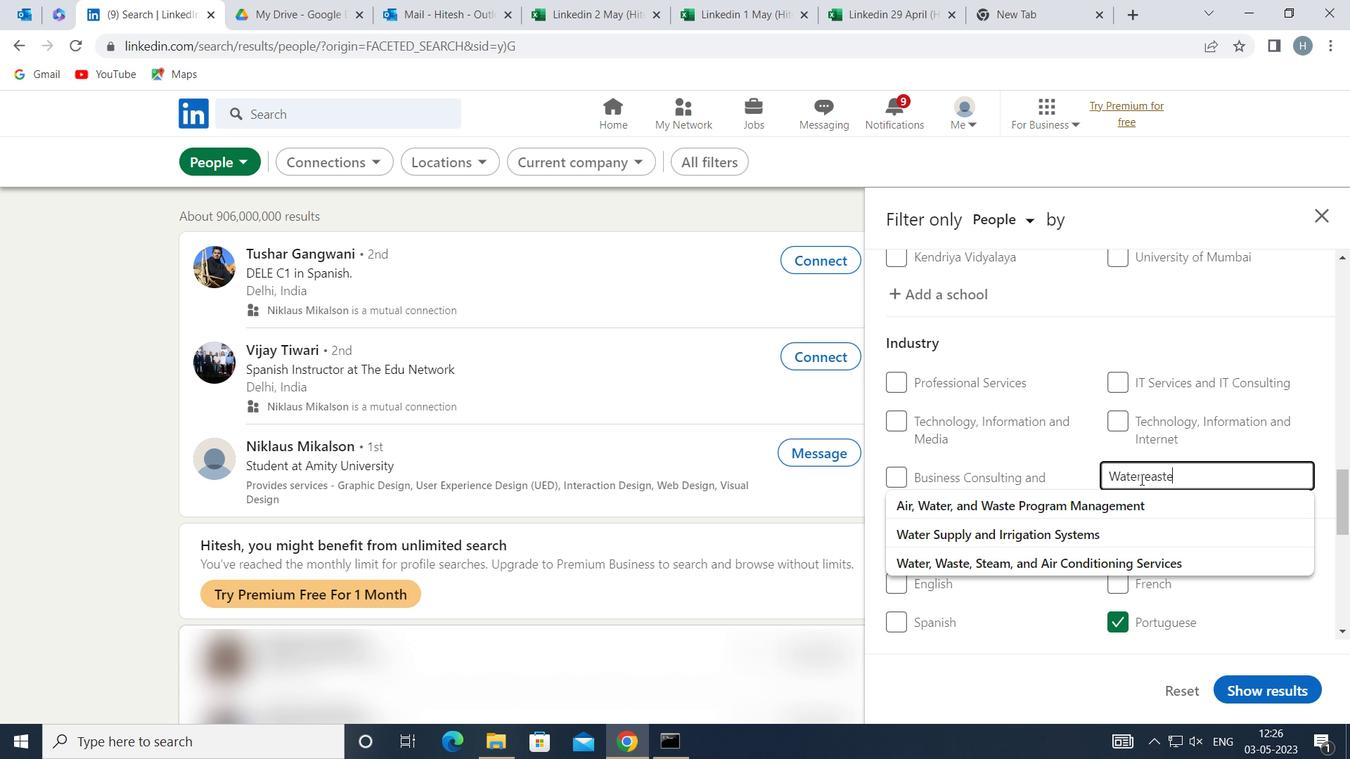 
Action: Mouse moved to (1124, 623)
Screenshot: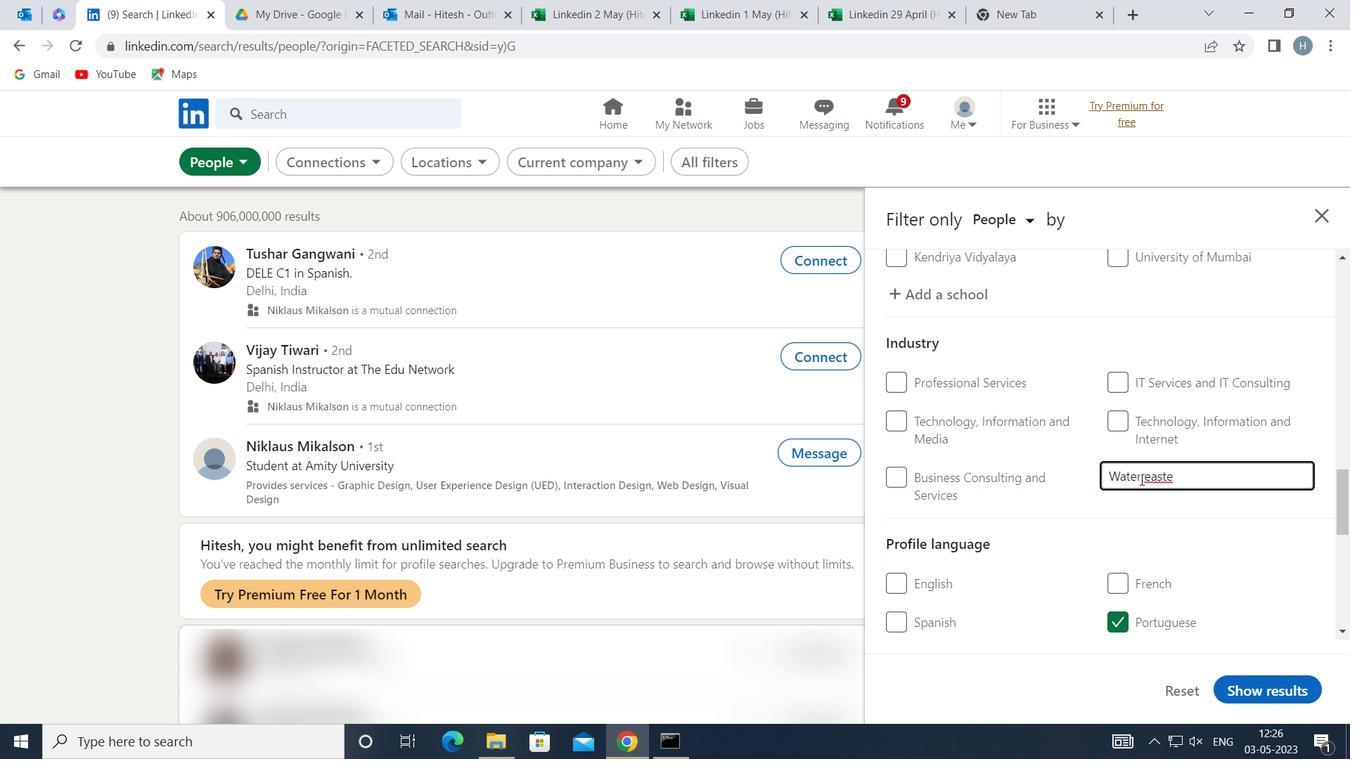 
Action: Key pressed <Key.backspace><Key.backspace><Key.backspace><Key.backspace><Key.backspace><Key.backspace><Key.shift>WASTE<Key.space><Key.shift>ST
Screenshot: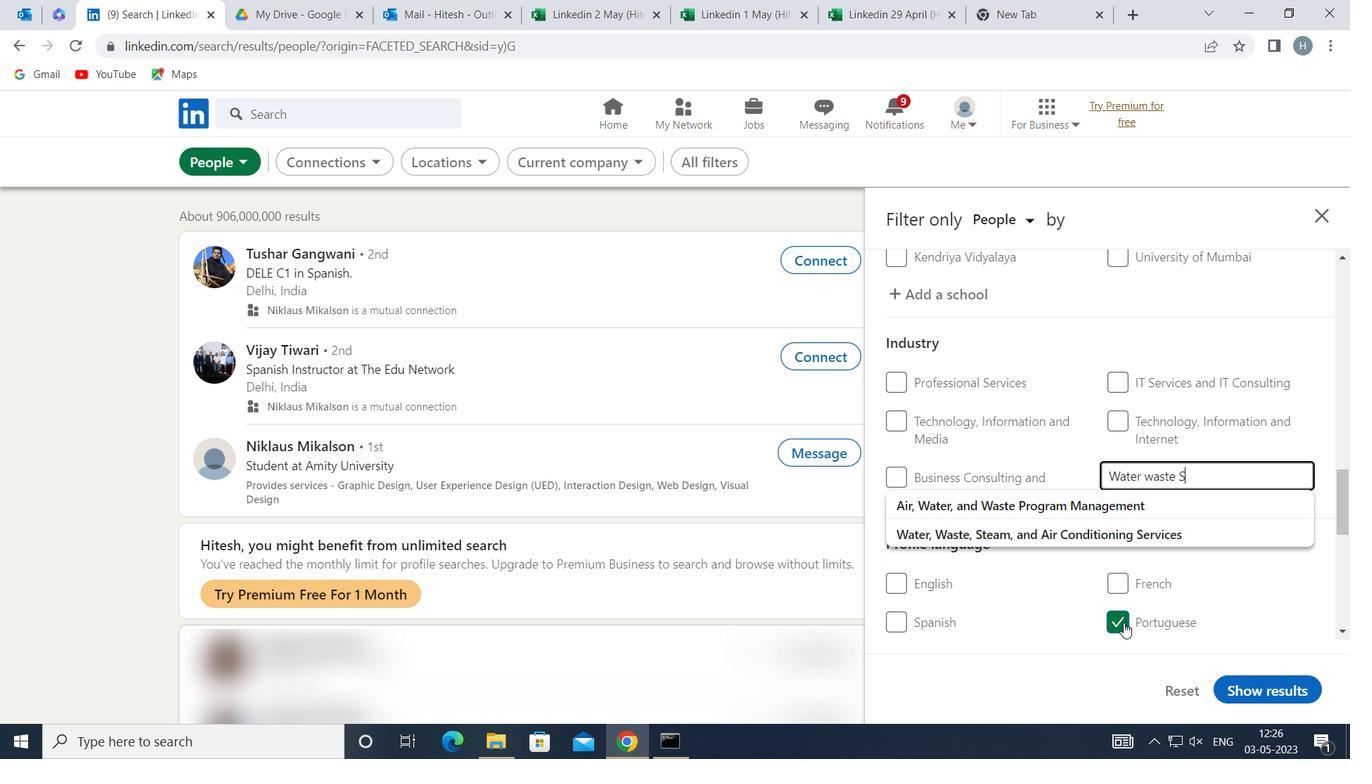 
Action: Mouse moved to (1136, 507)
Screenshot: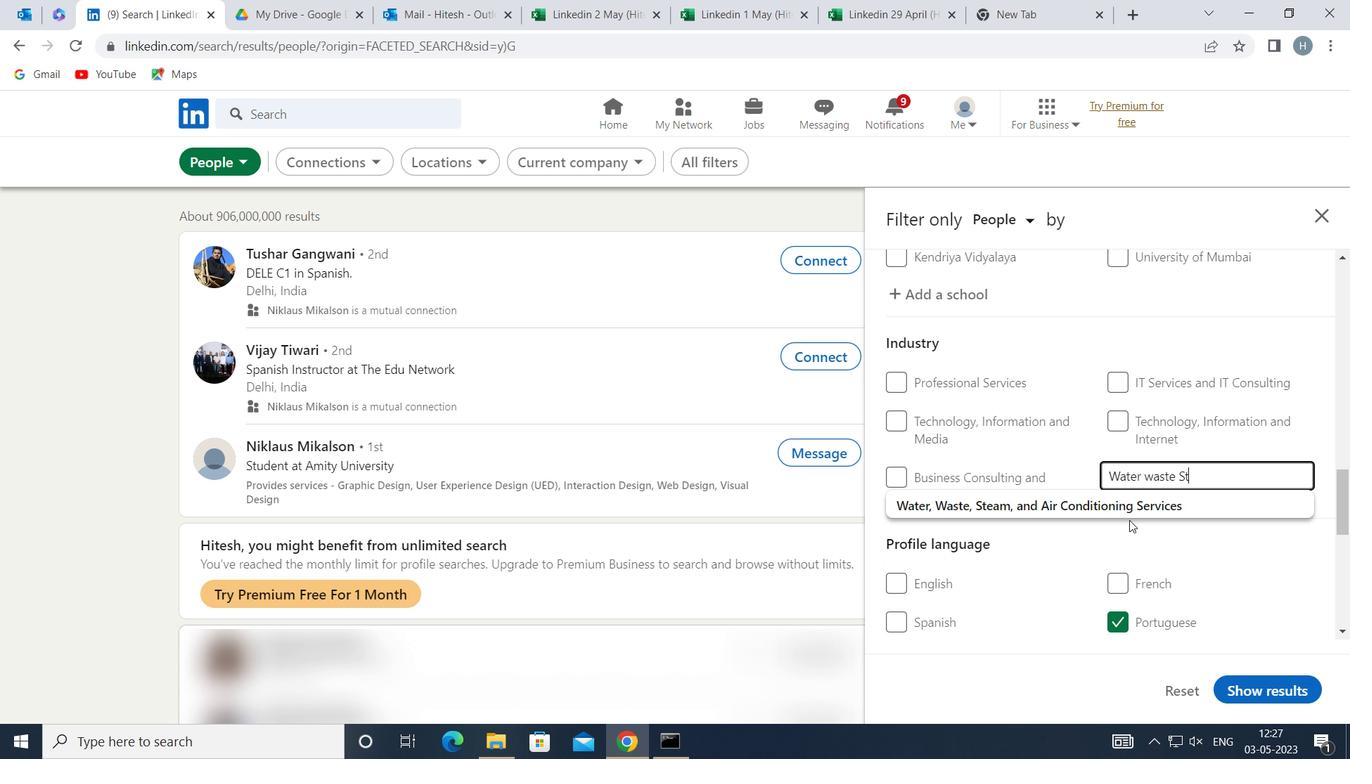 
Action: Mouse pressed left at (1136, 507)
Screenshot: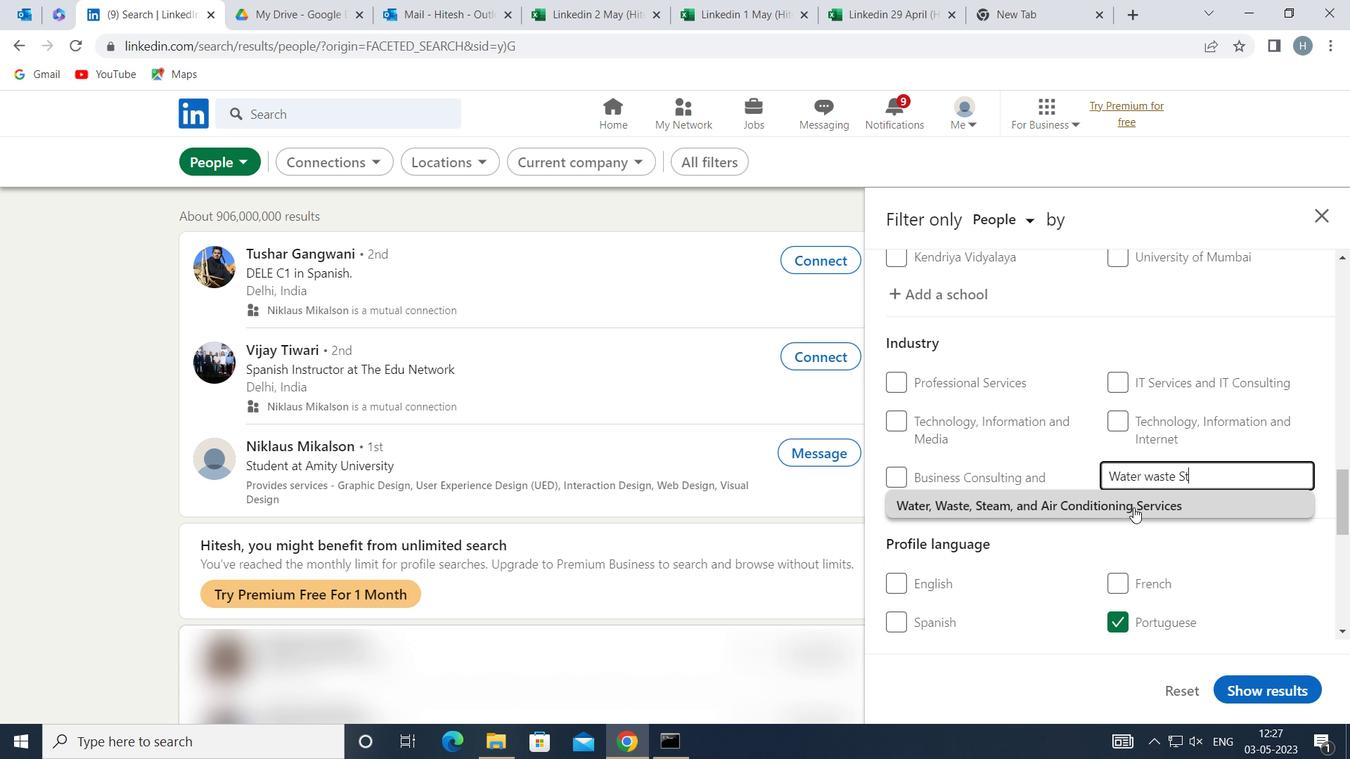 
Action: Mouse moved to (1093, 515)
Screenshot: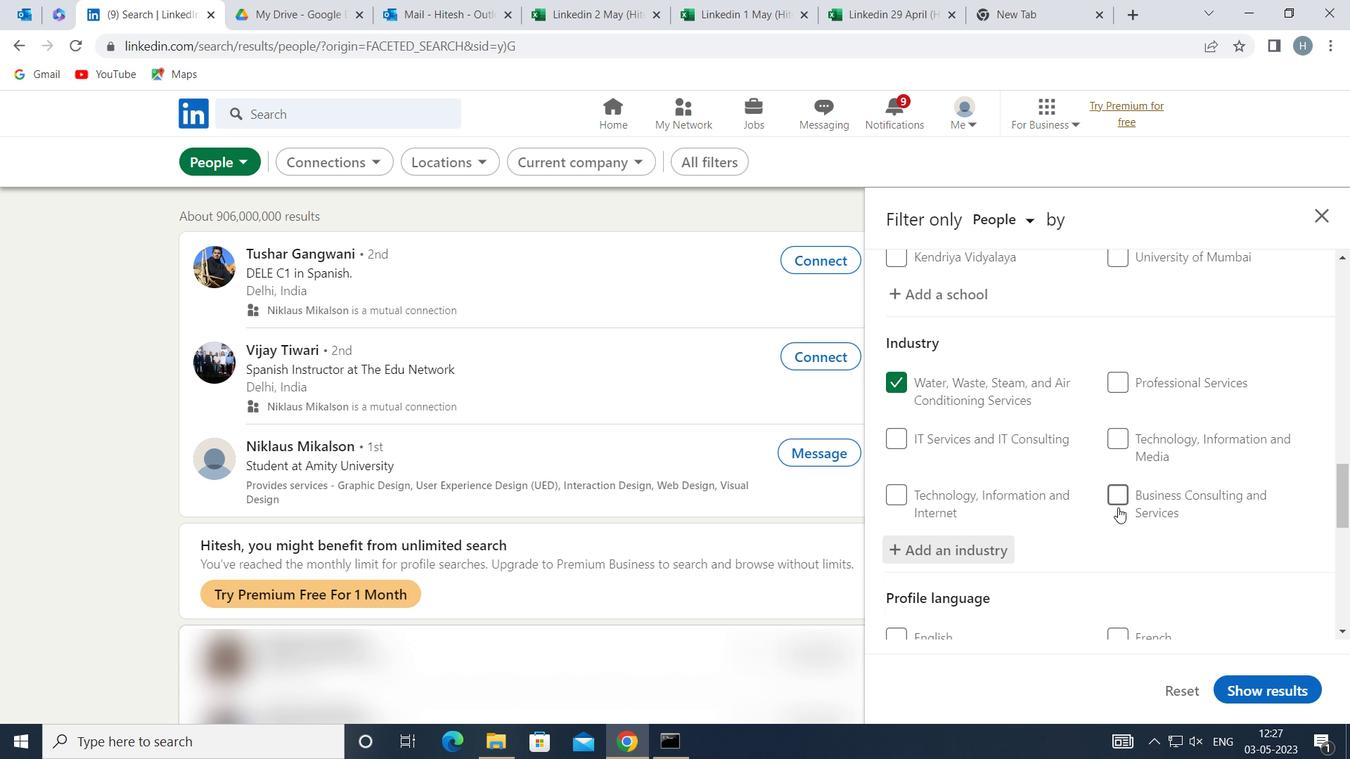 
Action: Mouse scrolled (1093, 514) with delta (0, 0)
Screenshot: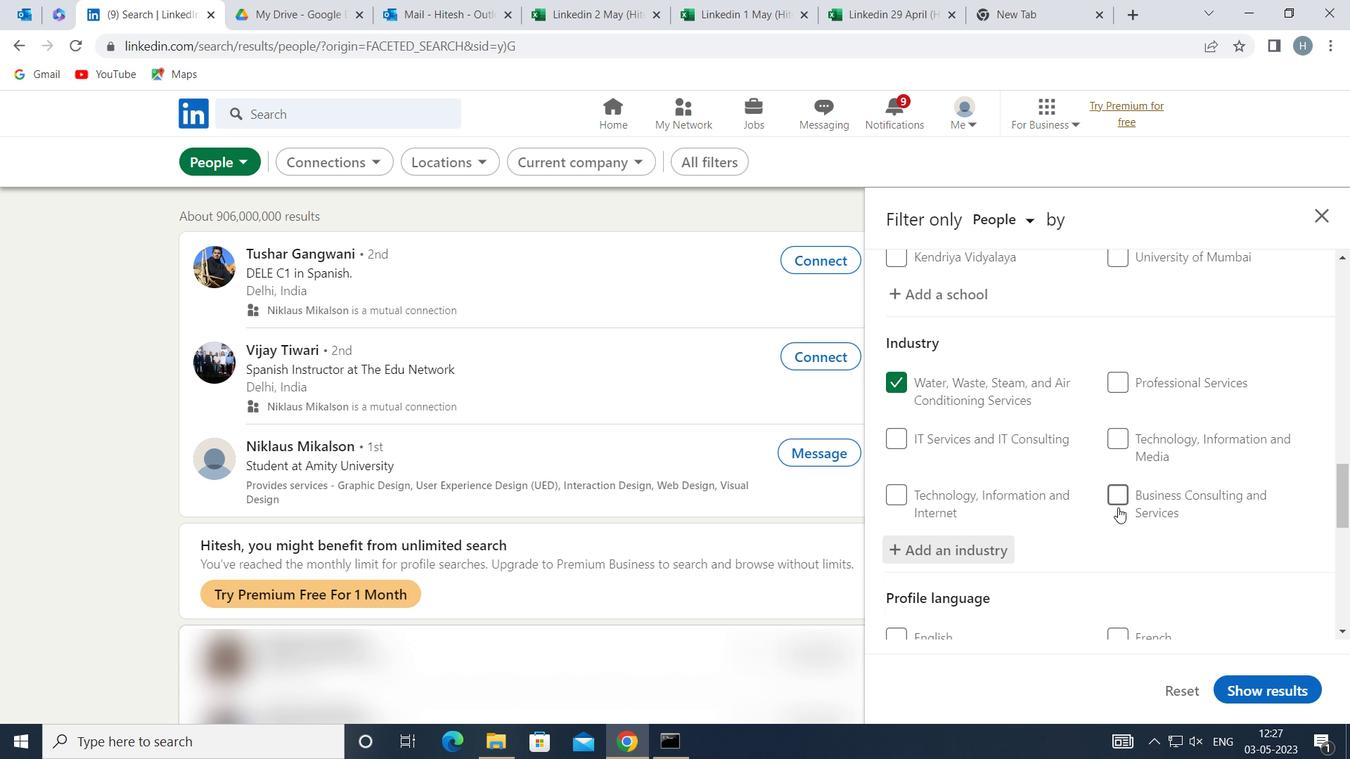 
Action: Mouse moved to (1090, 517)
Screenshot: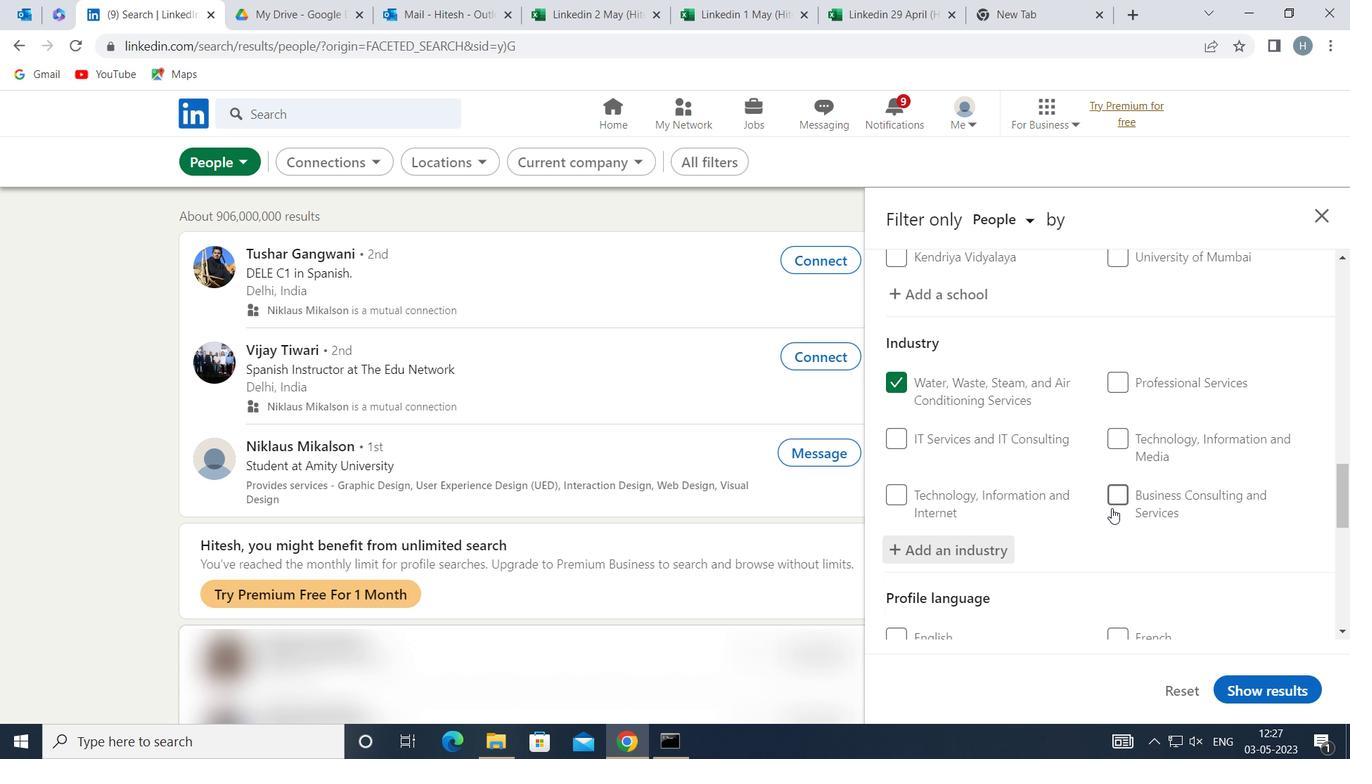 
Action: Mouse scrolled (1090, 517) with delta (0, 0)
Screenshot: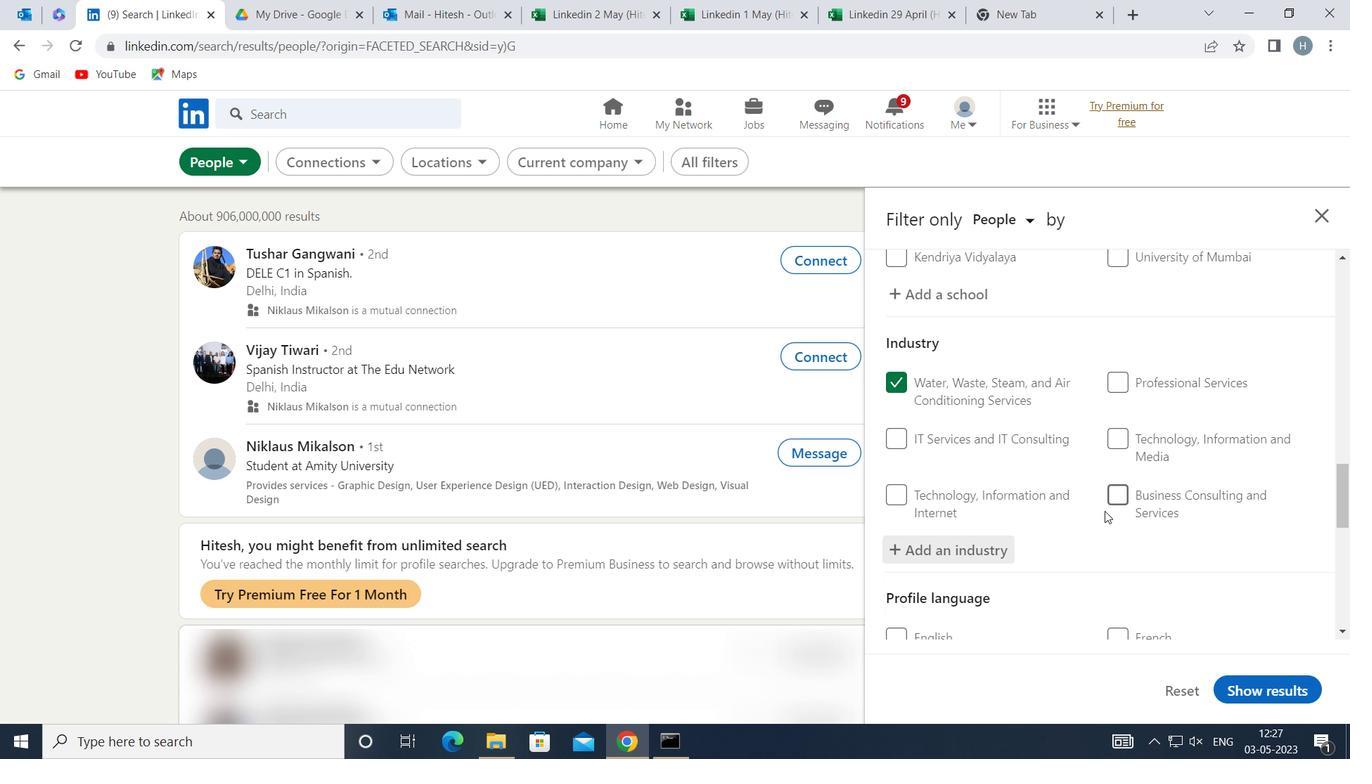 
Action: Mouse scrolled (1090, 517) with delta (0, 0)
Screenshot: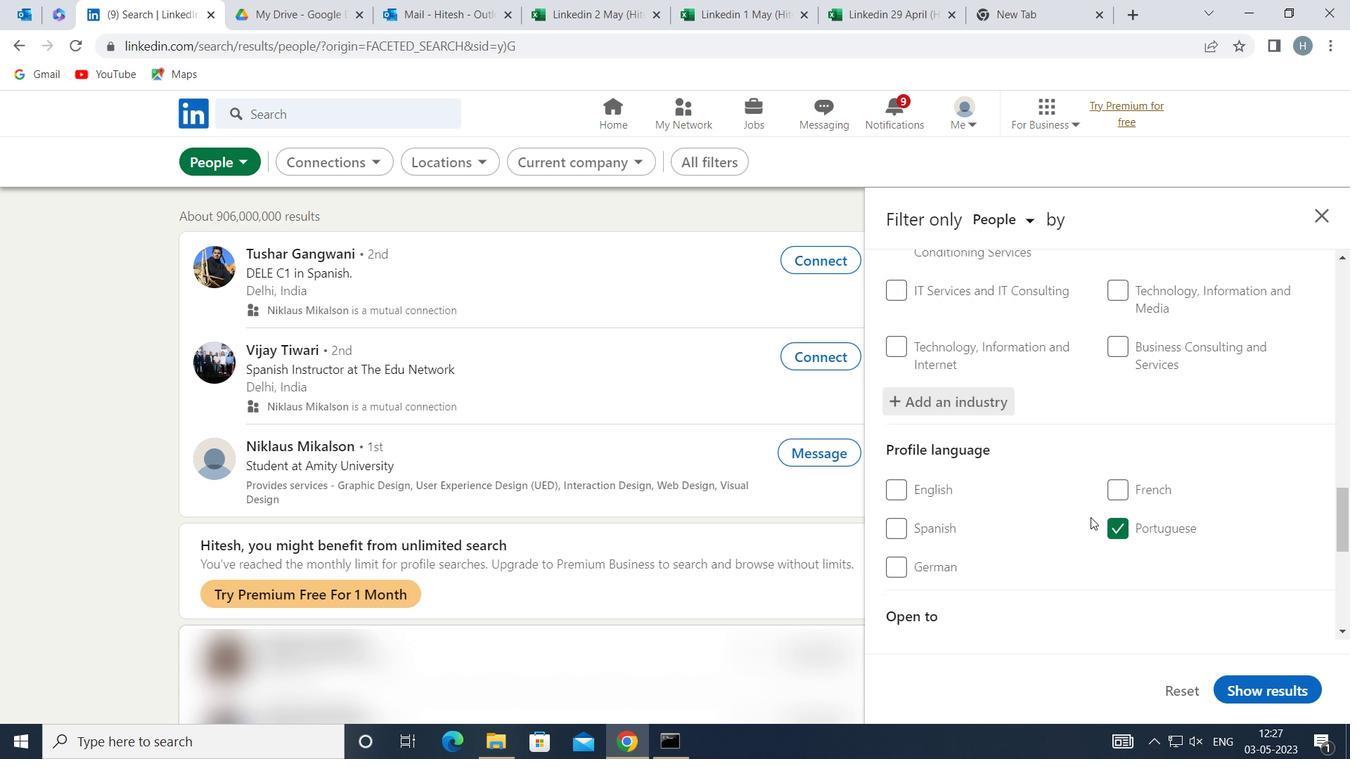 
Action: Mouse scrolled (1090, 517) with delta (0, 0)
Screenshot: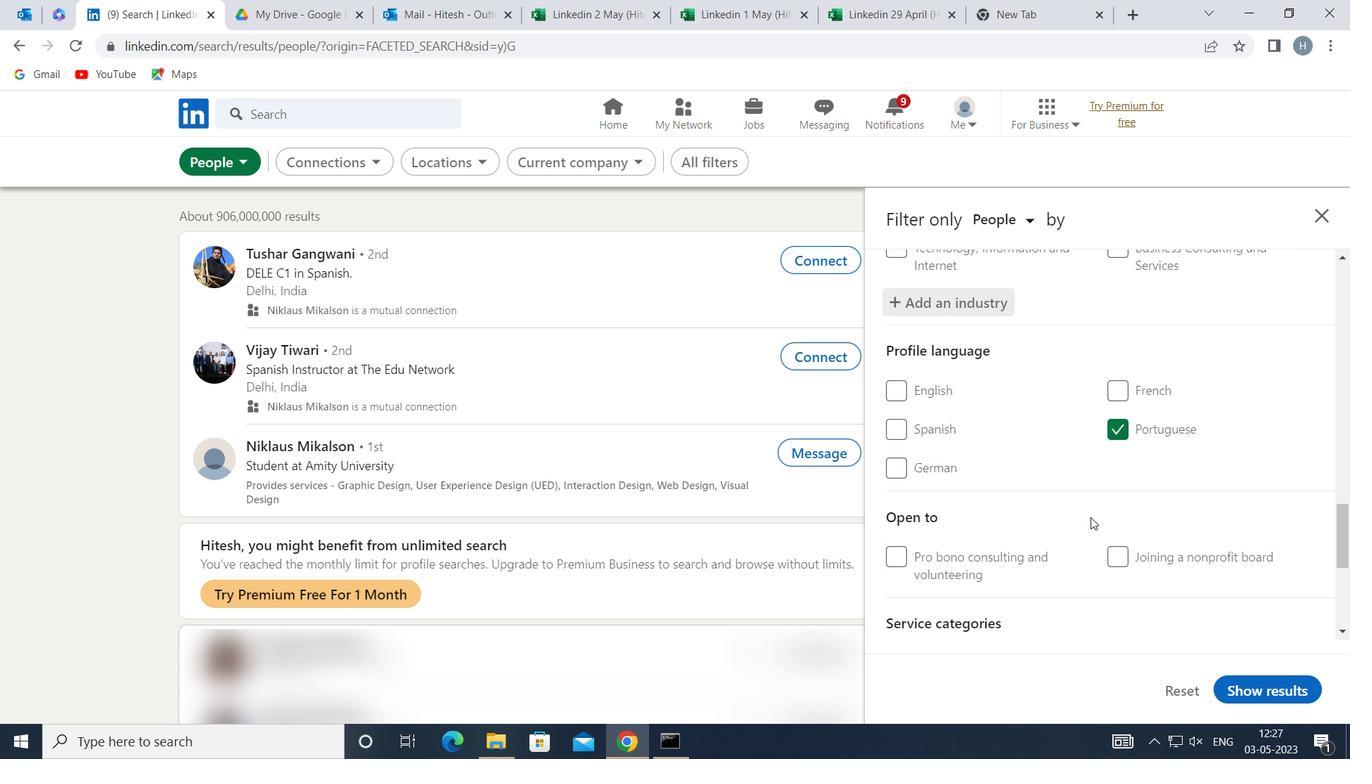 
Action: Mouse scrolled (1090, 517) with delta (0, 0)
Screenshot: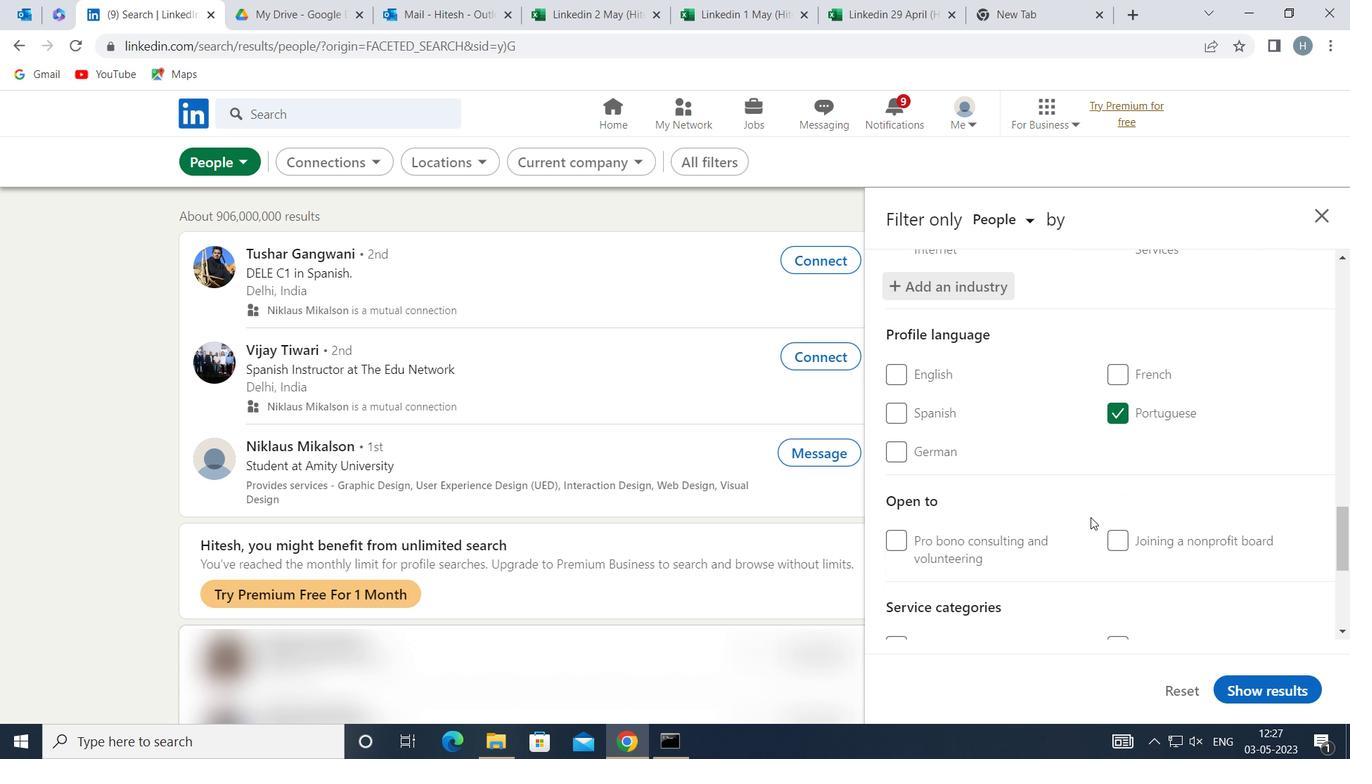 
Action: Mouse scrolled (1090, 517) with delta (0, 0)
Screenshot: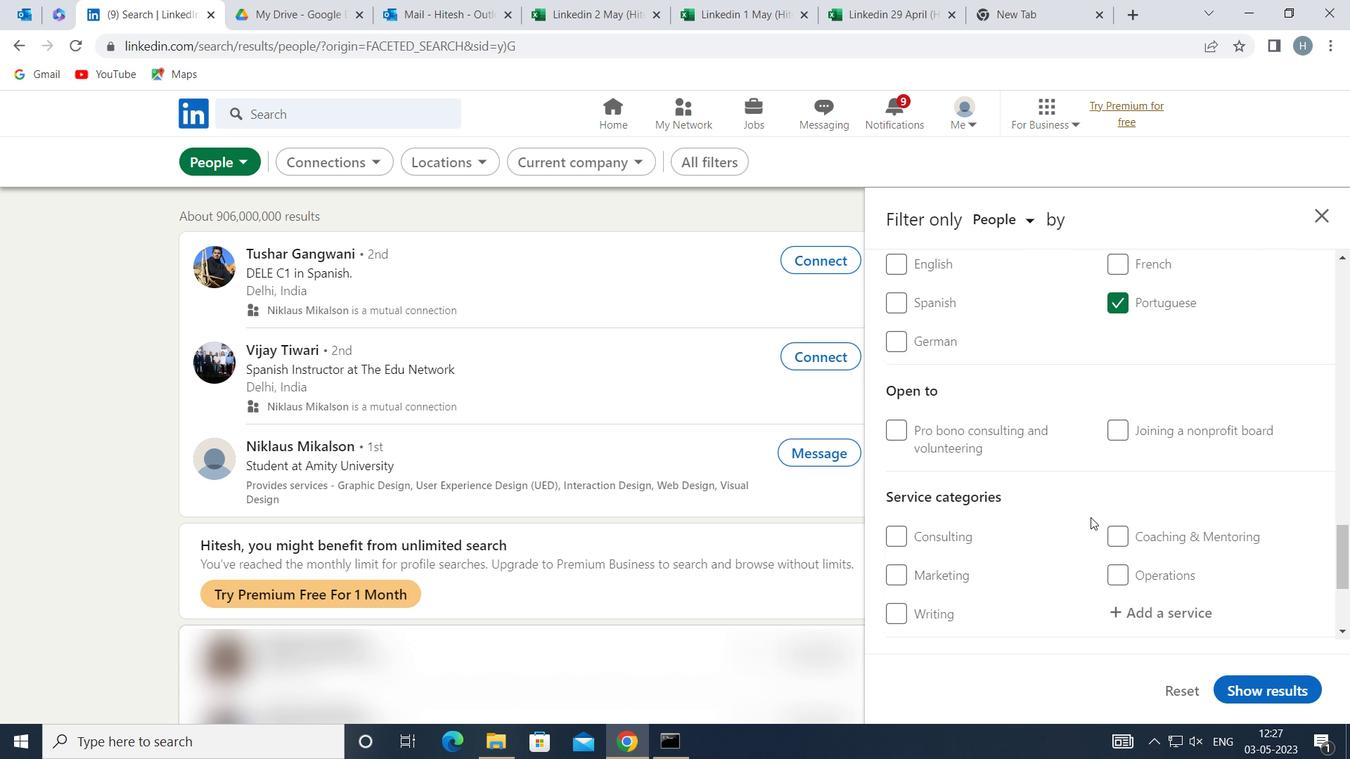 
Action: Mouse moved to (1148, 471)
Screenshot: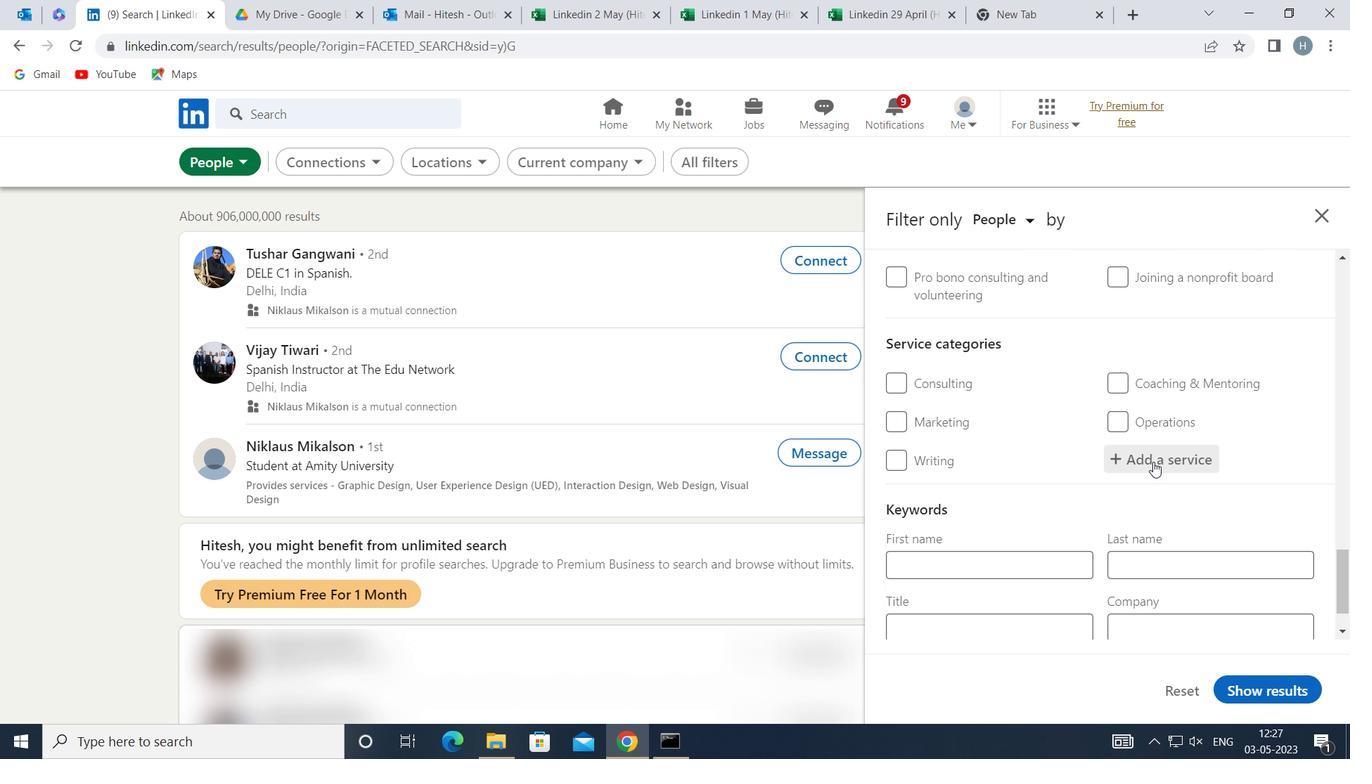 
Action: Mouse pressed left at (1148, 471)
Screenshot: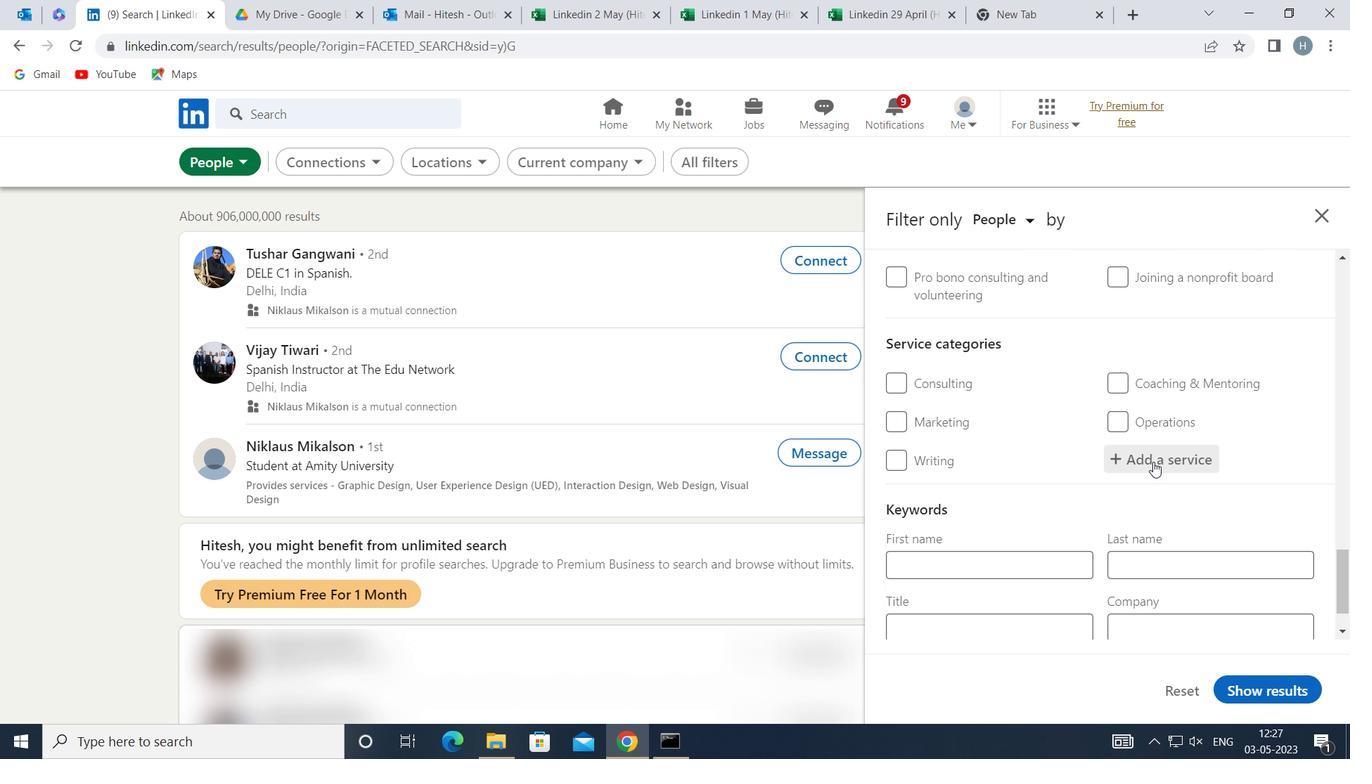 
Action: Key pressed <Key.shift>LIFE<Key.space><Key.shift>INSURANCE
Screenshot: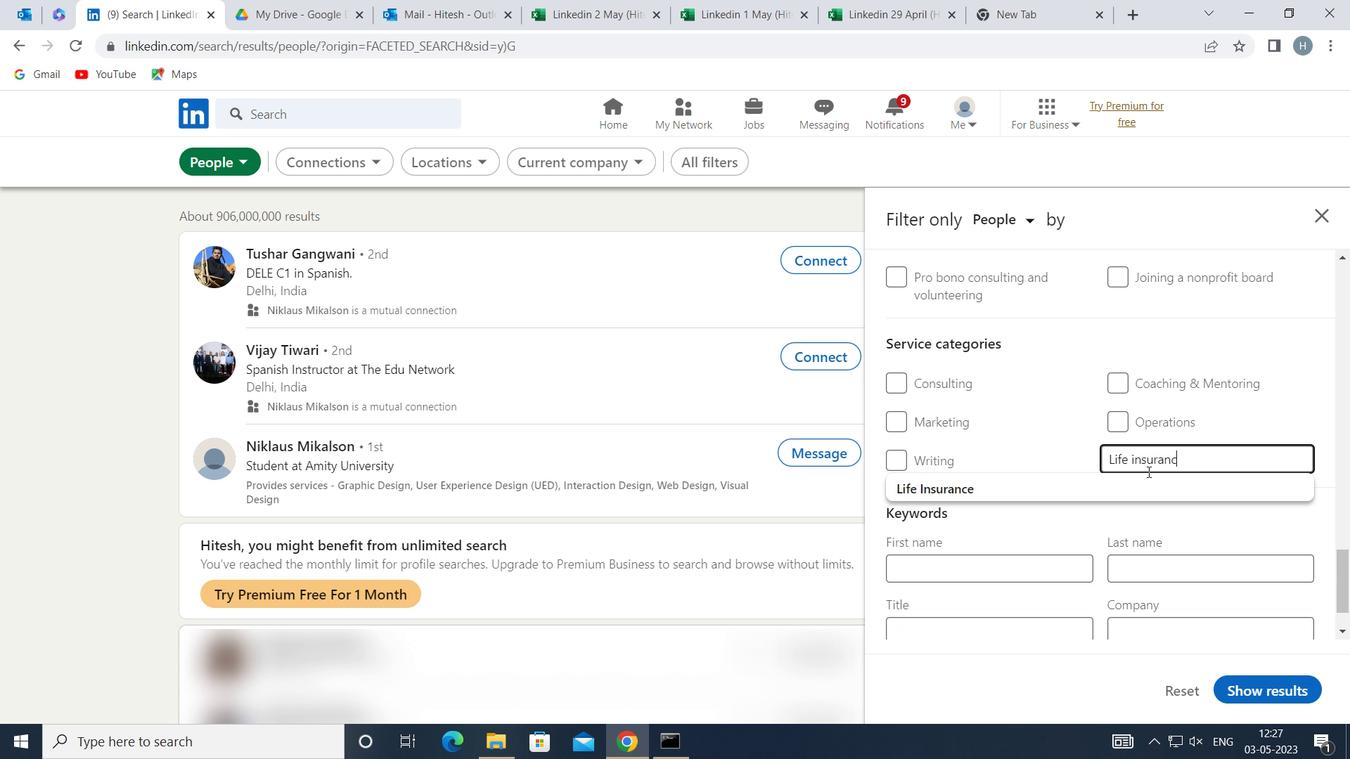 
Action: Mouse moved to (1142, 496)
Screenshot: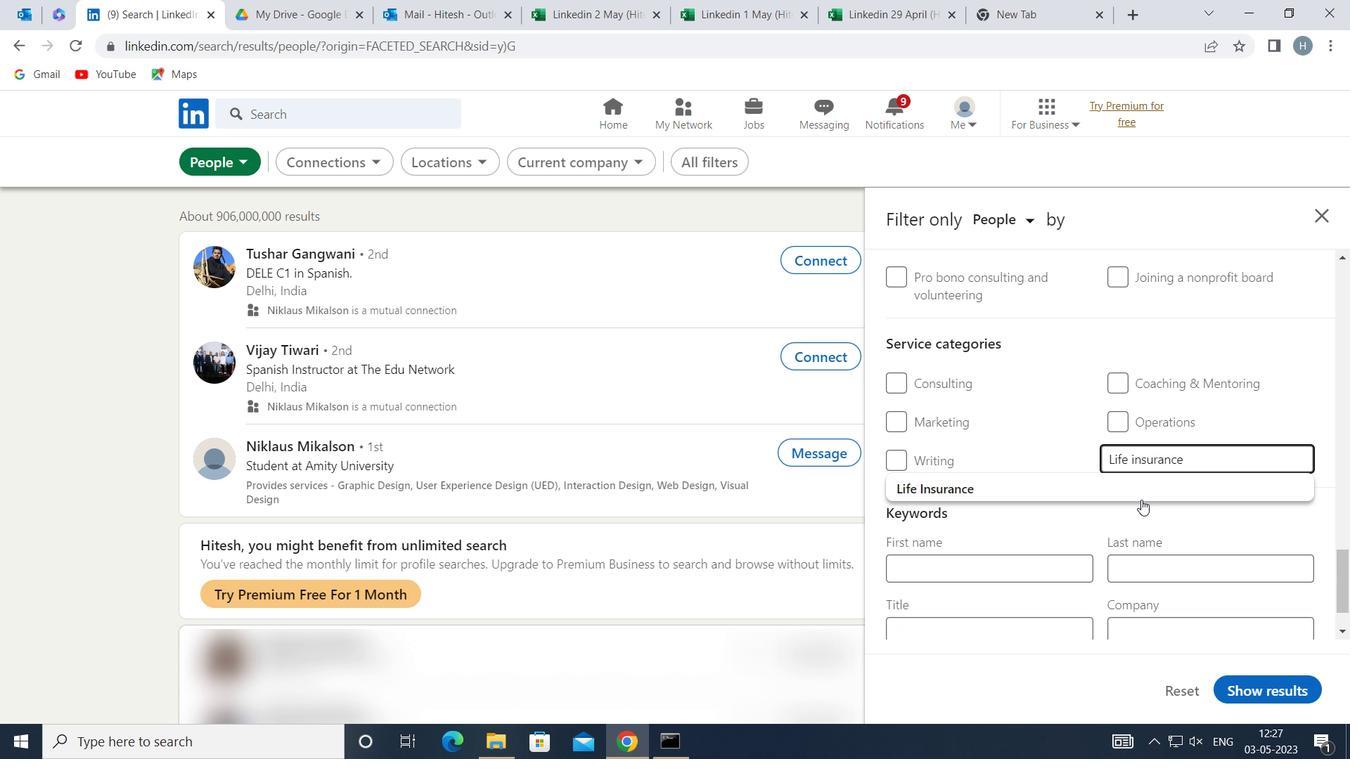 
Action: Mouse pressed left at (1142, 496)
Screenshot: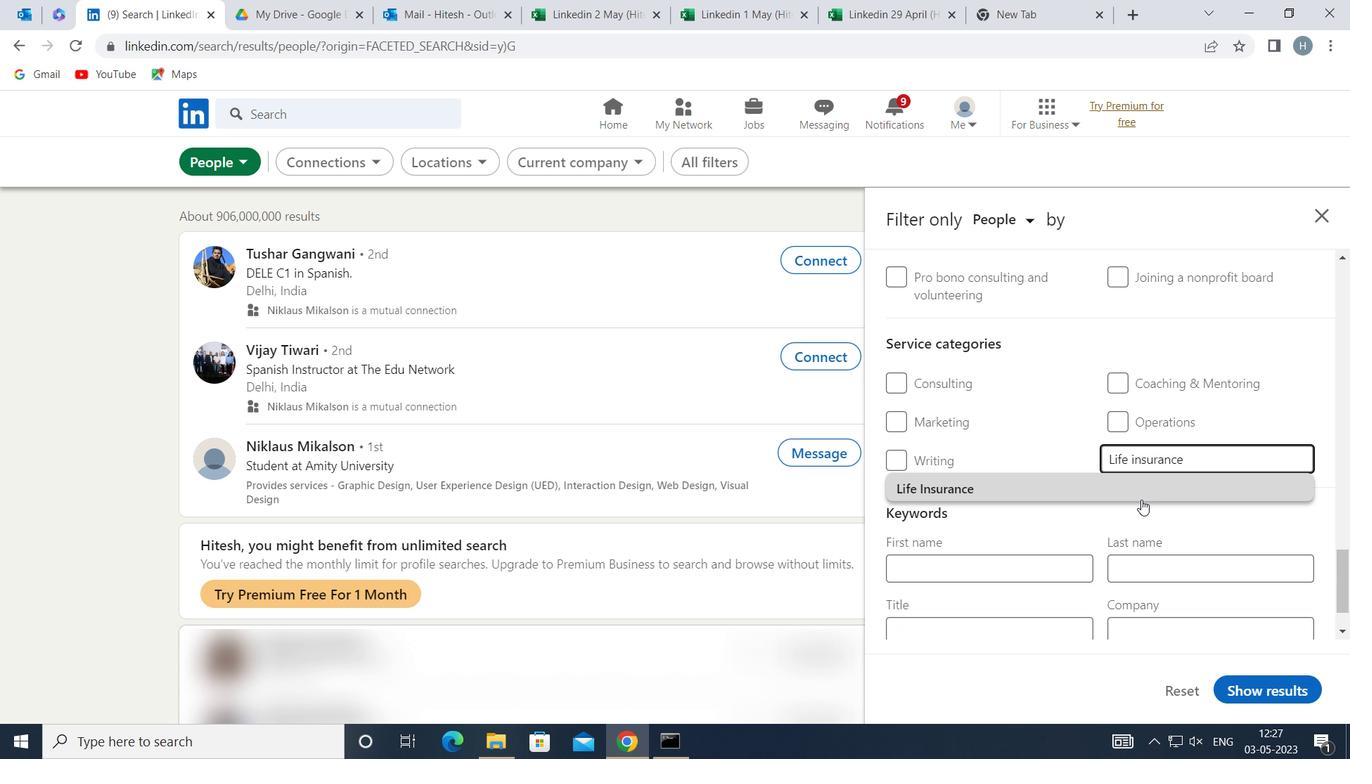 
Action: Mouse moved to (1081, 500)
Screenshot: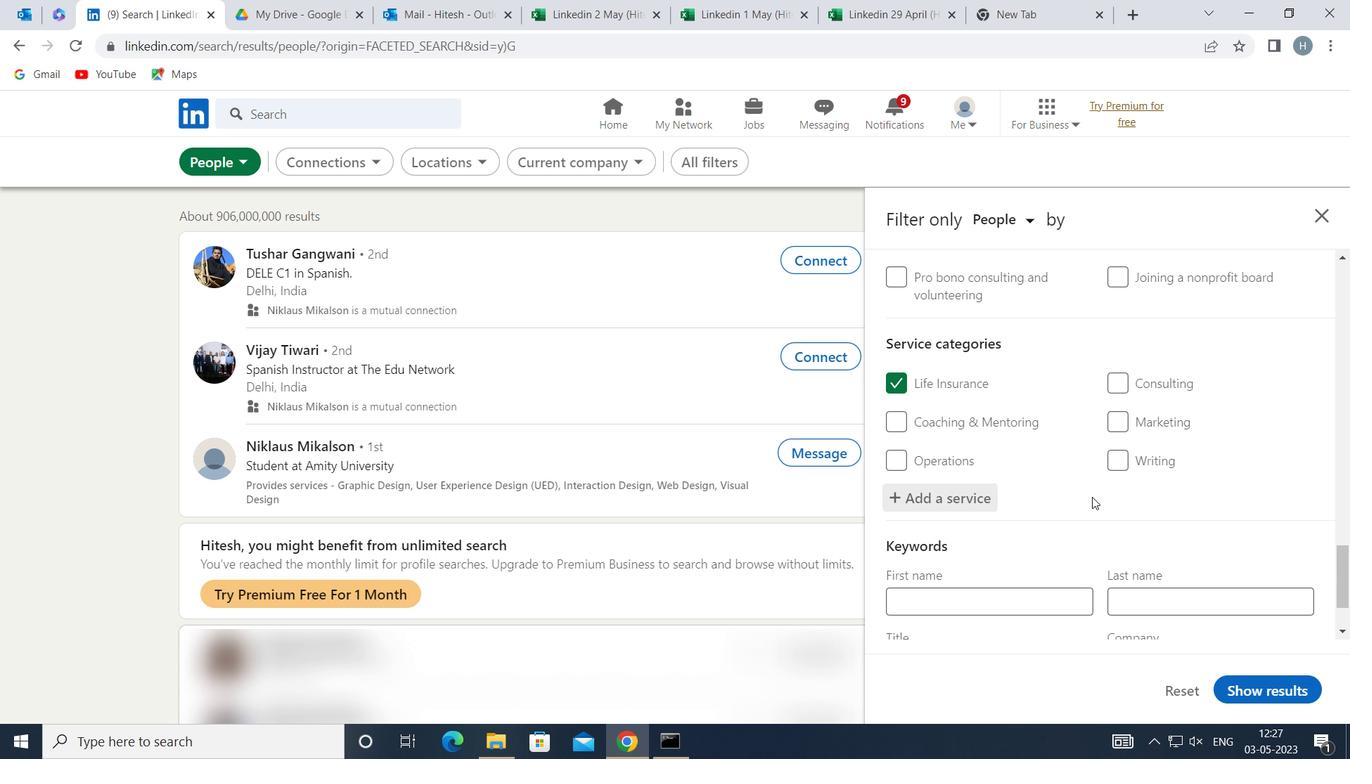 
Action: Mouse scrolled (1081, 499) with delta (0, 0)
Screenshot: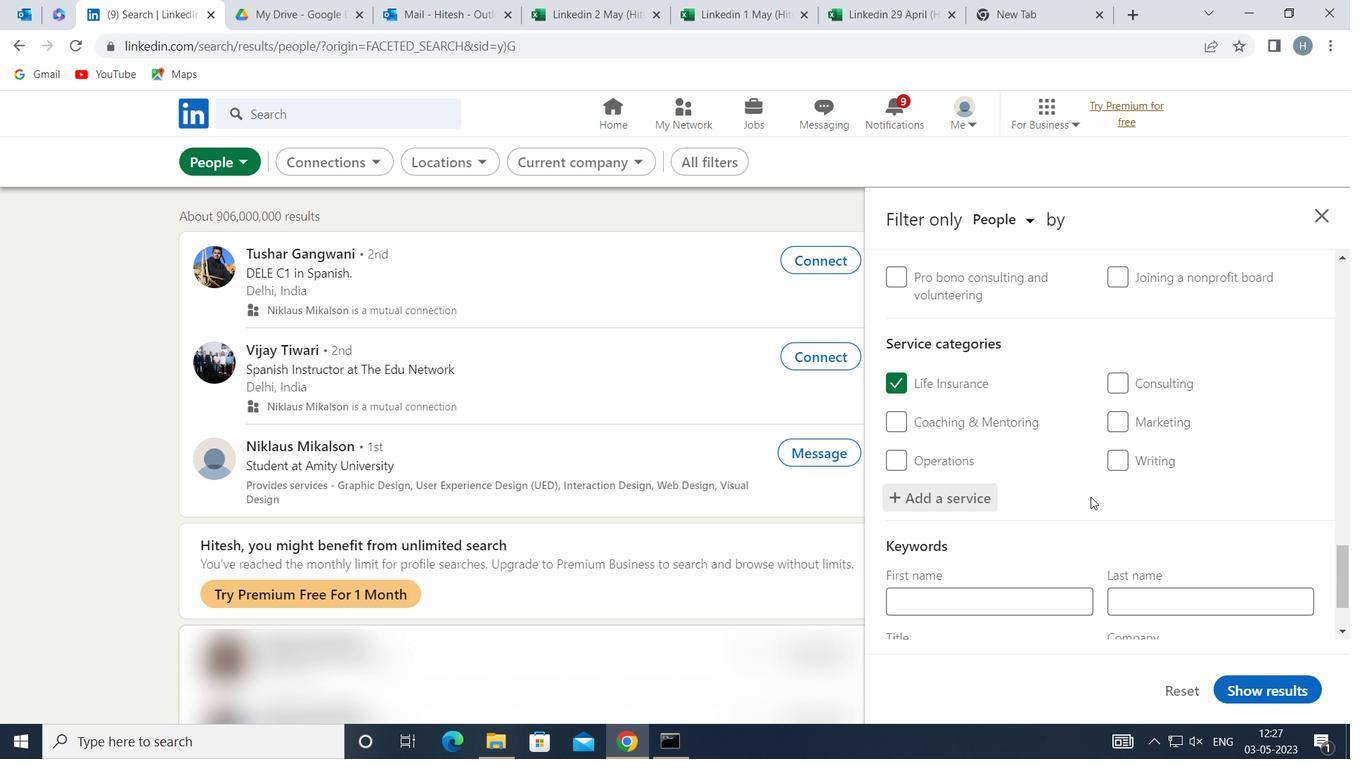 
Action: Mouse moved to (1062, 505)
Screenshot: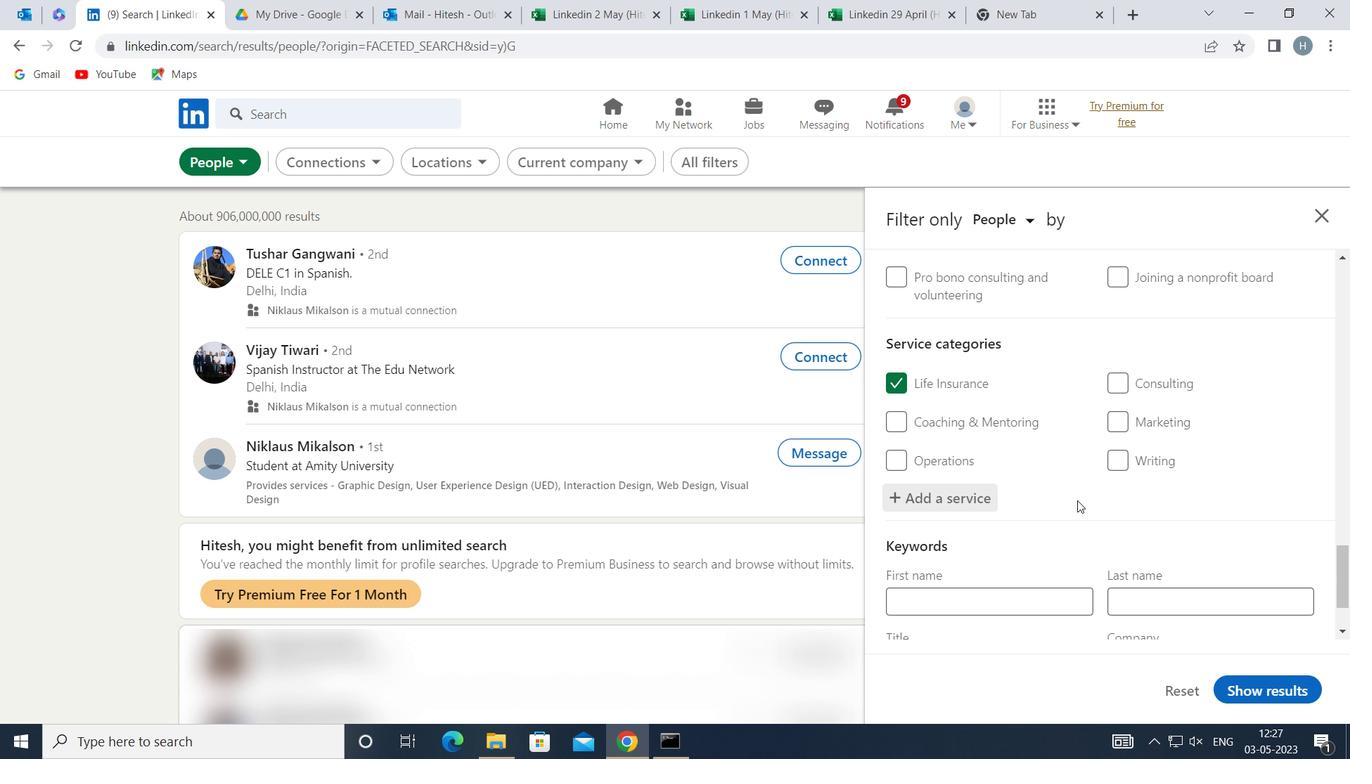 
Action: Mouse scrolled (1062, 505) with delta (0, 0)
Screenshot: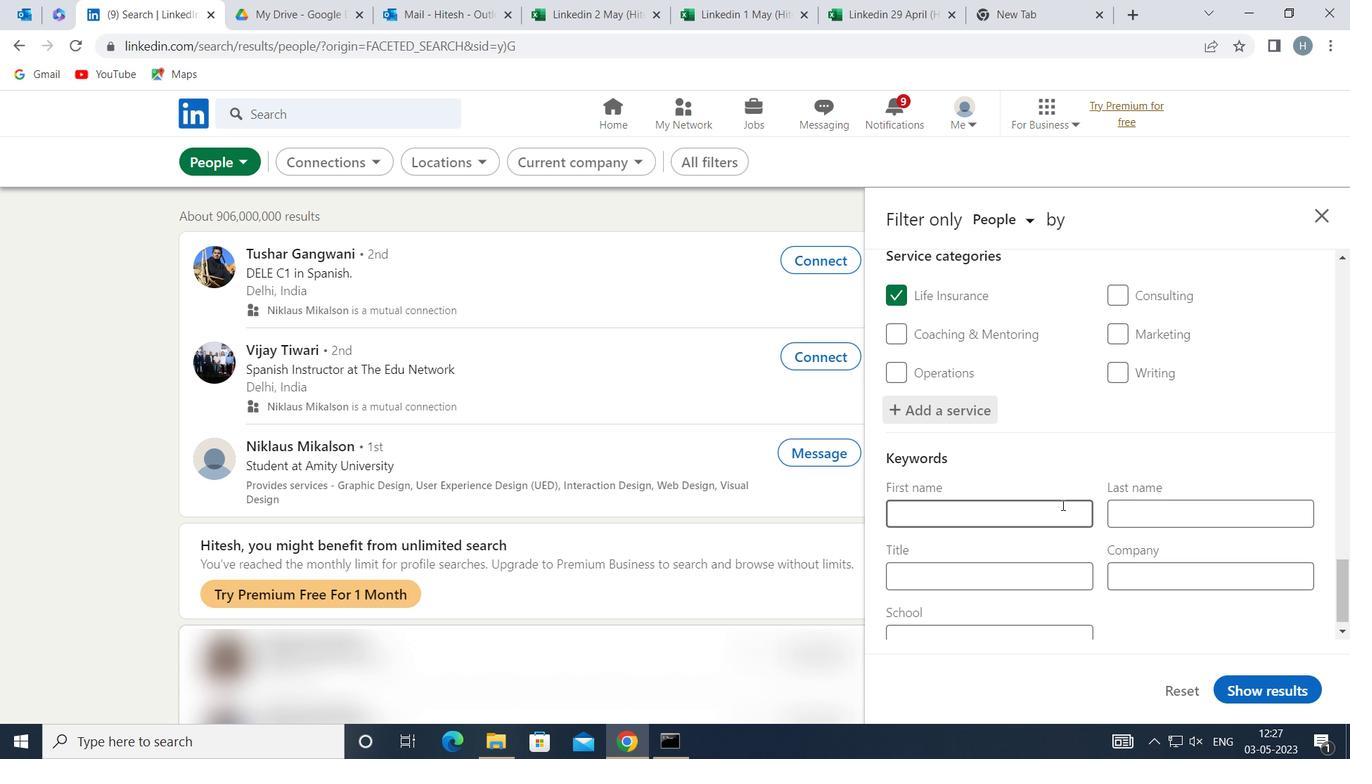 
Action: Mouse scrolled (1062, 505) with delta (0, 0)
Screenshot: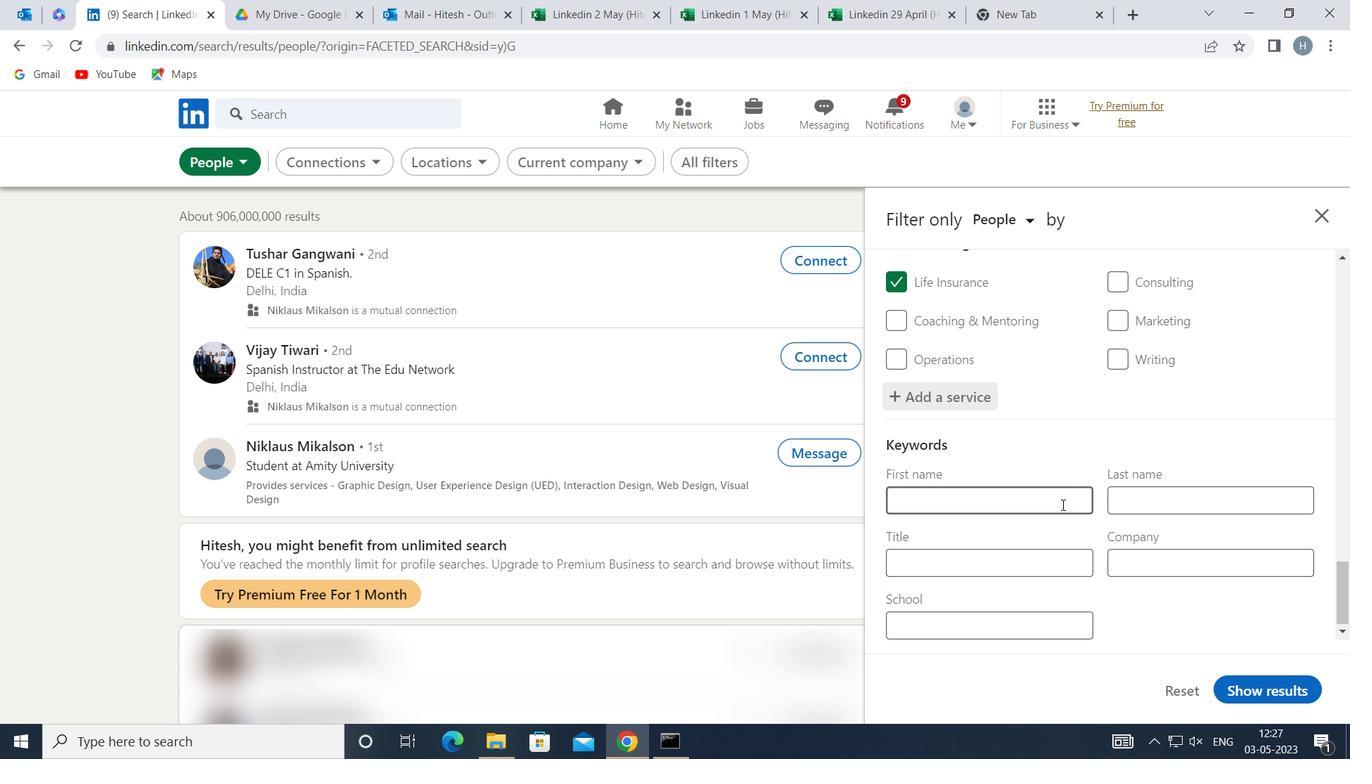 
Action: Mouse moved to (1025, 559)
Screenshot: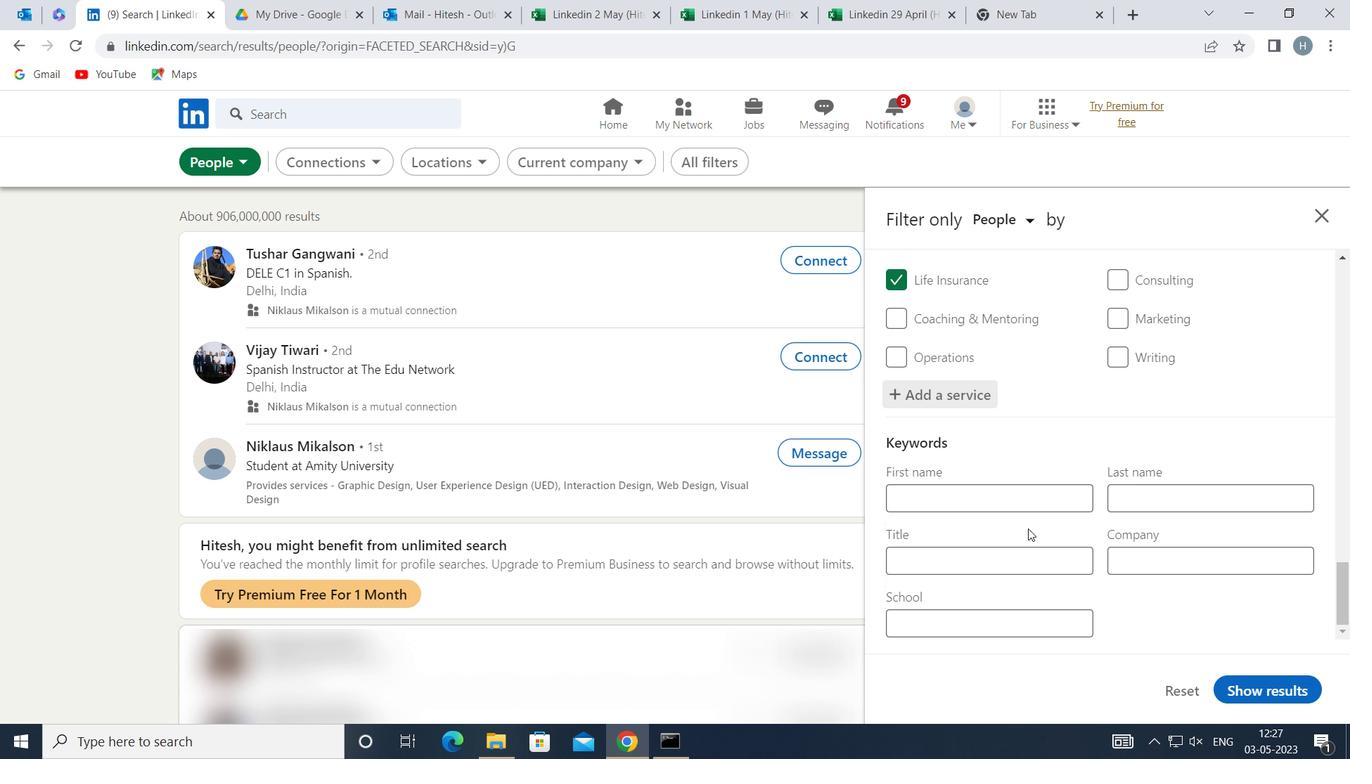 
Action: Mouse pressed left at (1025, 559)
Screenshot: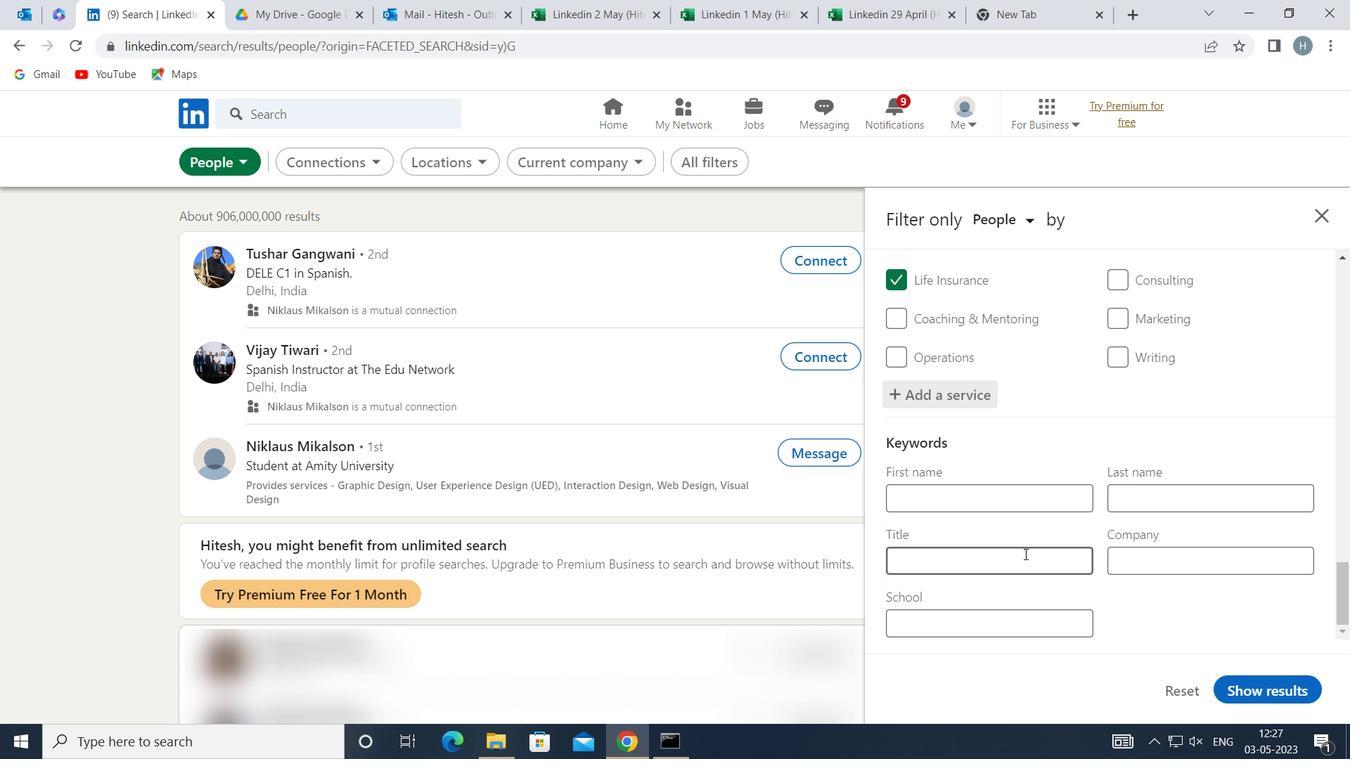 
Action: Mouse moved to (1023, 562)
Screenshot: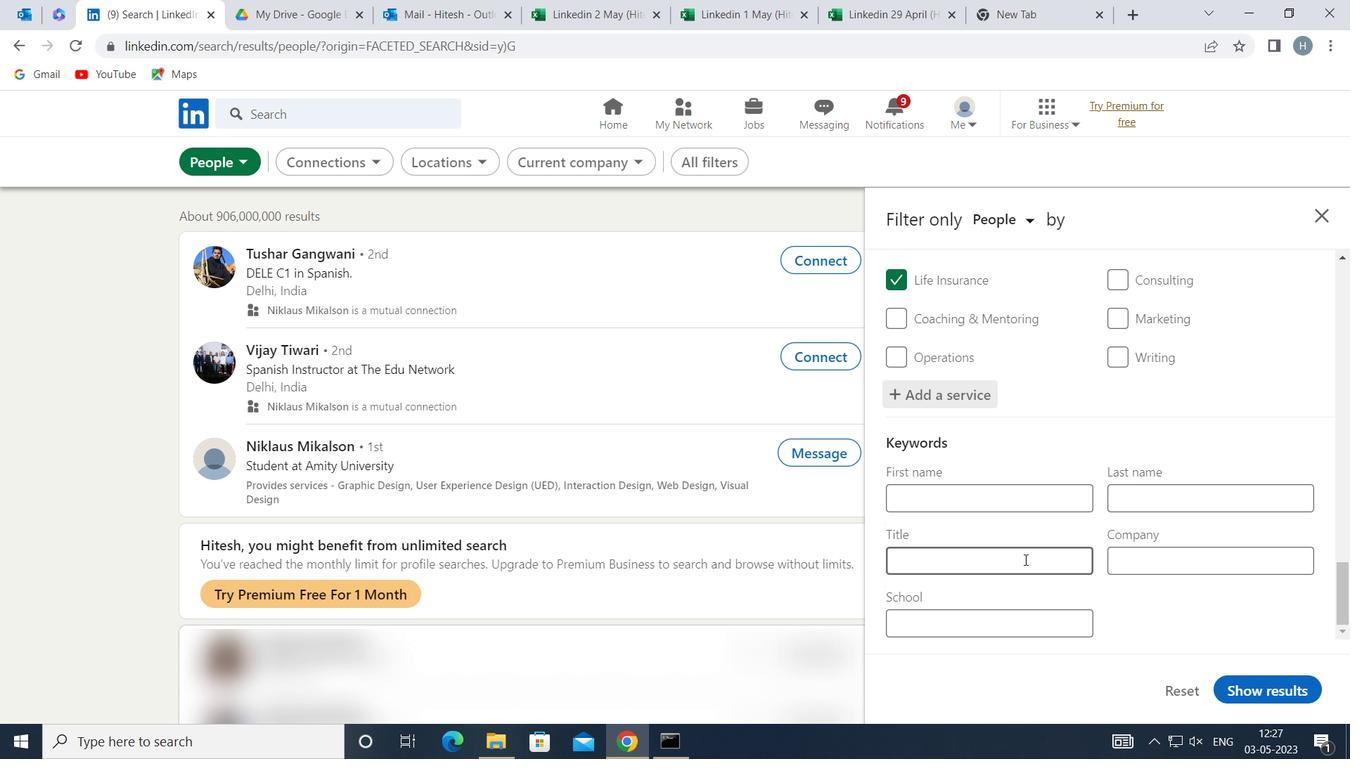 
Action: Key pressed <Key.shift>RETAIL<Key.space><Key.shift>WORKER
Screenshot: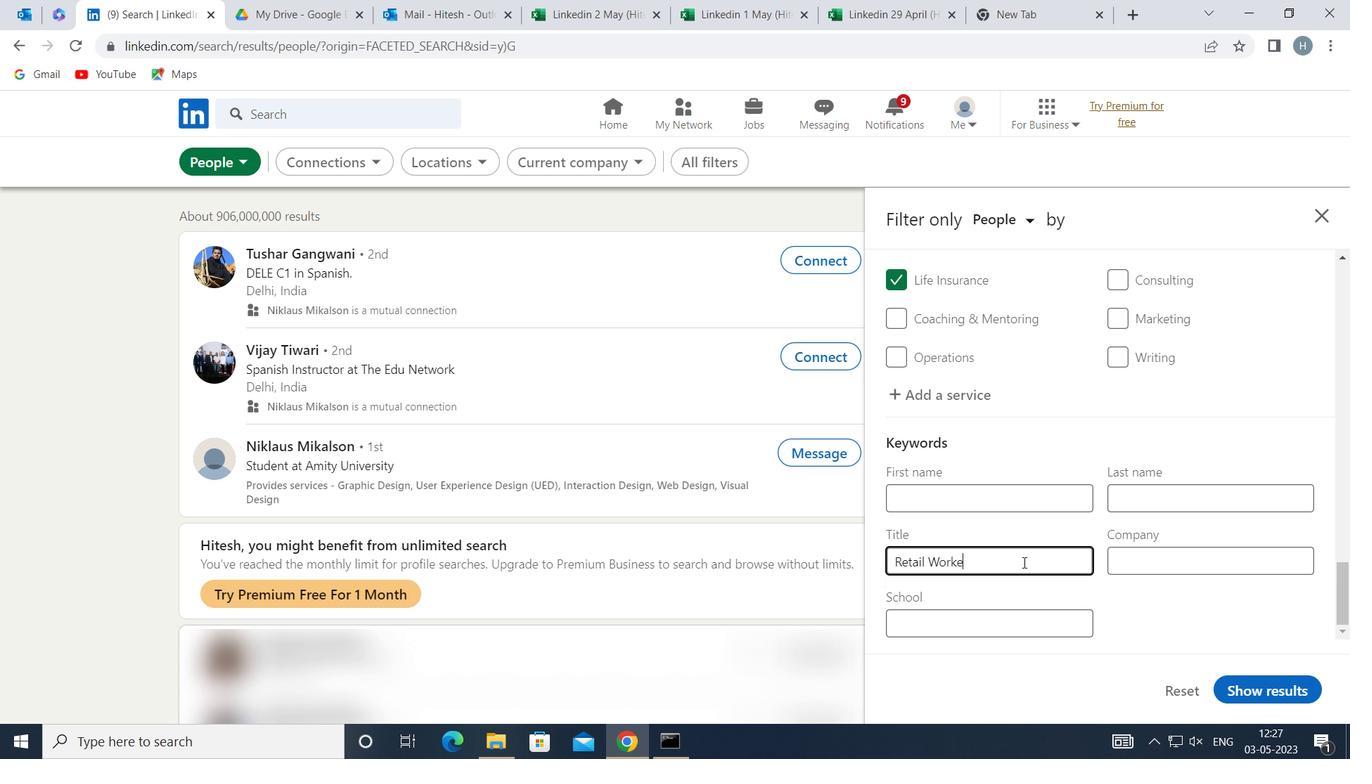 
Action: Mouse moved to (1260, 690)
Screenshot: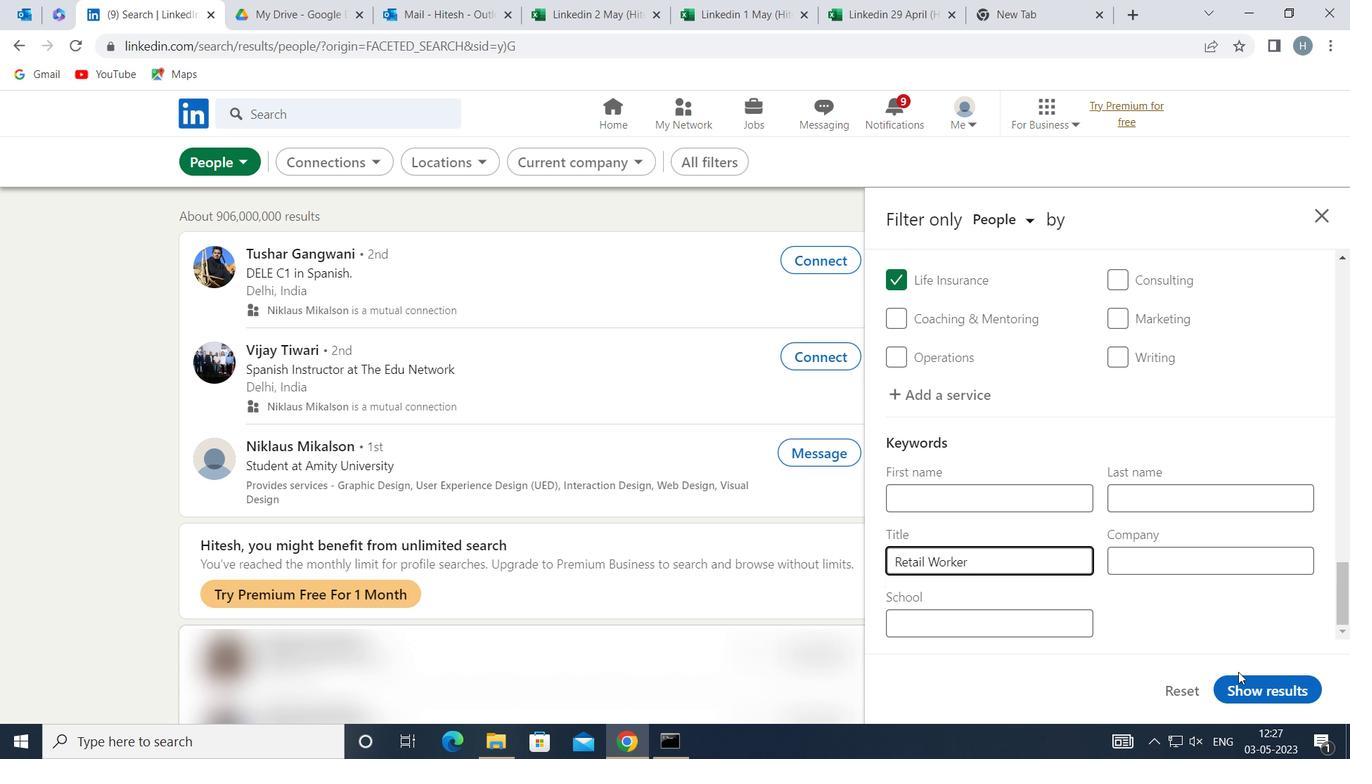 
Action: Mouse pressed left at (1260, 690)
Screenshot: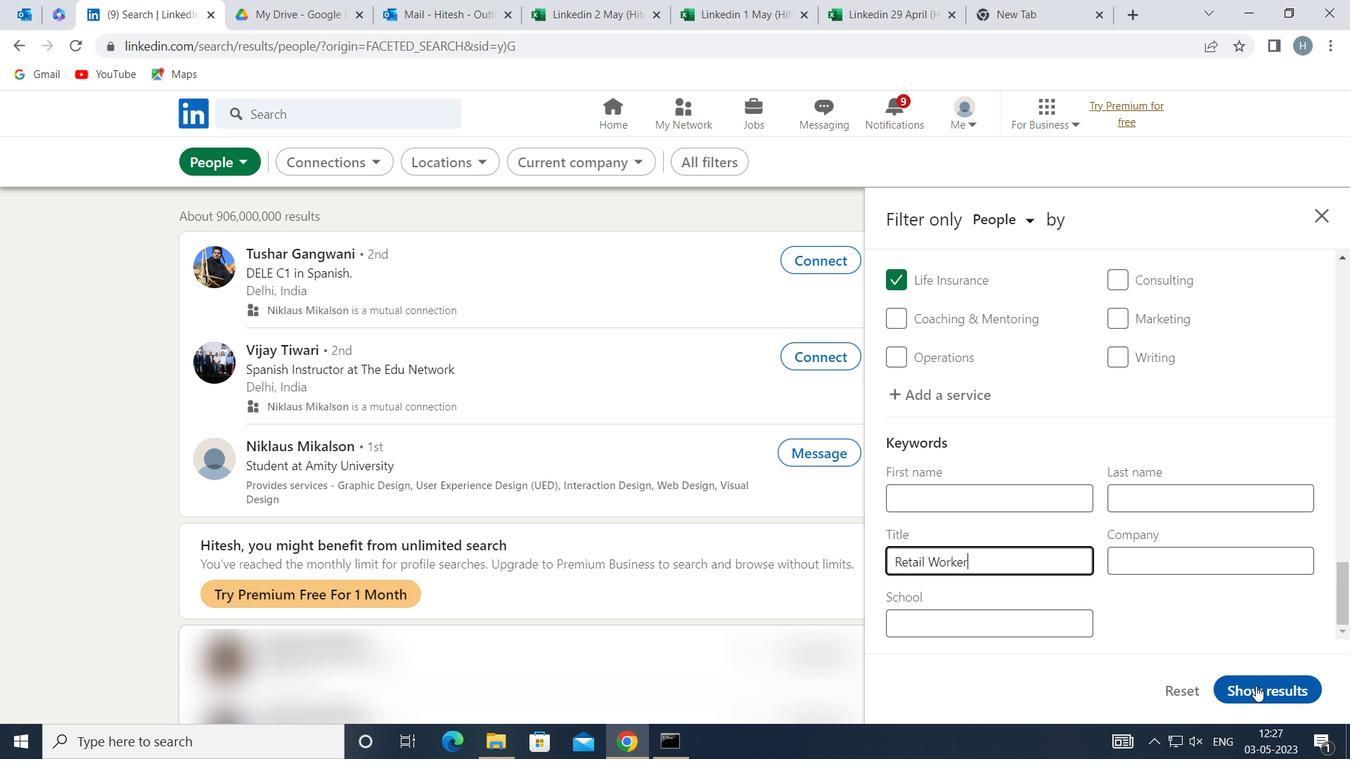 
Action: Mouse moved to (1050, 584)
Screenshot: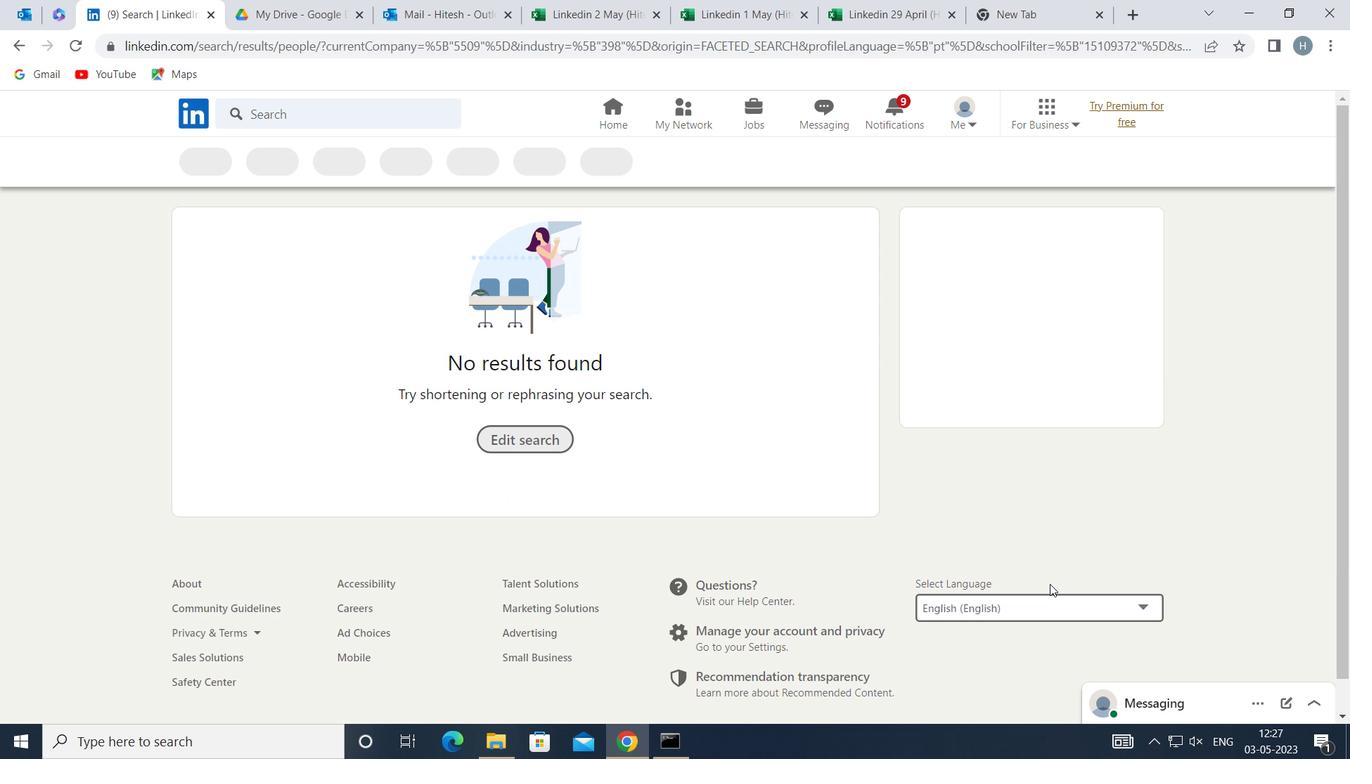 
